Task: Open Card Oceanography Conference Review in Board Product Price Optimization to Workspace Event Furniture Rentals and add a team member Softage.2@softage.net, a label Purple, a checklist Content Marketing, an attachment from your google drive, a color Purple and finally, add a card description 'Plan and execute company team-building activity at a board game cafe' and a comment 'Given the potential impact of this task, let us ensure that we have a clear understanding of the consequences of our actions.'. Add a start date 'Jan 02, 1900' with a due date 'Jan 09, 1900'
Action: Mouse moved to (257, 194)
Screenshot: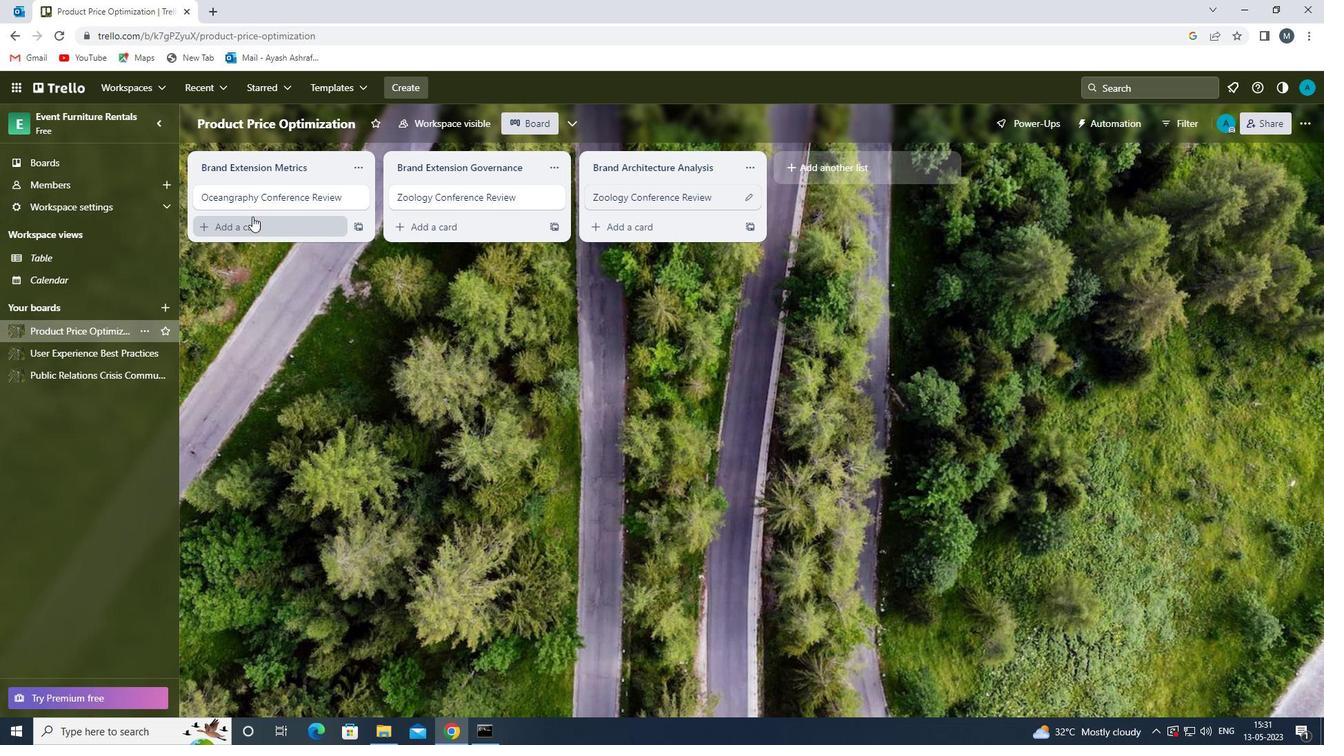
Action: Mouse pressed left at (257, 194)
Screenshot: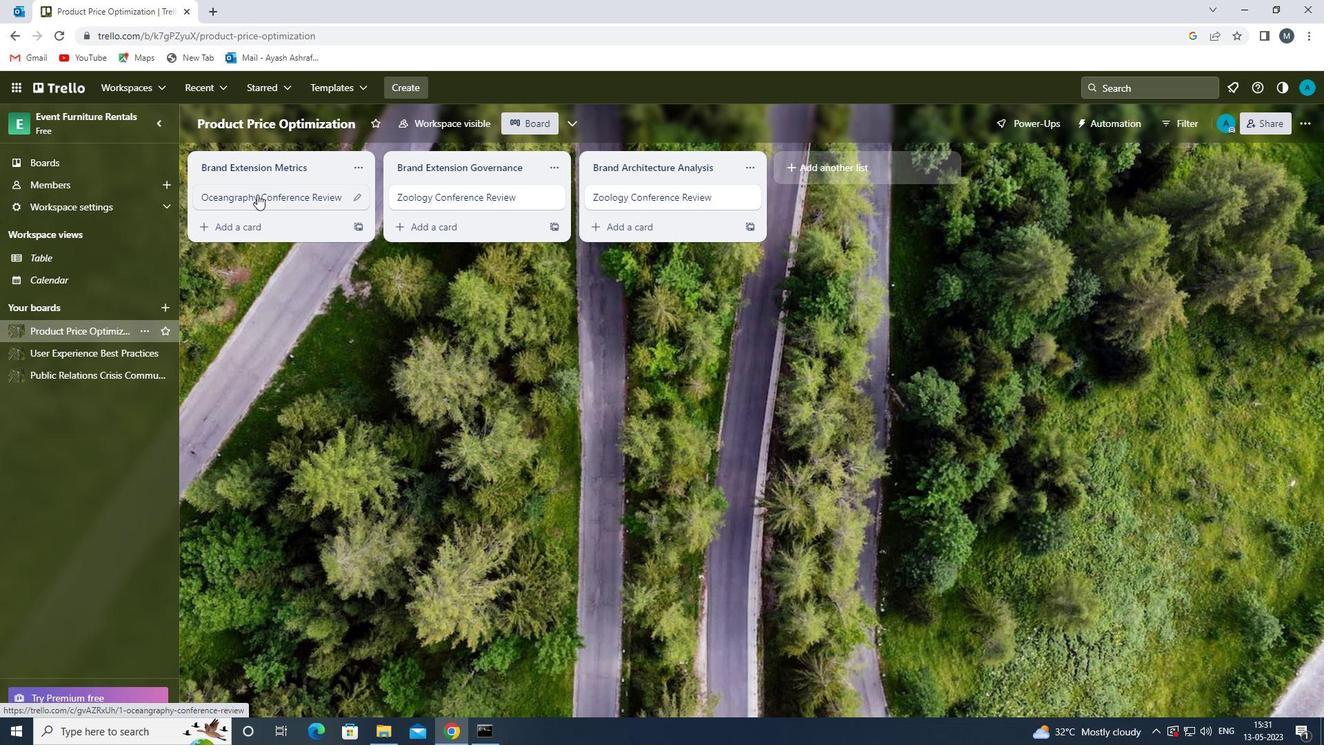 
Action: Mouse moved to (841, 196)
Screenshot: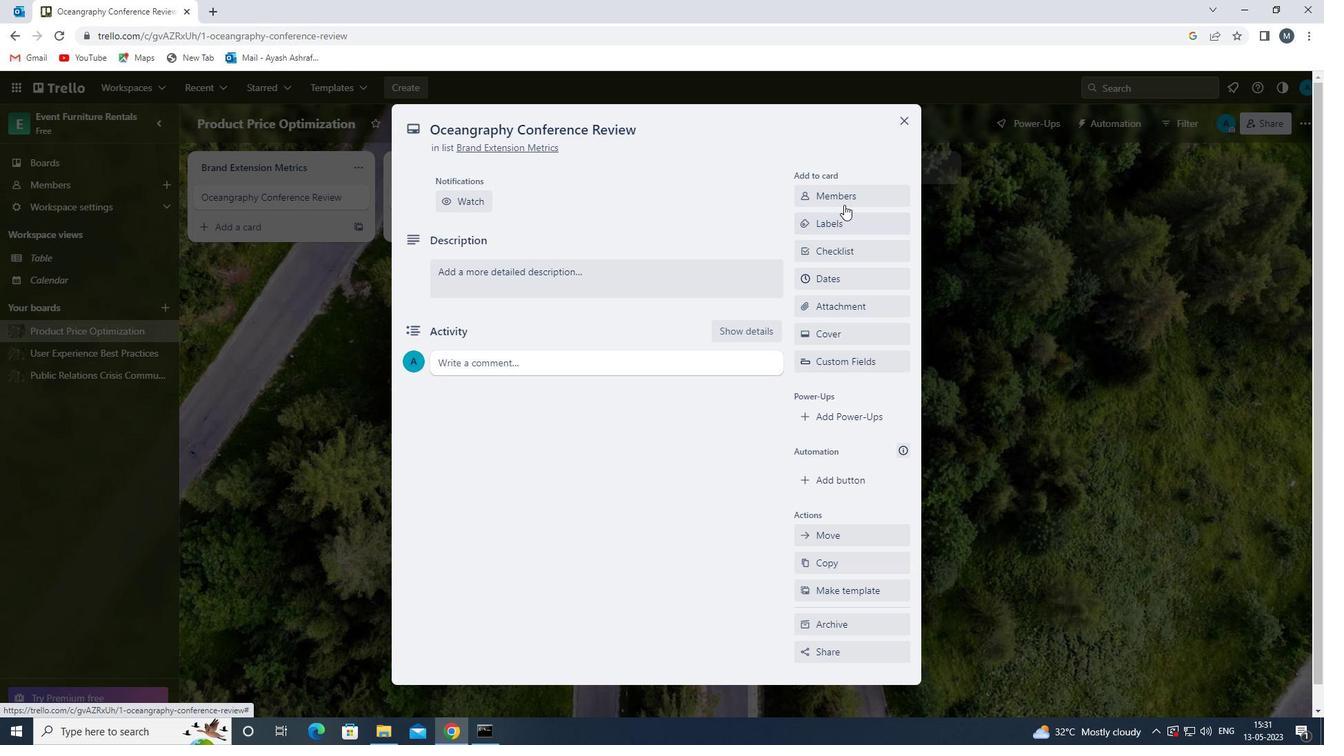 
Action: Mouse pressed left at (841, 196)
Screenshot: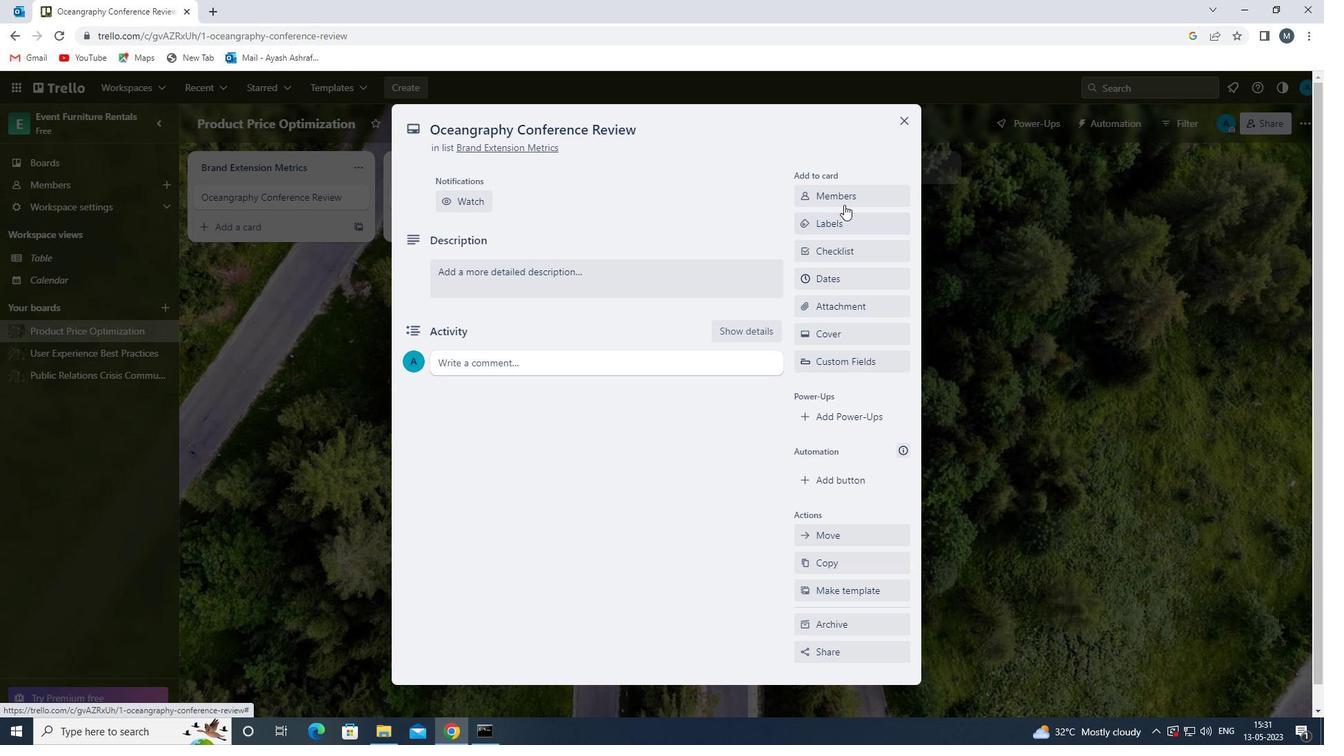 
Action: Mouse moved to (852, 258)
Screenshot: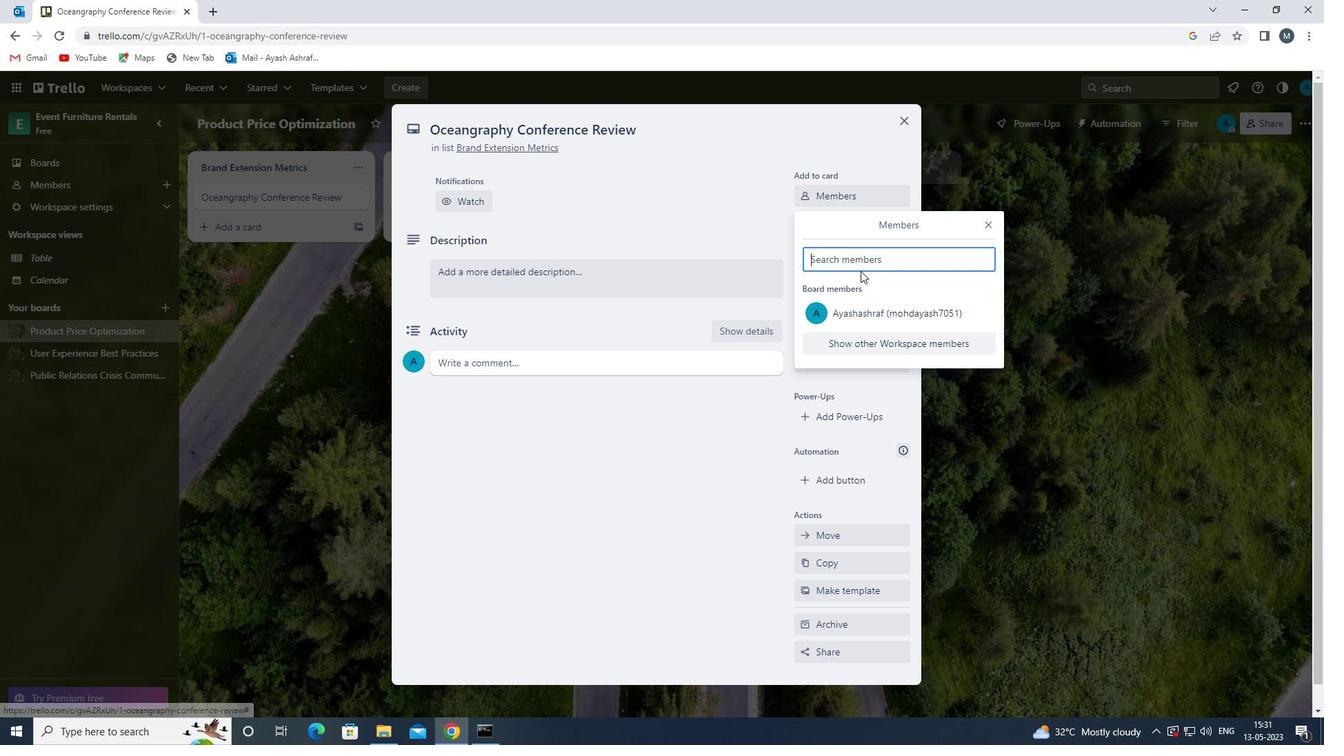 
Action: Mouse pressed left at (852, 258)
Screenshot: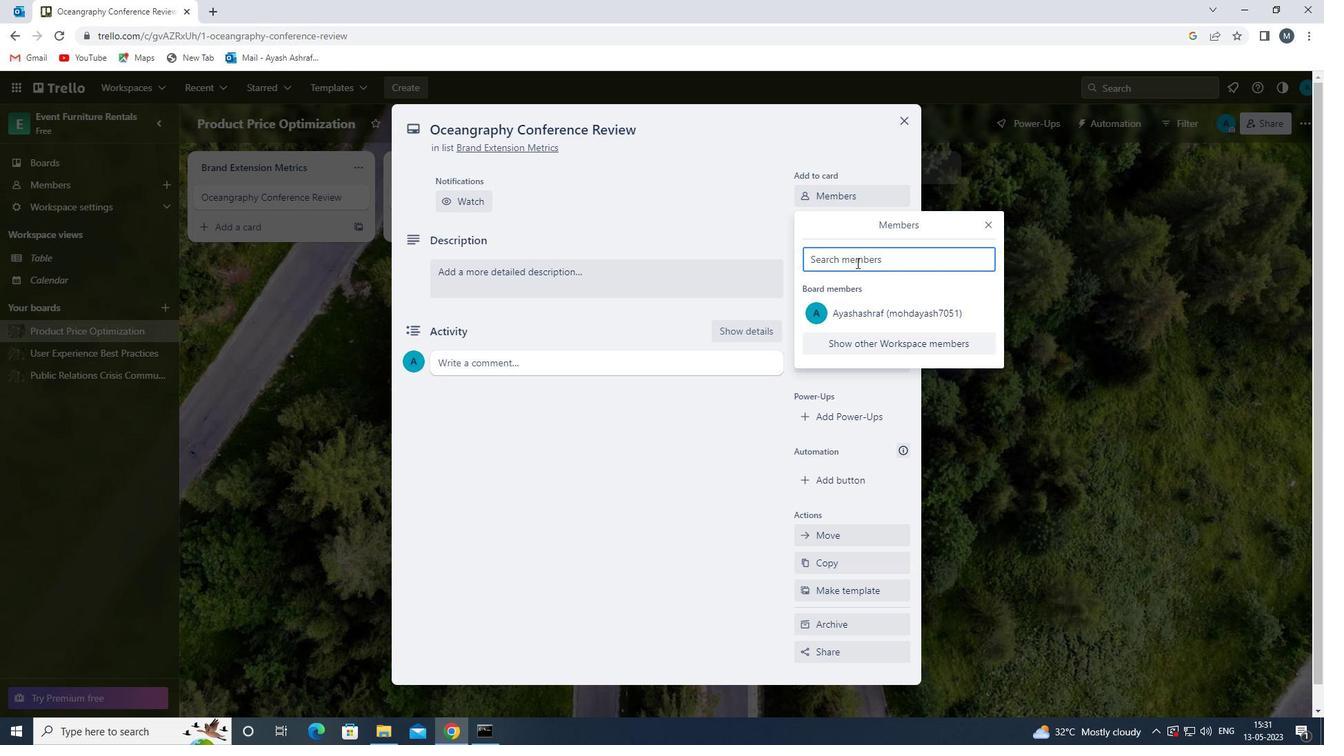 
Action: Key pressed s
Screenshot: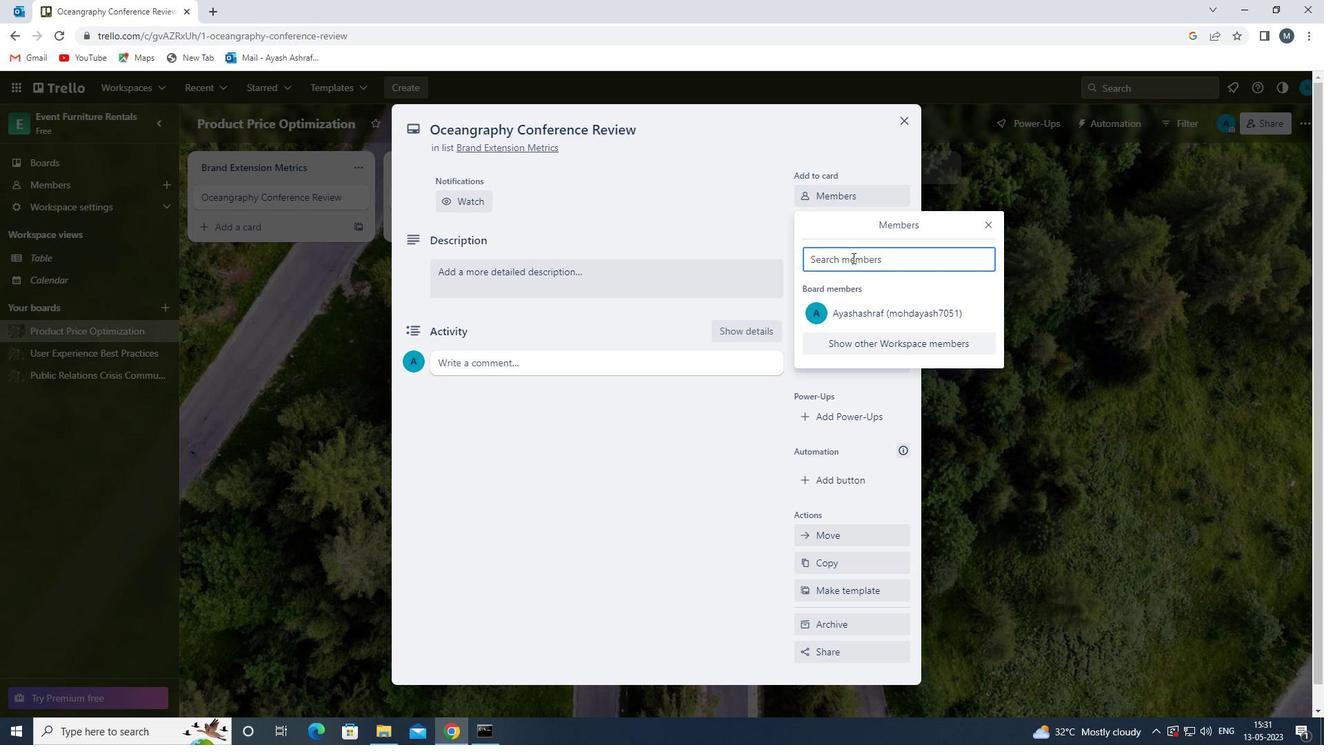 
Action: Mouse moved to (867, 417)
Screenshot: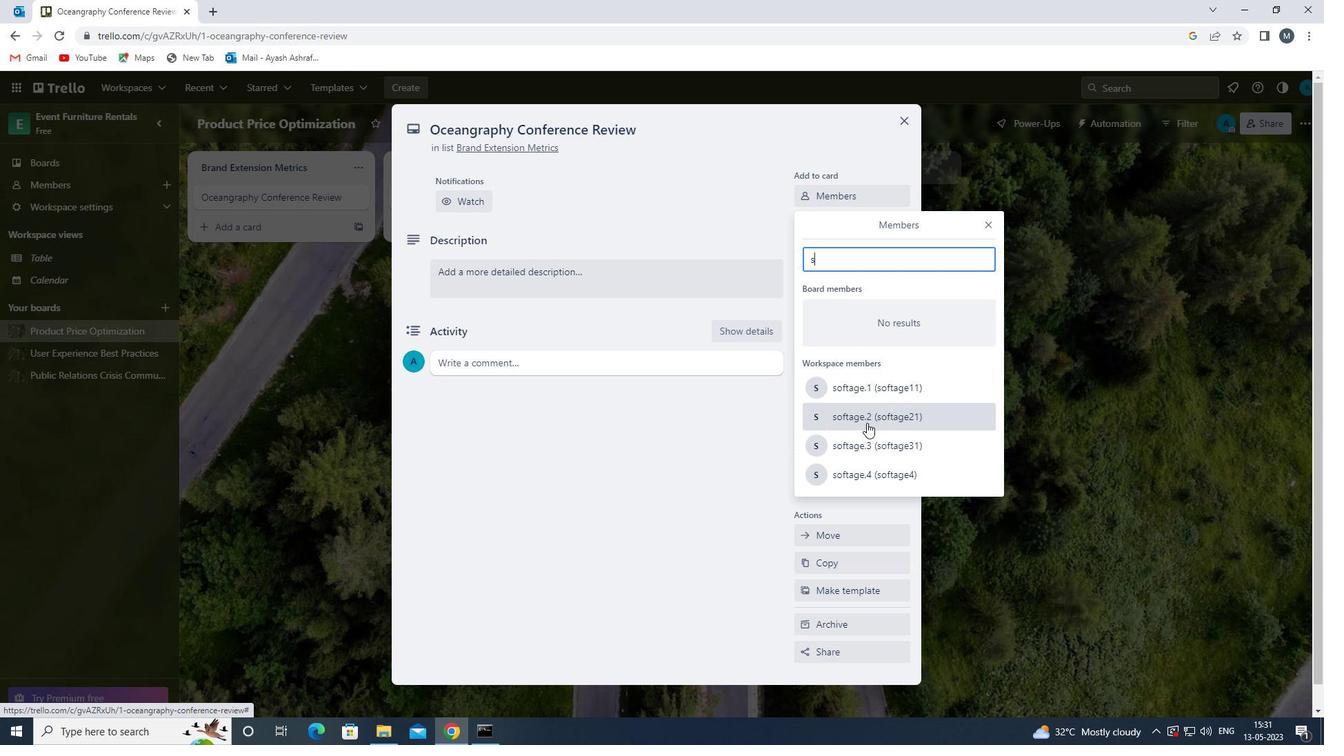 
Action: Mouse pressed left at (867, 417)
Screenshot: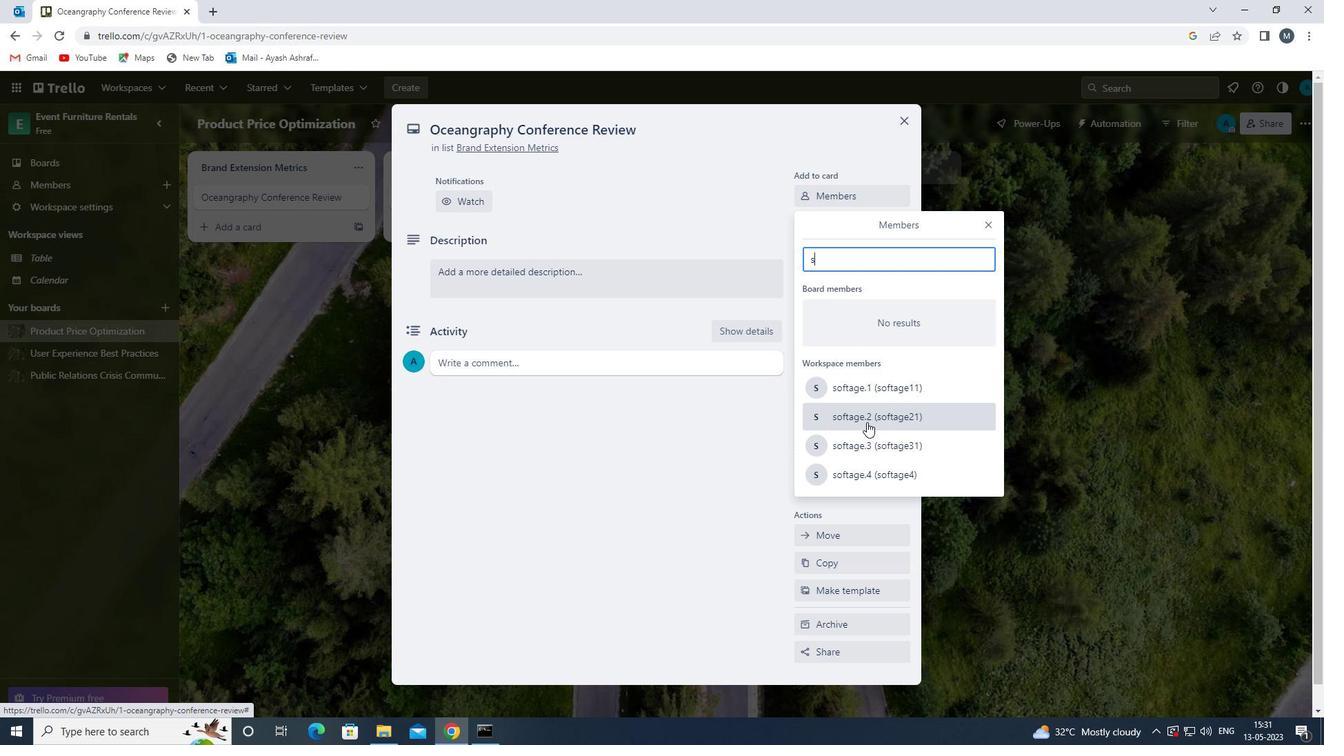 
Action: Mouse moved to (990, 221)
Screenshot: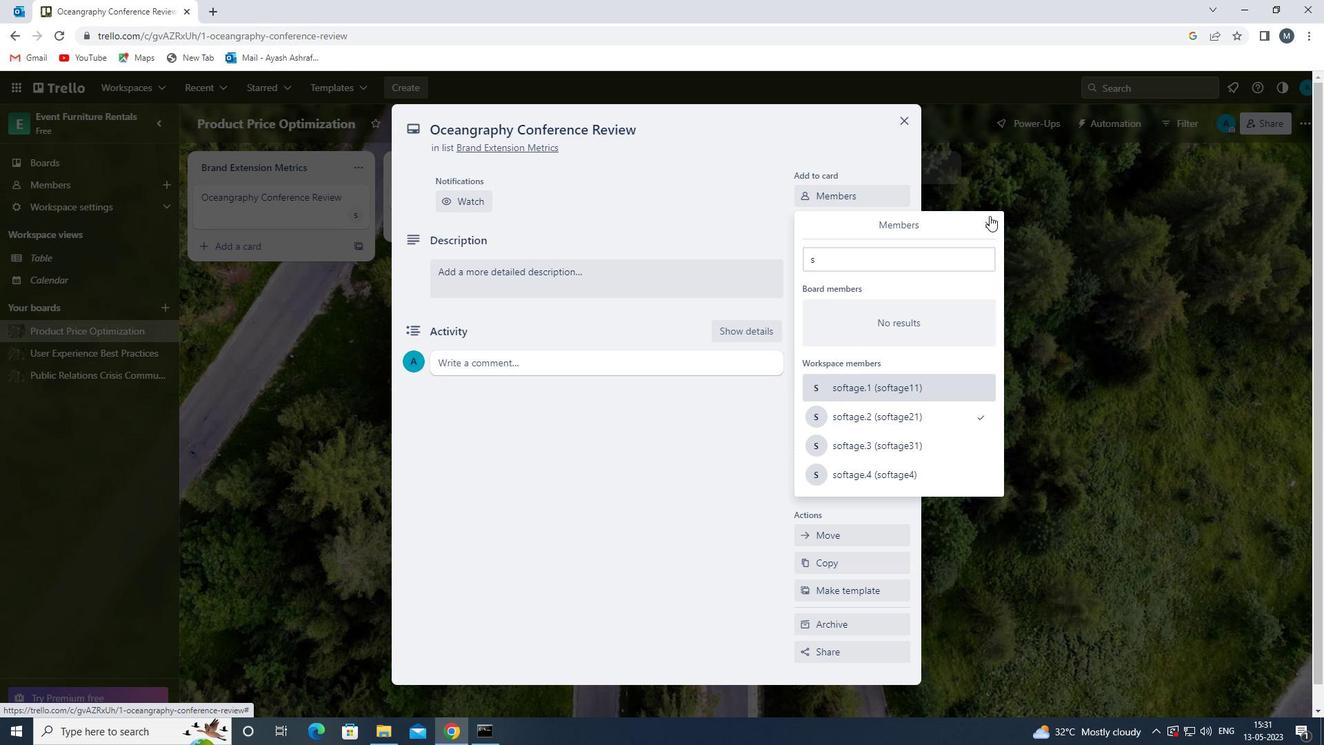 
Action: Mouse pressed left at (990, 221)
Screenshot: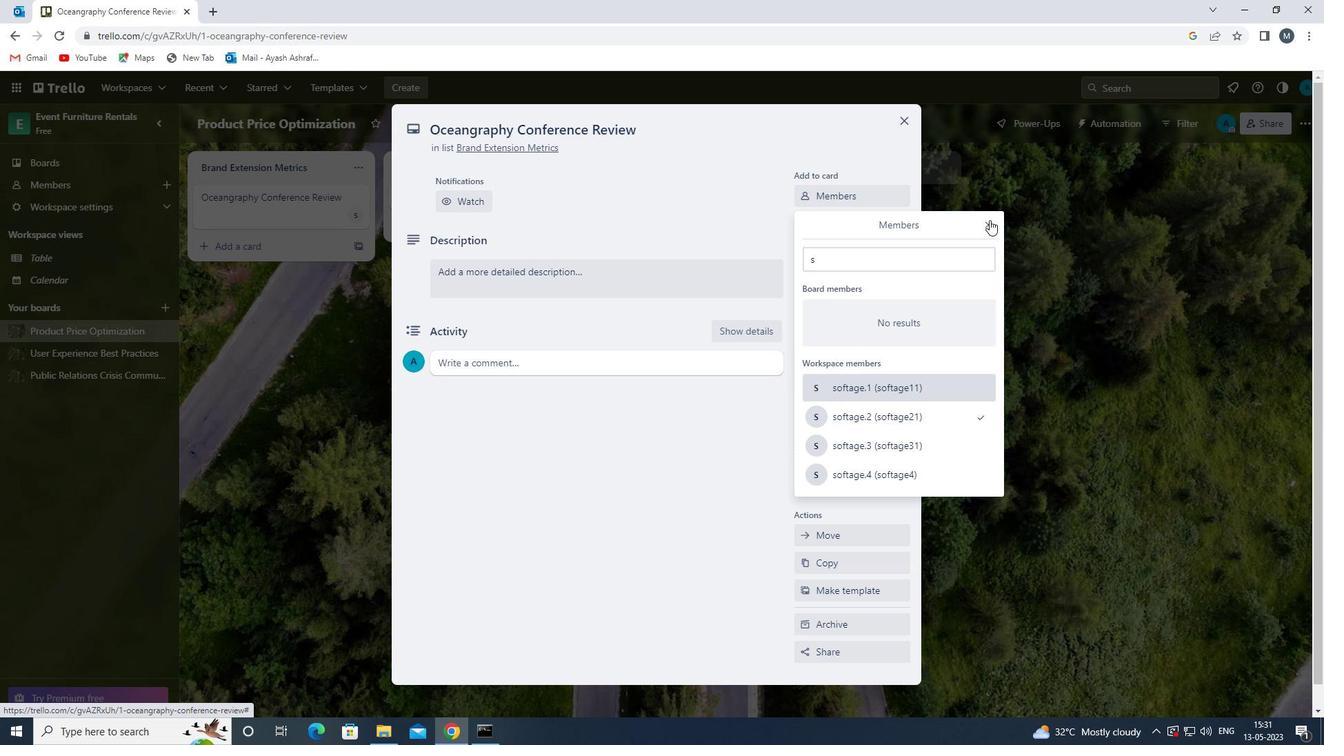 
Action: Mouse moved to (834, 270)
Screenshot: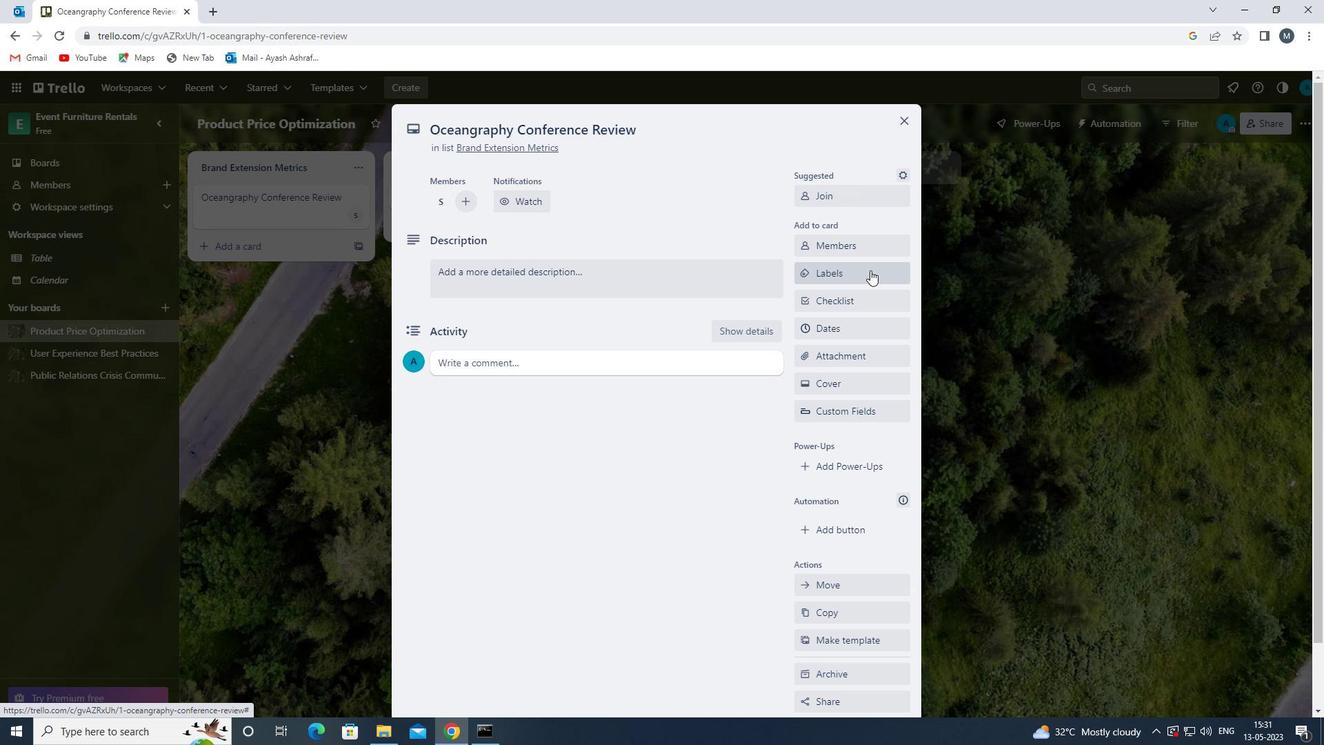 
Action: Mouse pressed left at (834, 270)
Screenshot: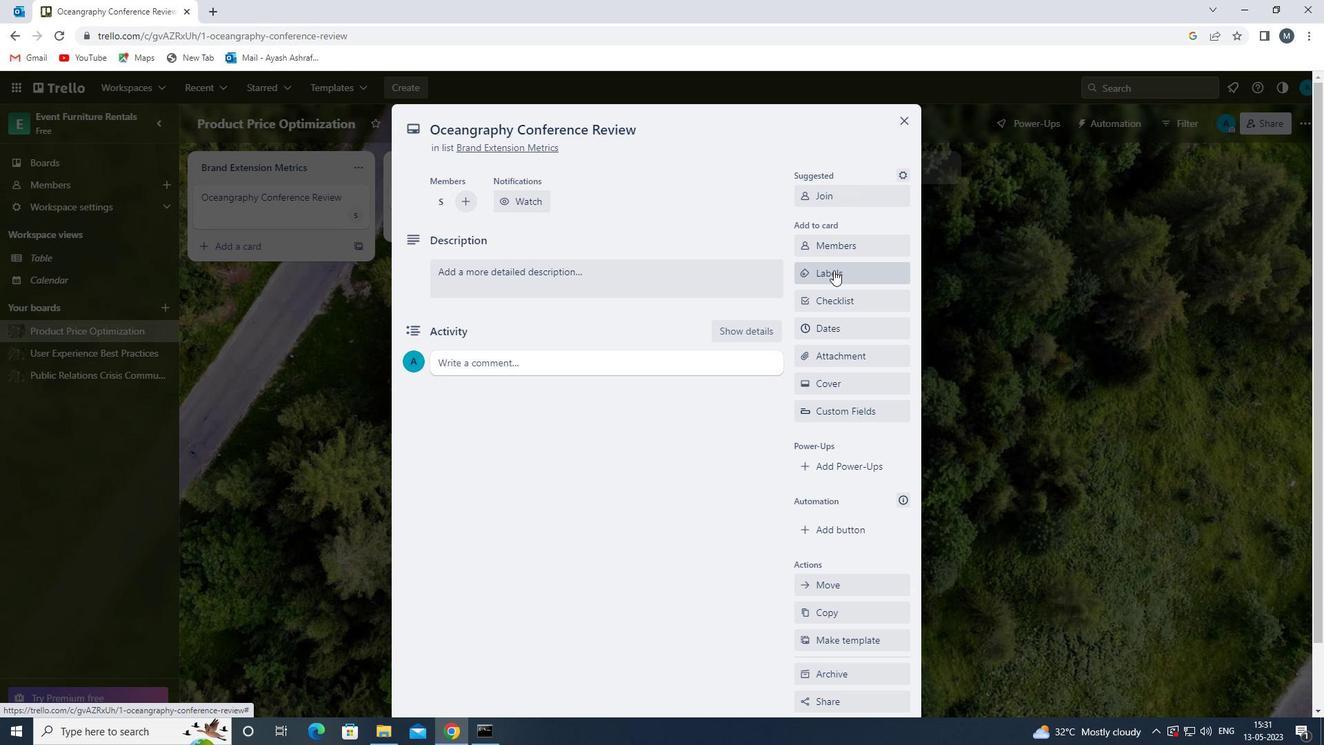 
Action: Mouse moved to (855, 482)
Screenshot: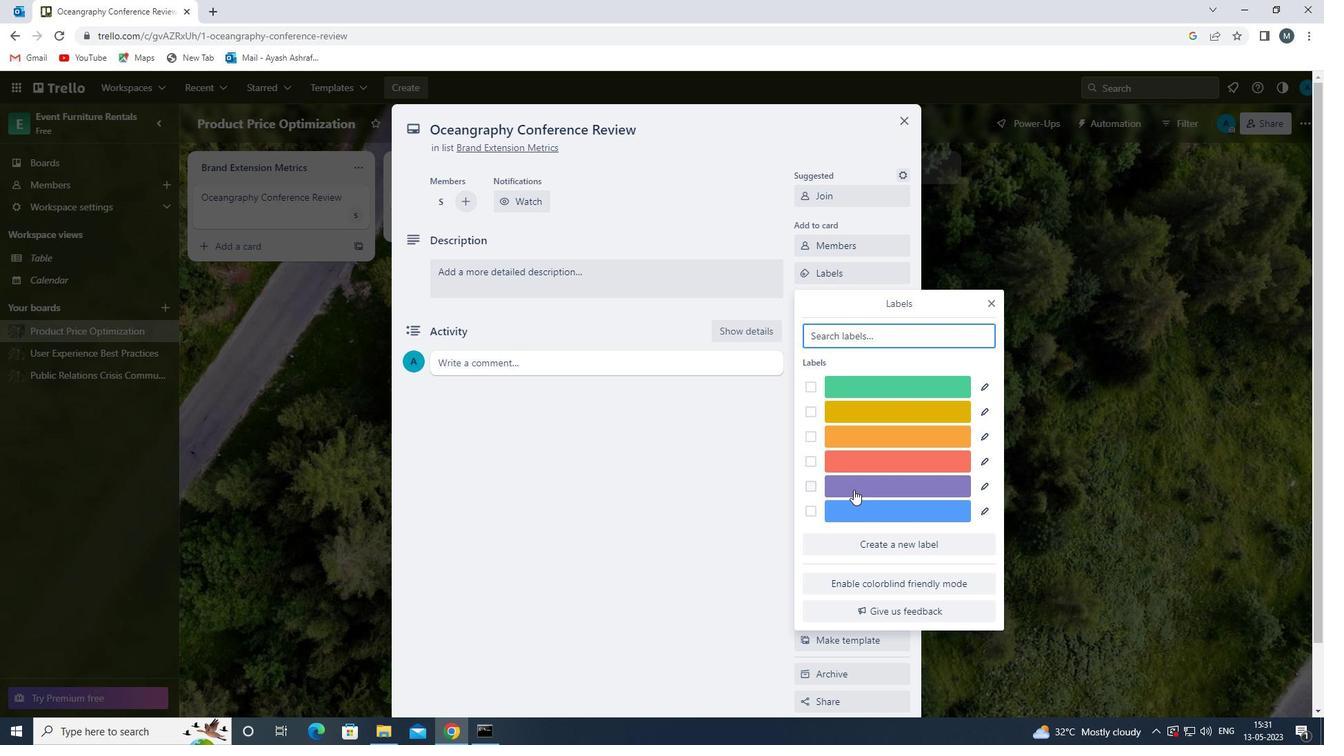 
Action: Mouse pressed left at (855, 482)
Screenshot: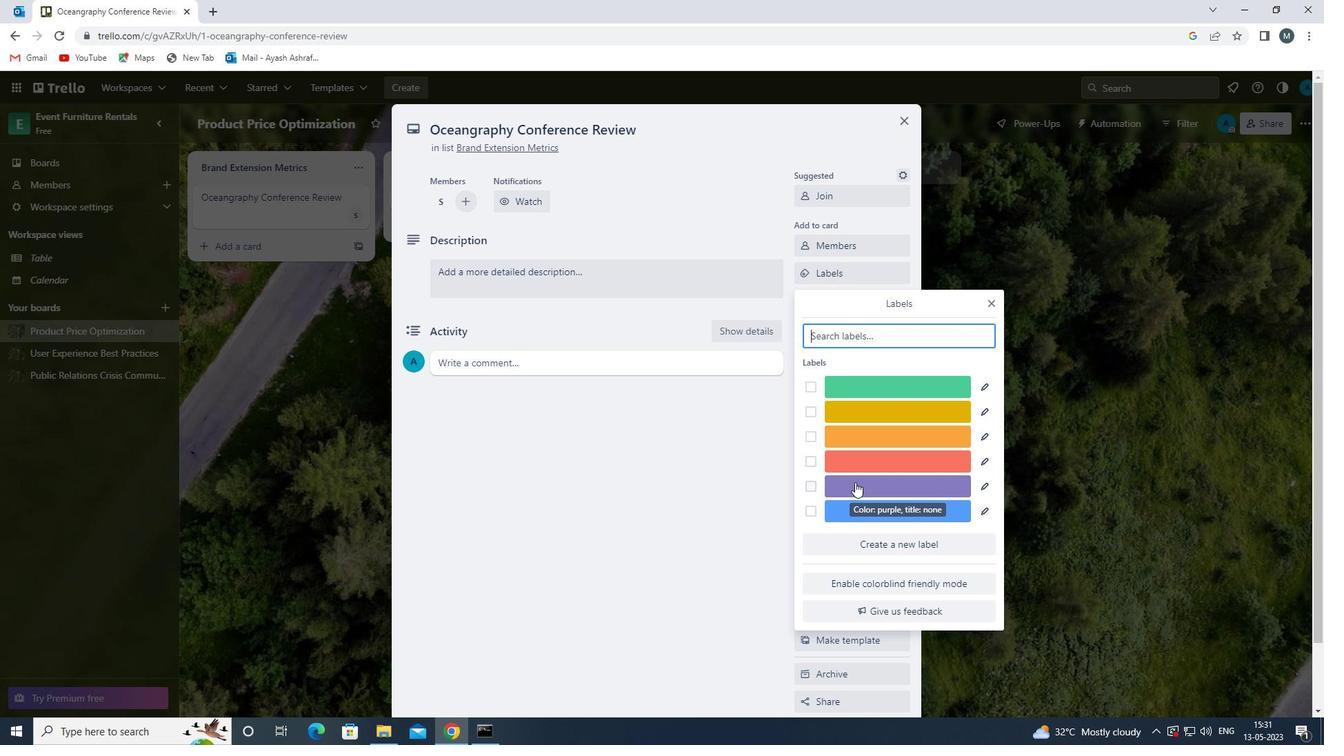 
Action: Mouse moved to (990, 304)
Screenshot: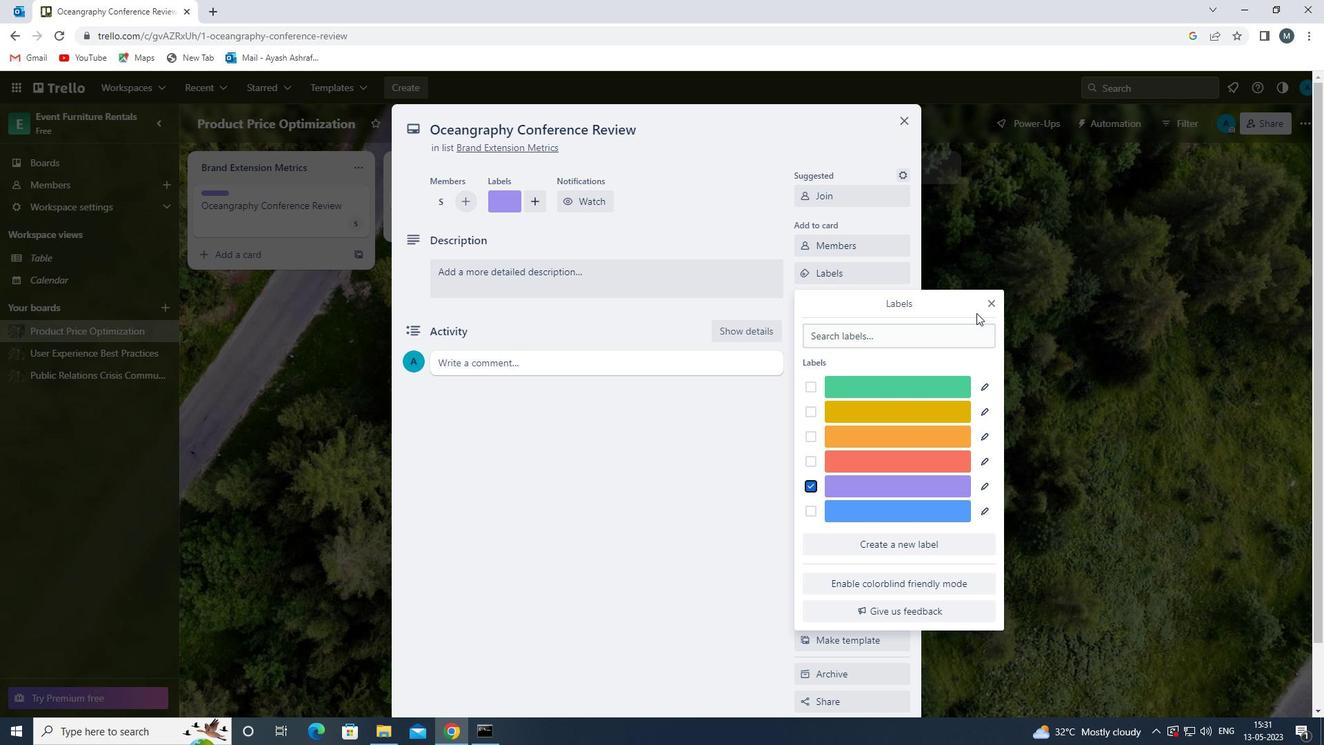 
Action: Mouse pressed left at (990, 304)
Screenshot: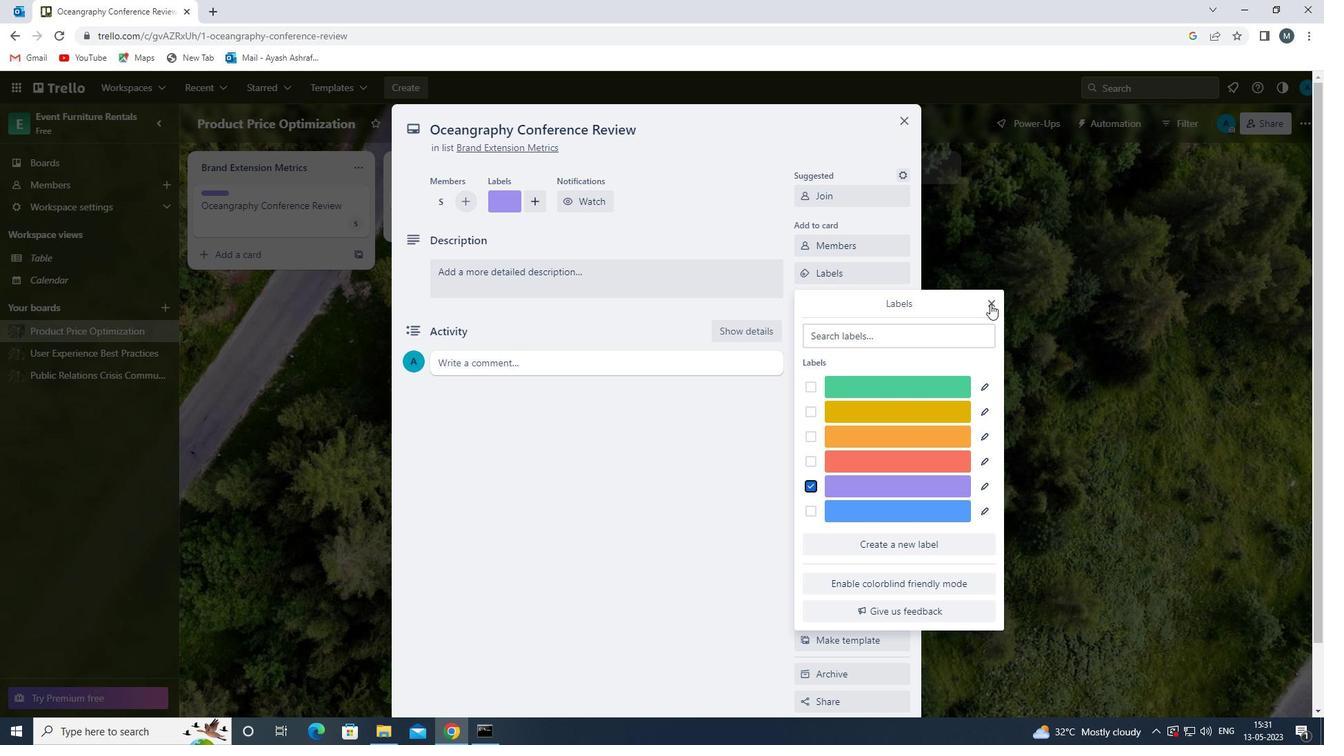 
Action: Mouse moved to (836, 298)
Screenshot: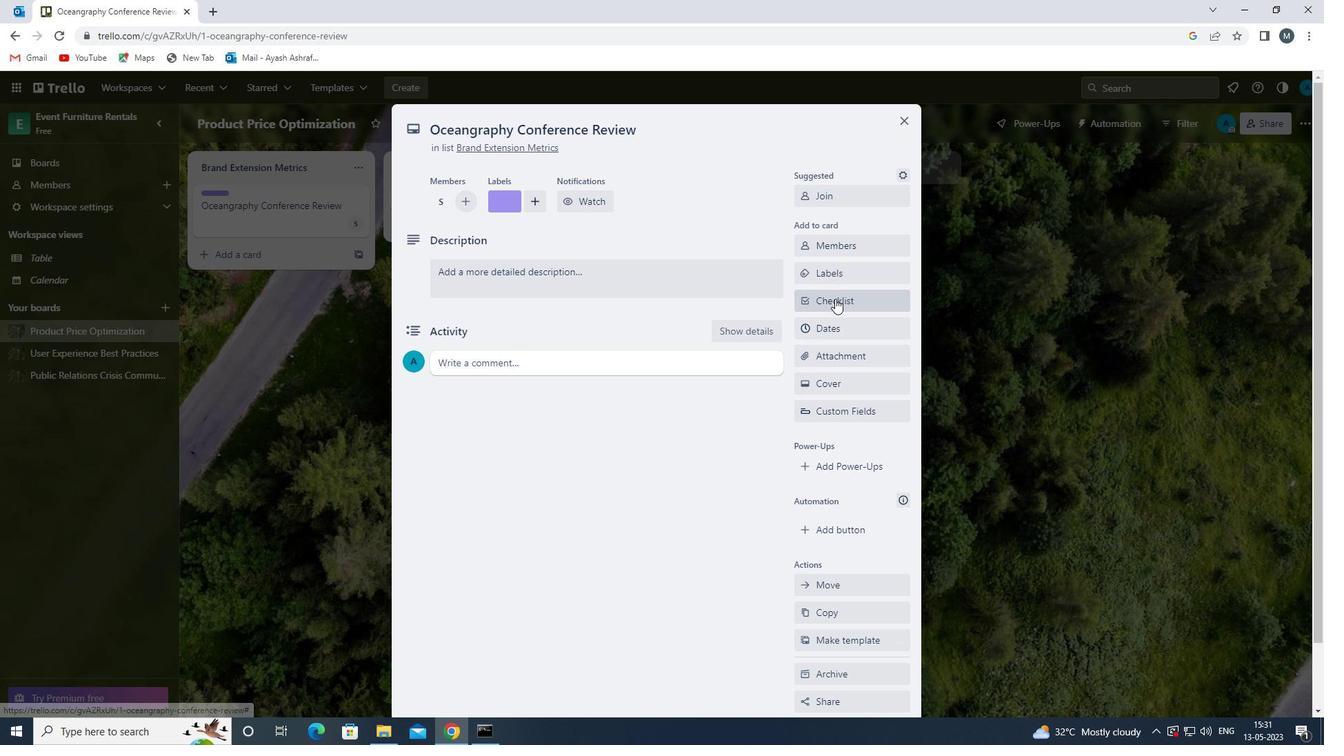 
Action: Mouse pressed left at (836, 298)
Screenshot: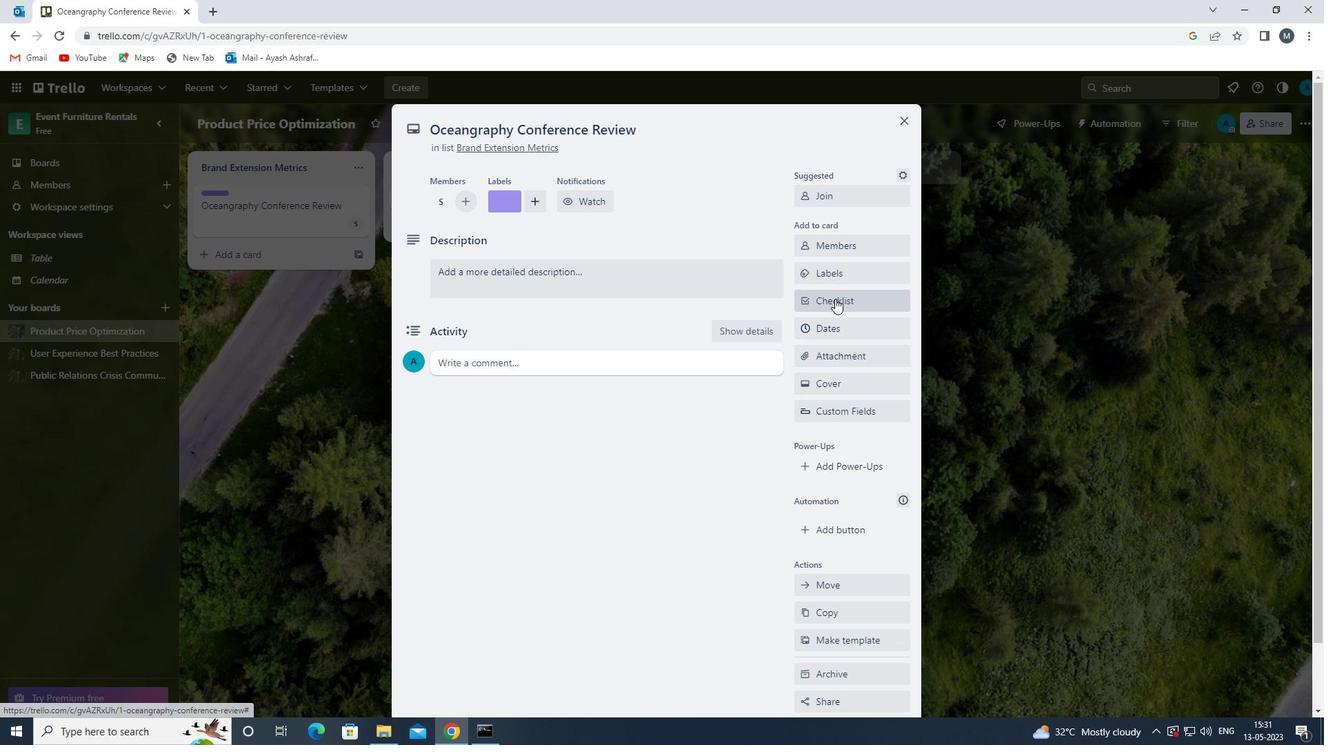 
Action: Key pressed <Key.shift>CONTENT<Key.space><Key.shift>MARKETING<Key.space>
Screenshot: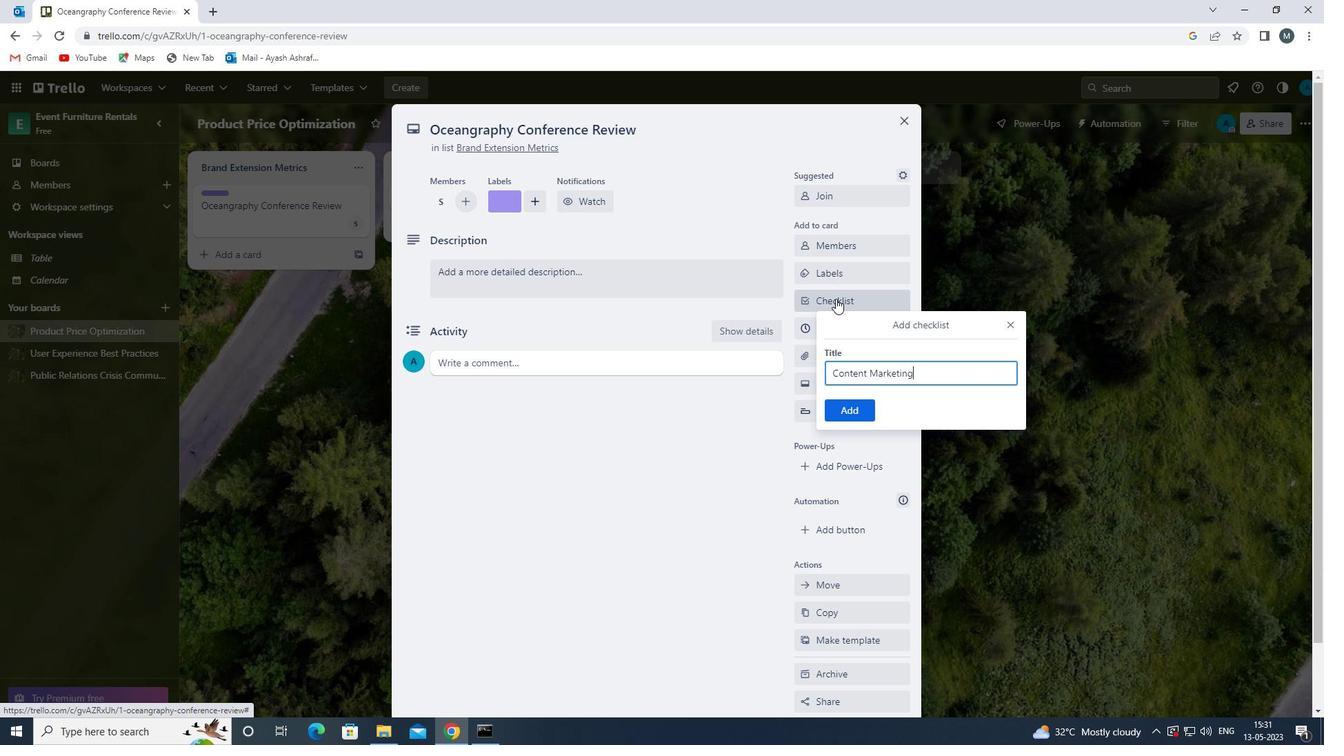 
Action: Mouse moved to (843, 411)
Screenshot: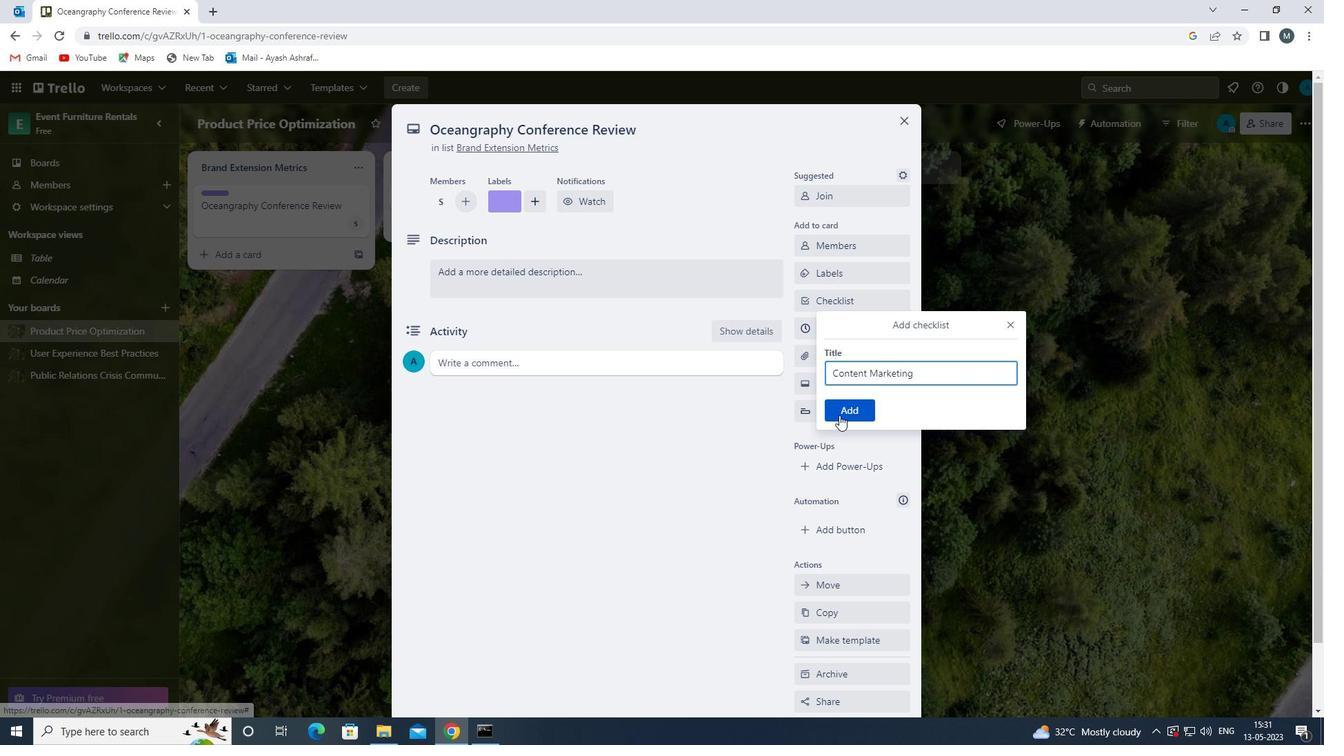 
Action: Mouse pressed left at (843, 411)
Screenshot: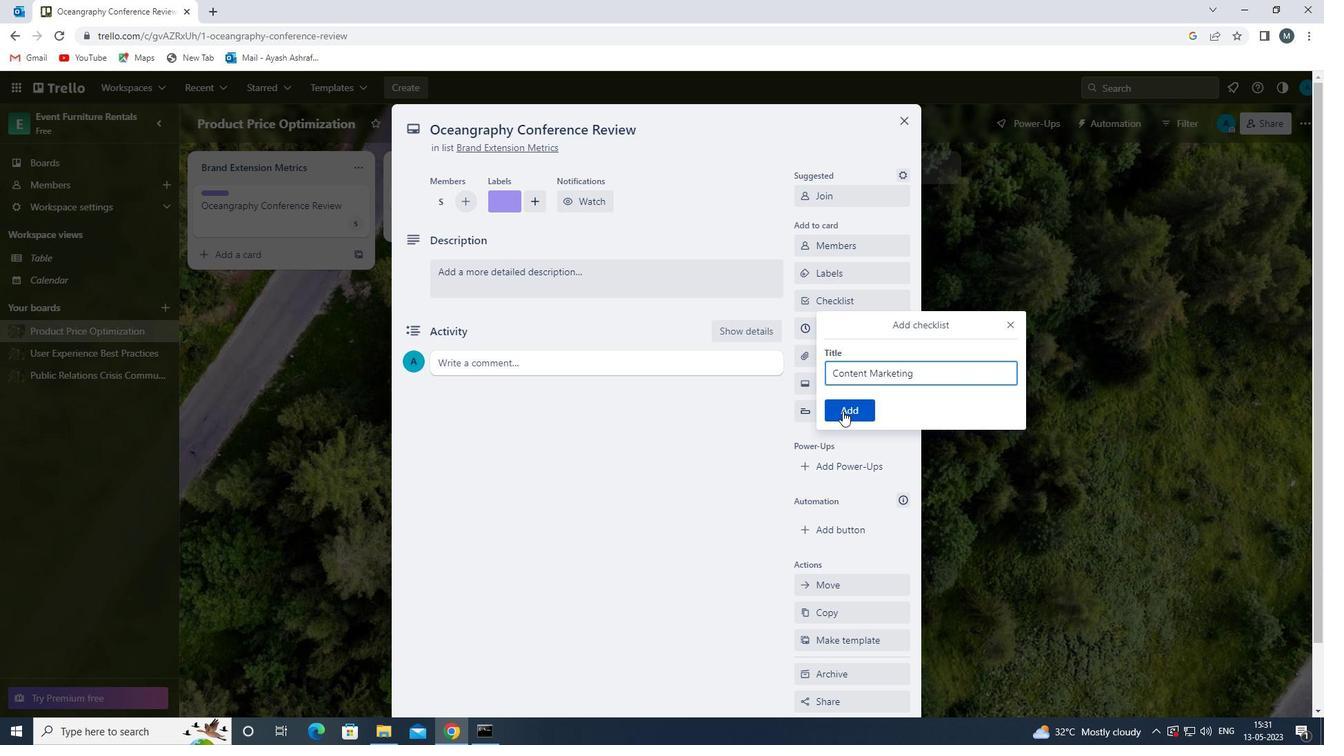 
Action: Mouse moved to (838, 357)
Screenshot: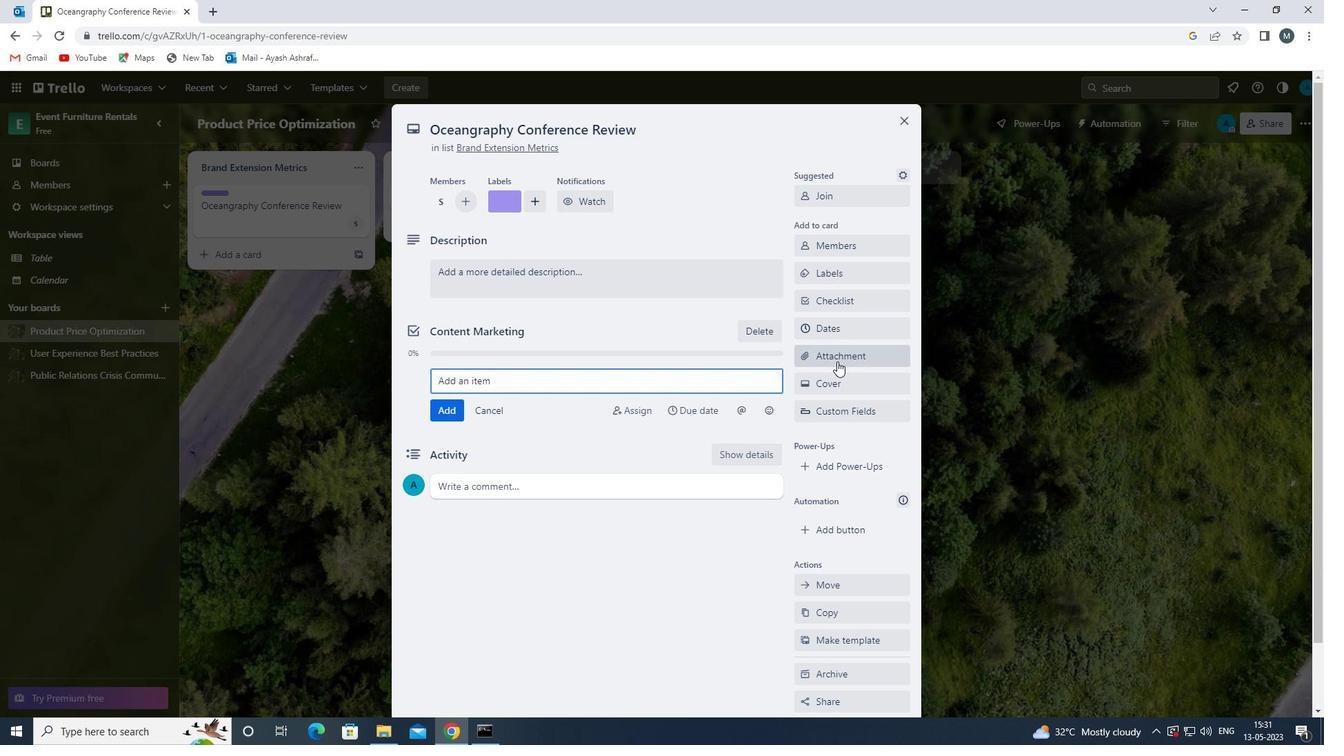 
Action: Mouse pressed left at (838, 357)
Screenshot: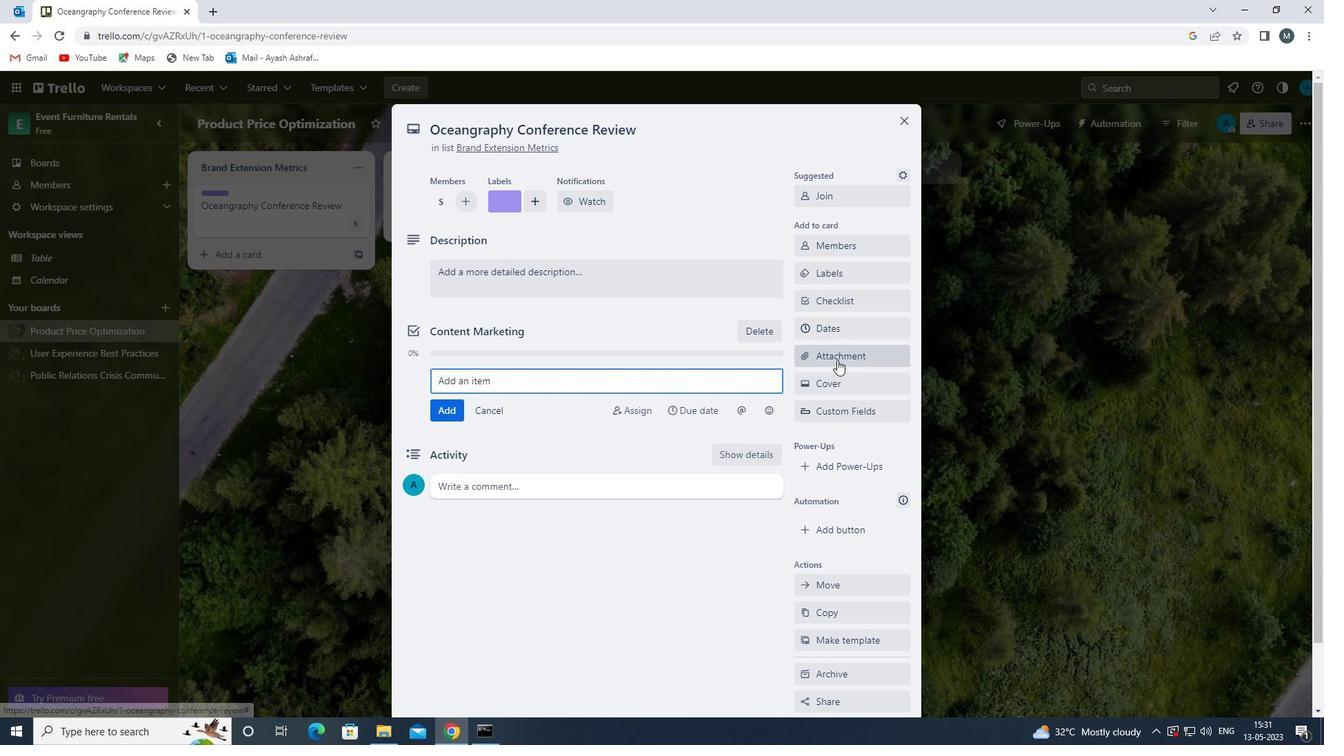 
Action: Mouse moved to (830, 460)
Screenshot: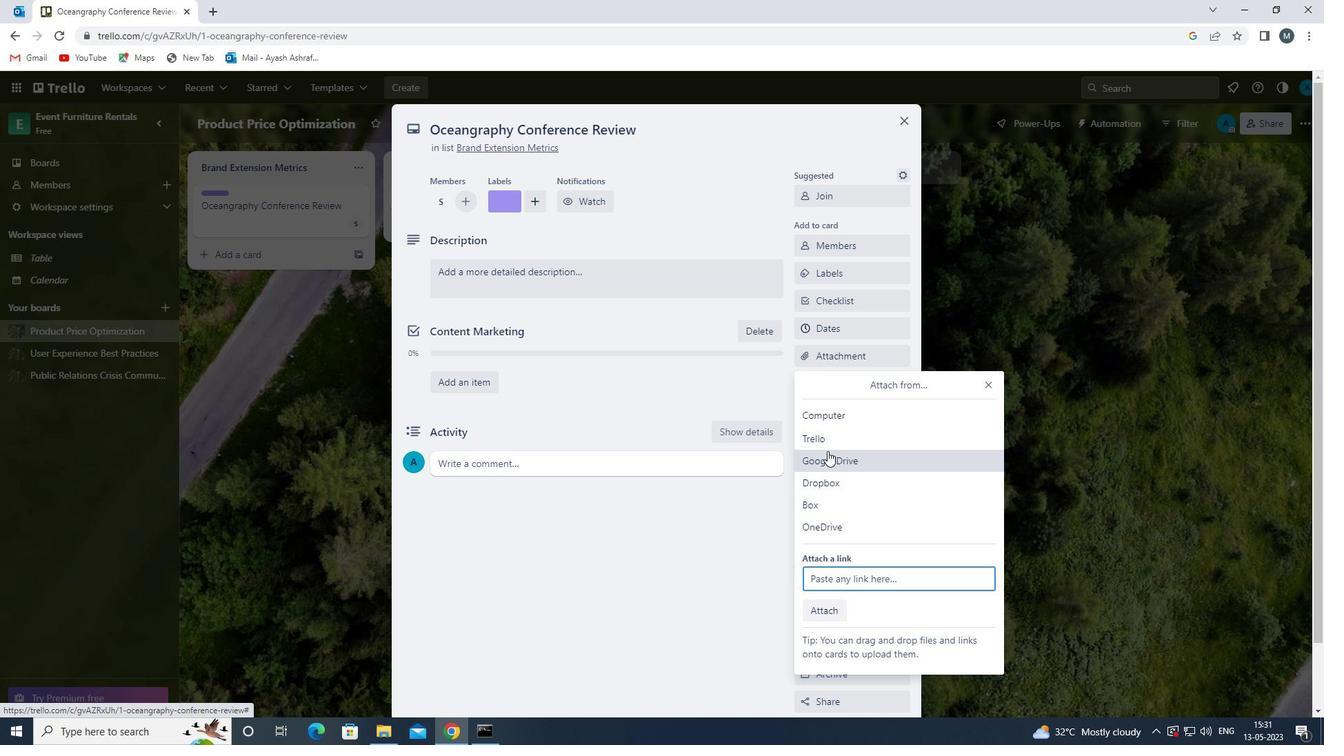
Action: Mouse pressed left at (830, 460)
Screenshot: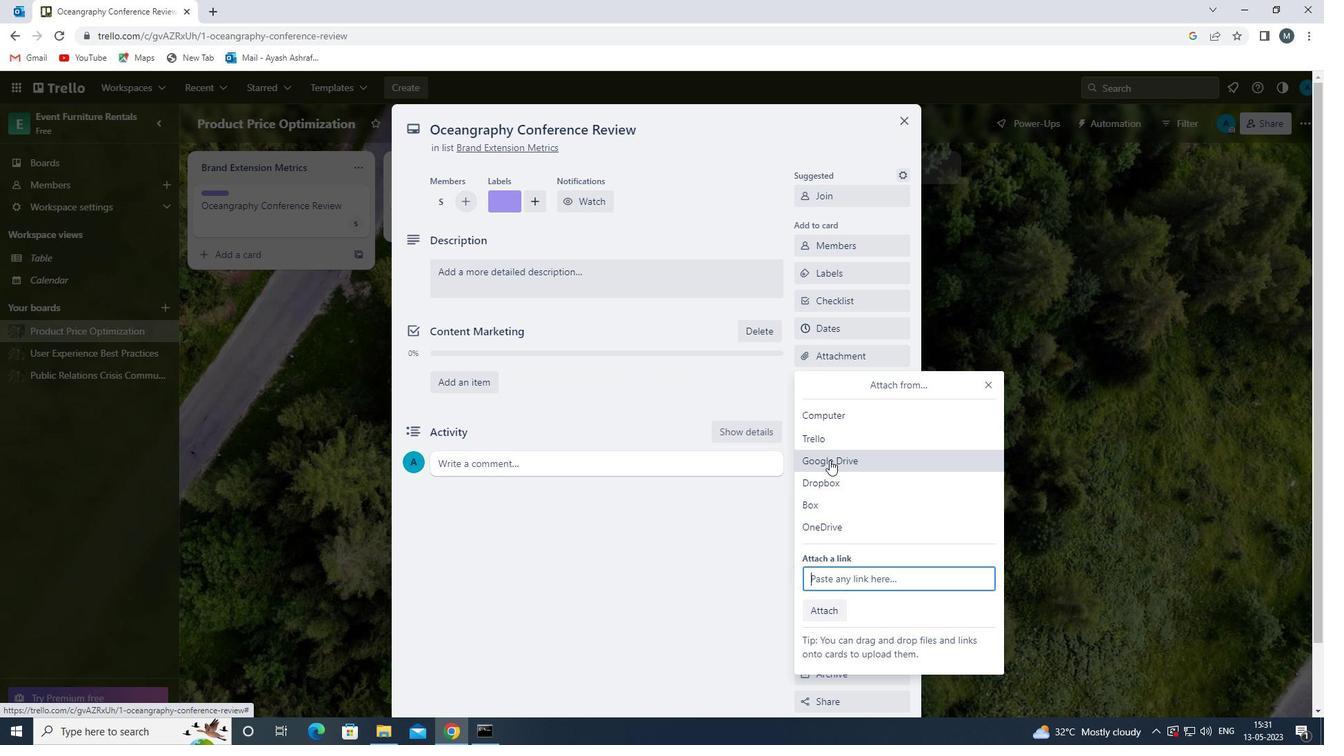 
Action: Mouse moved to (396, 356)
Screenshot: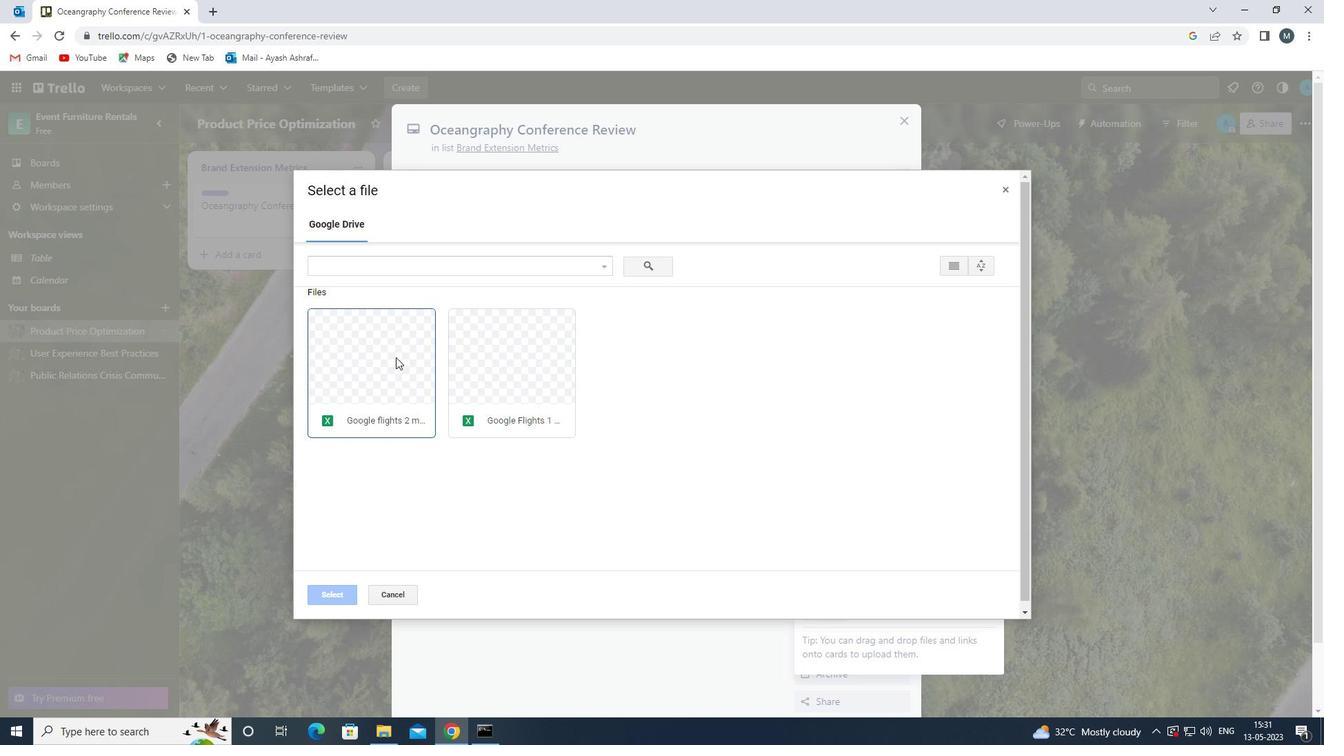 
Action: Mouse pressed left at (396, 356)
Screenshot: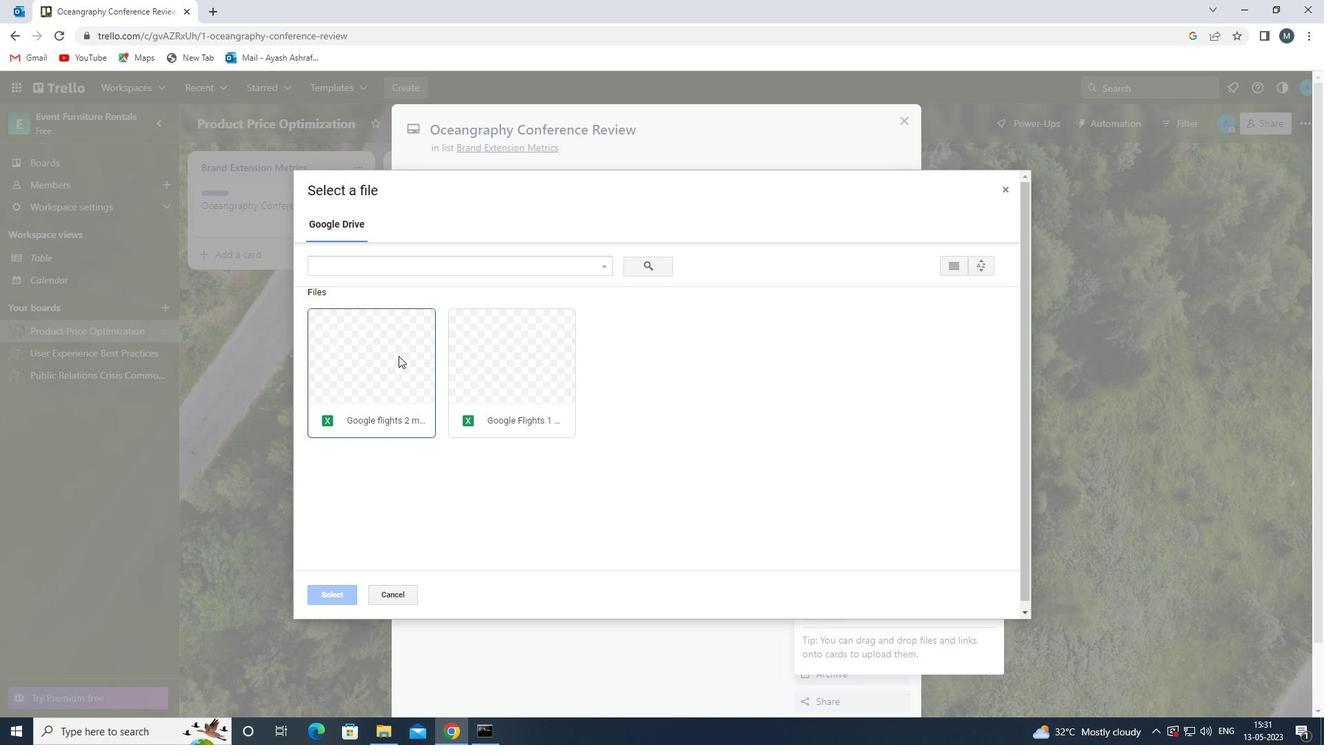 
Action: Mouse moved to (335, 597)
Screenshot: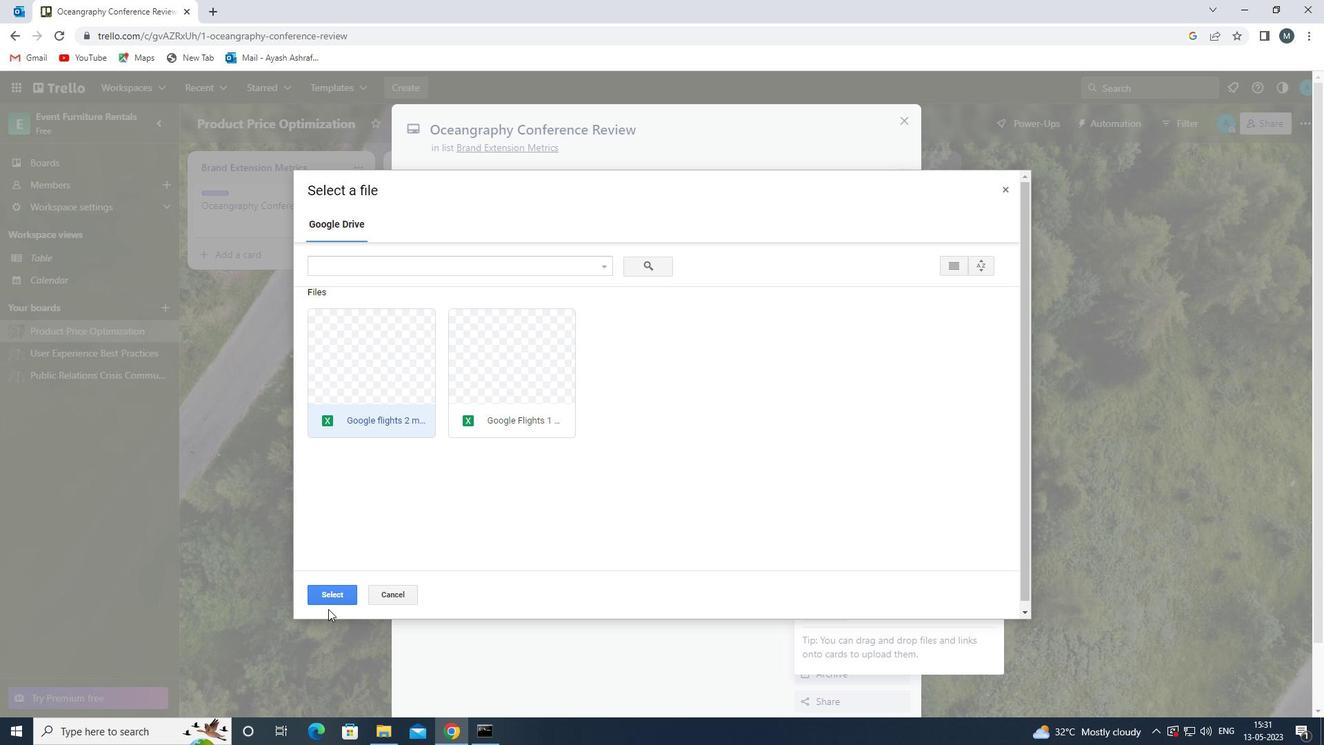 
Action: Mouse pressed left at (335, 597)
Screenshot: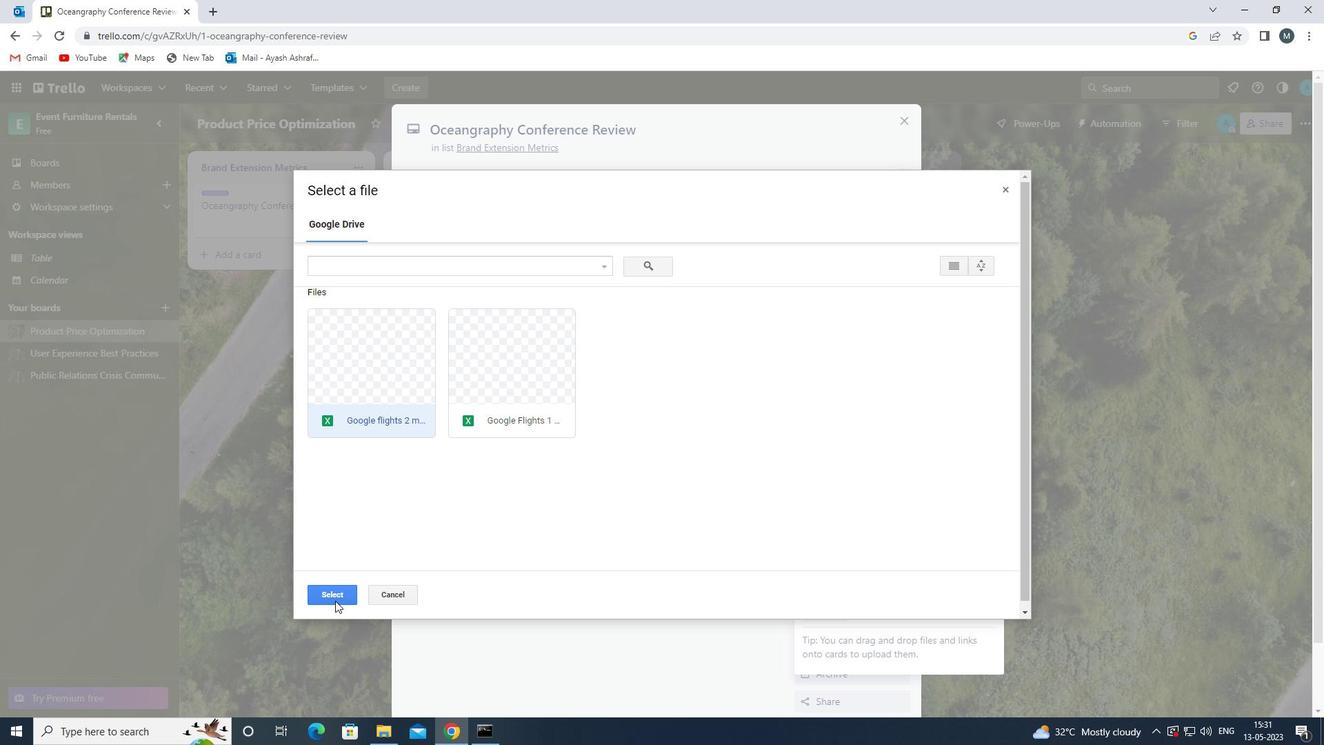 
Action: Mouse moved to (836, 380)
Screenshot: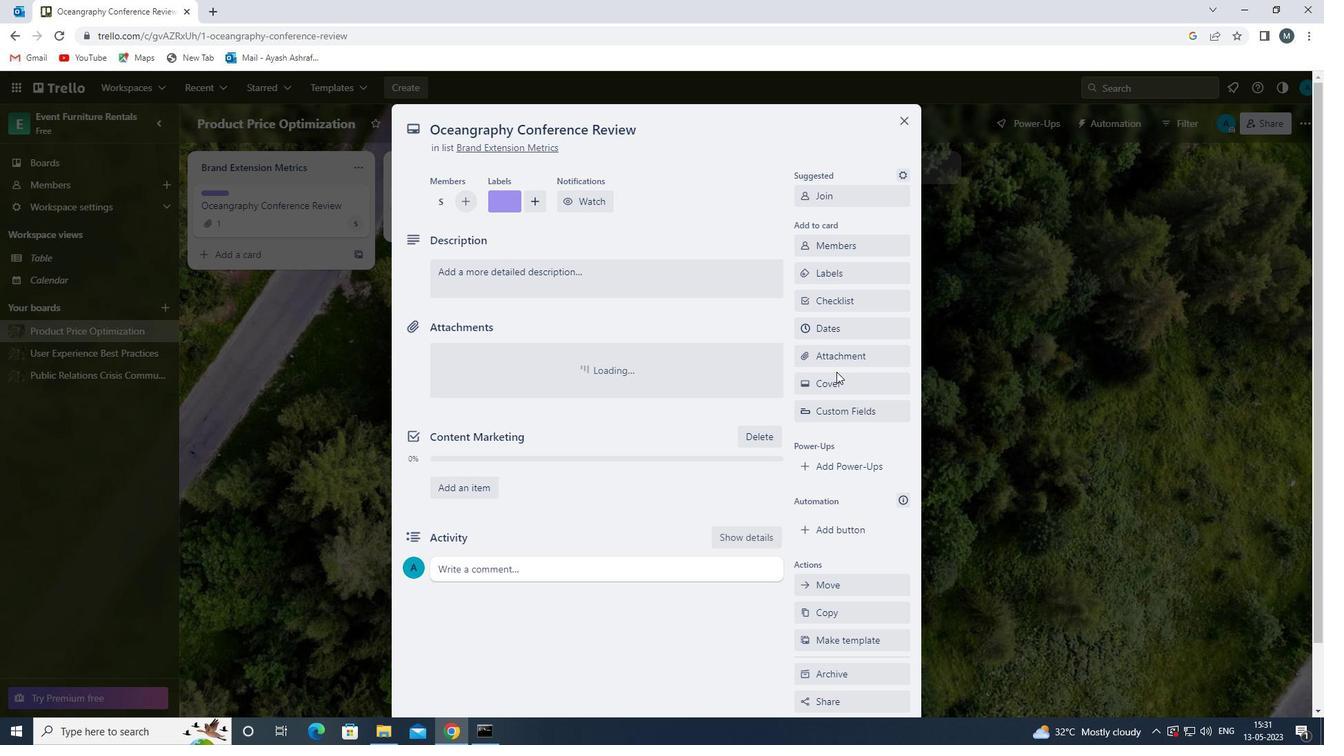 
Action: Mouse pressed left at (836, 380)
Screenshot: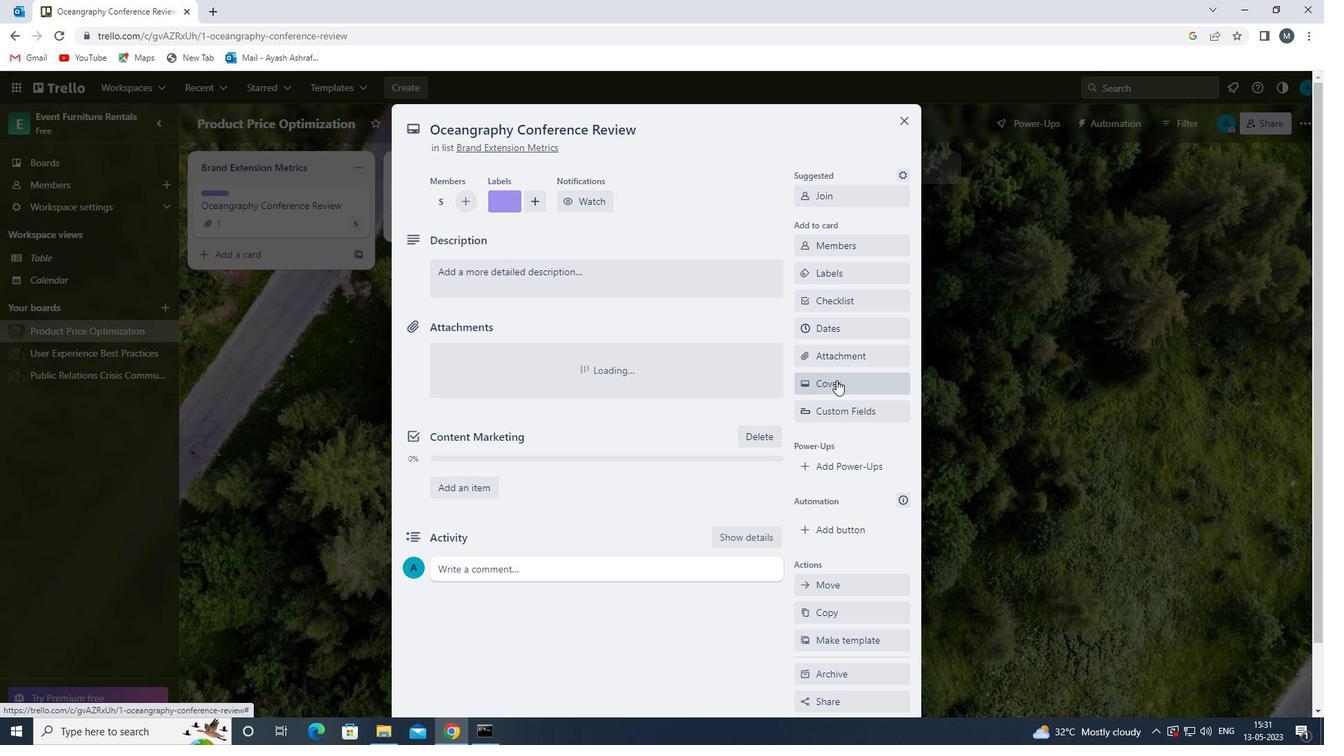 
Action: Mouse moved to (971, 442)
Screenshot: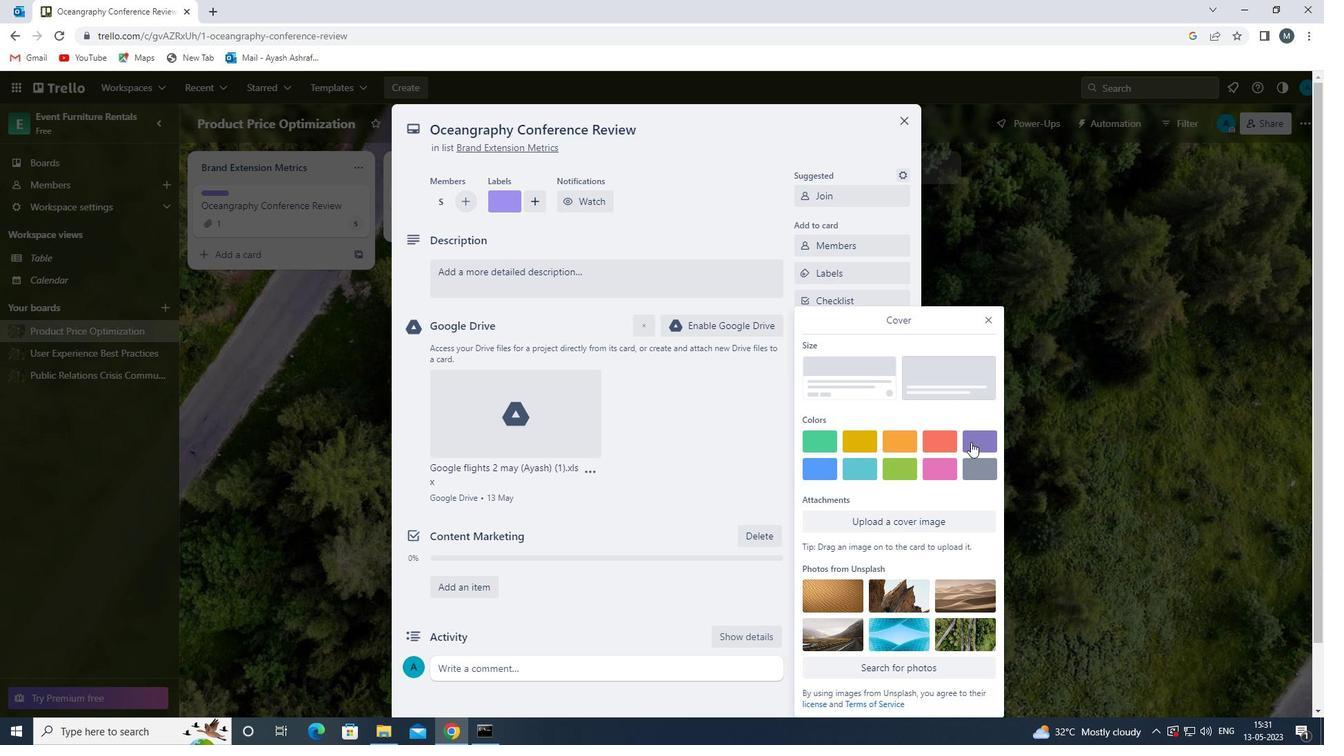 
Action: Mouse pressed left at (971, 442)
Screenshot: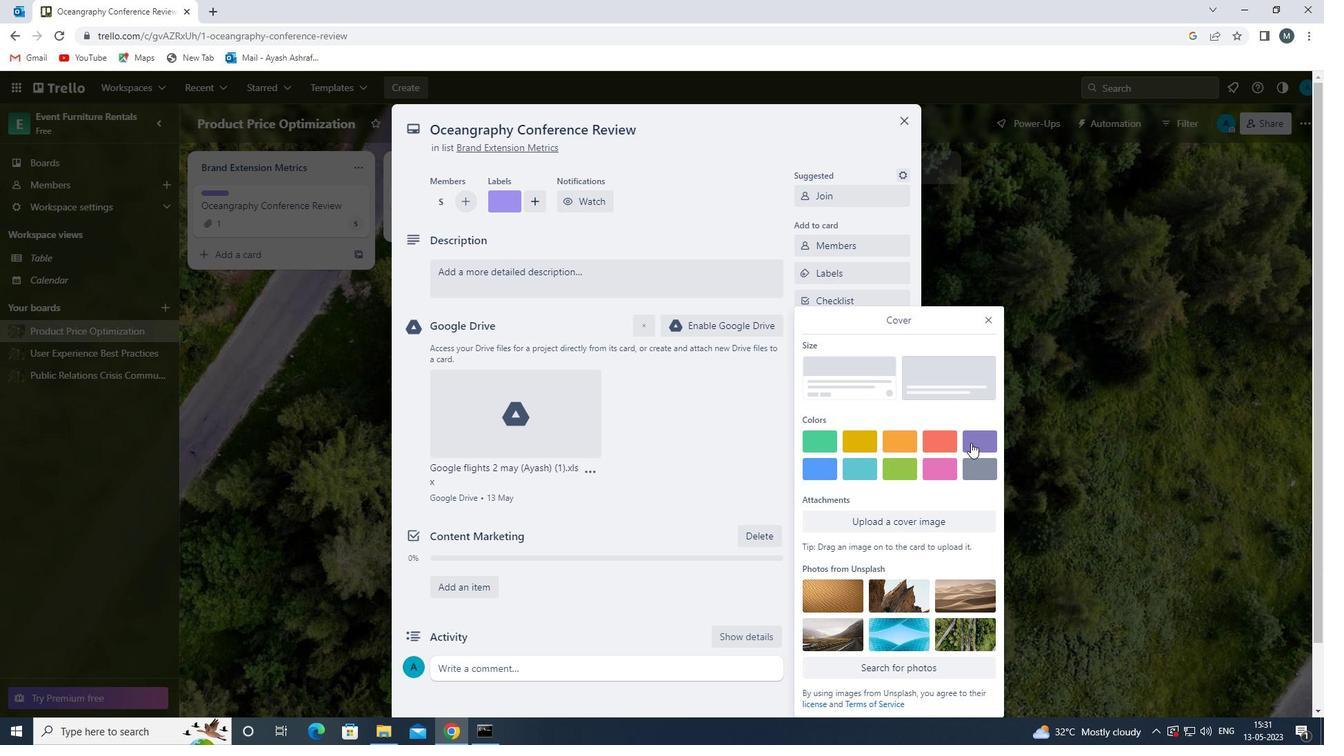 
Action: Mouse moved to (986, 293)
Screenshot: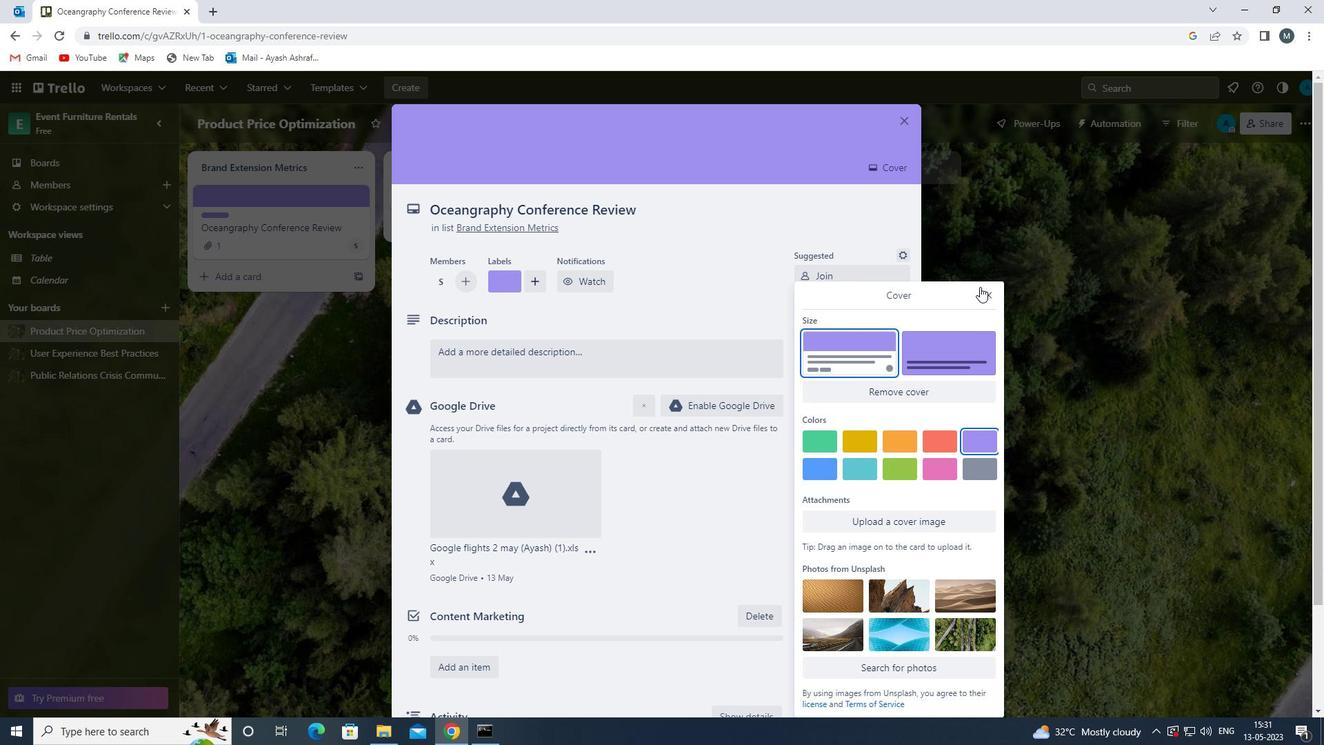 
Action: Mouse pressed left at (986, 293)
Screenshot: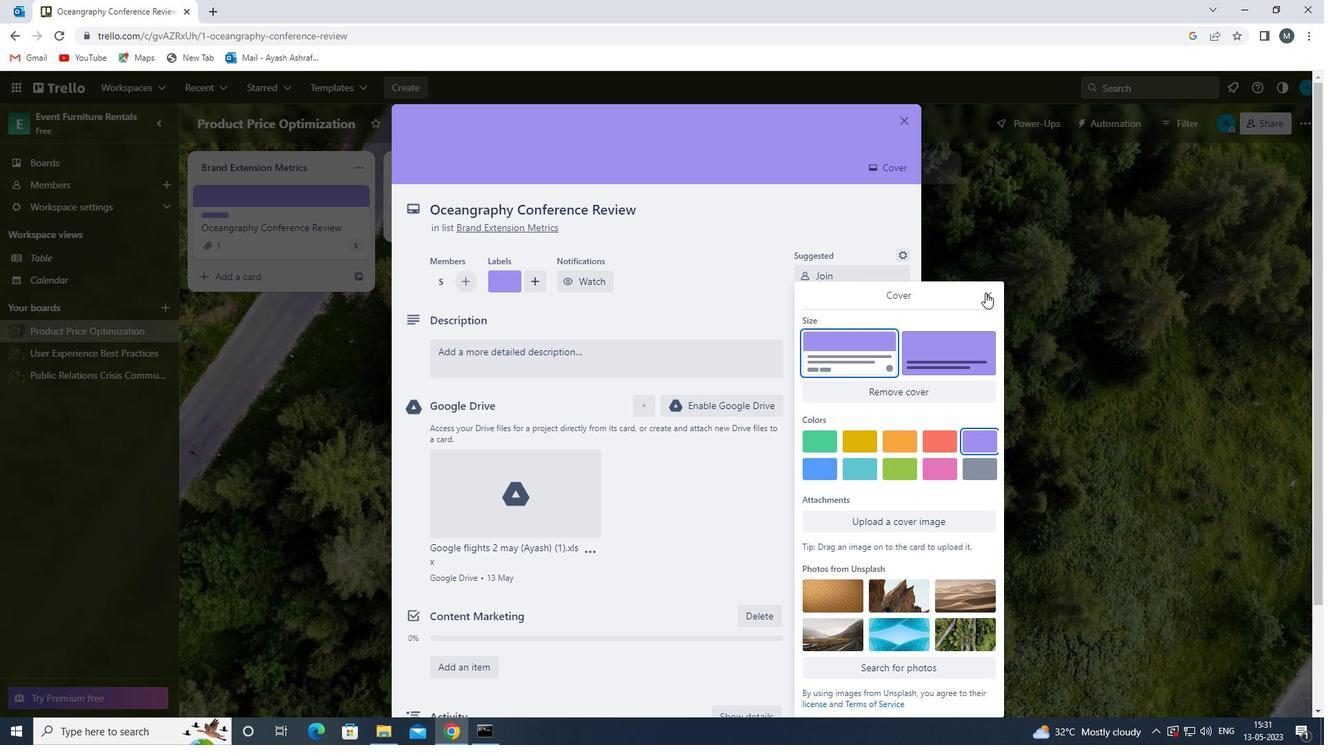 
Action: Mouse moved to (476, 351)
Screenshot: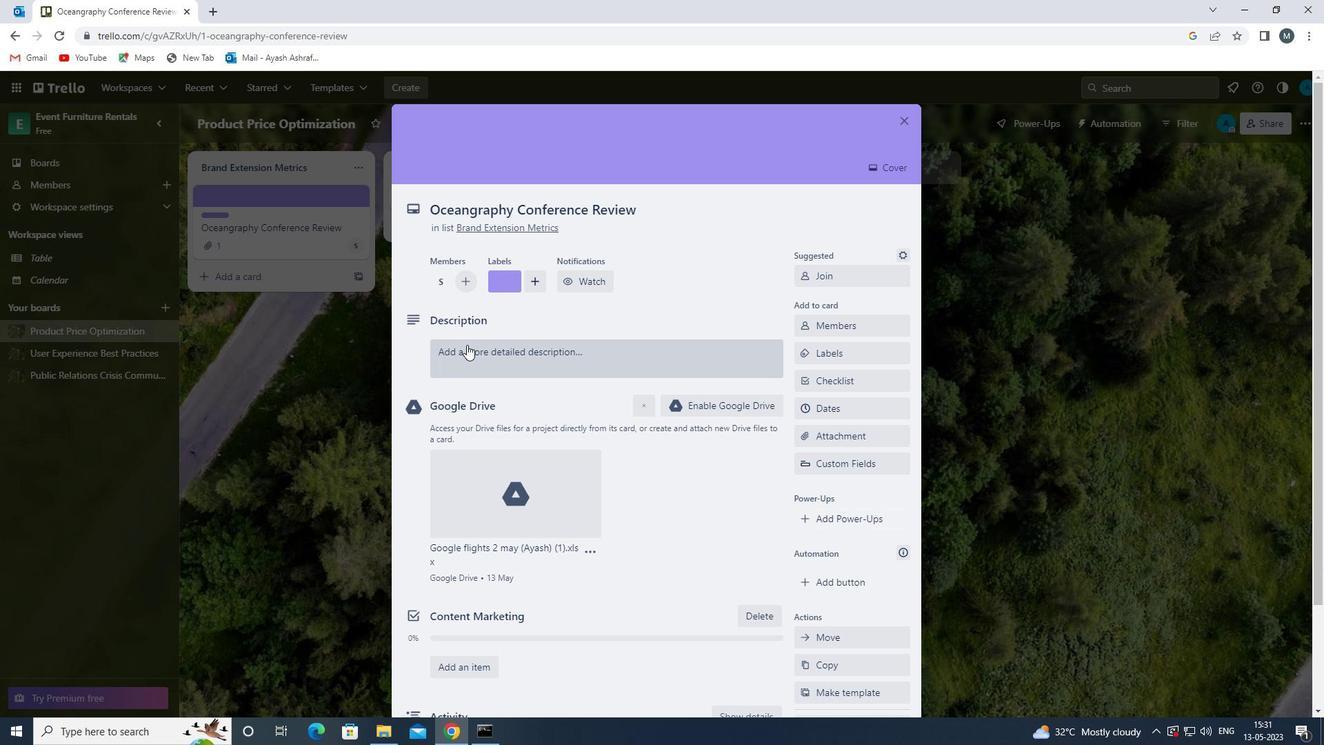 
Action: Mouse pressed left at (476, 351)
Screenshot: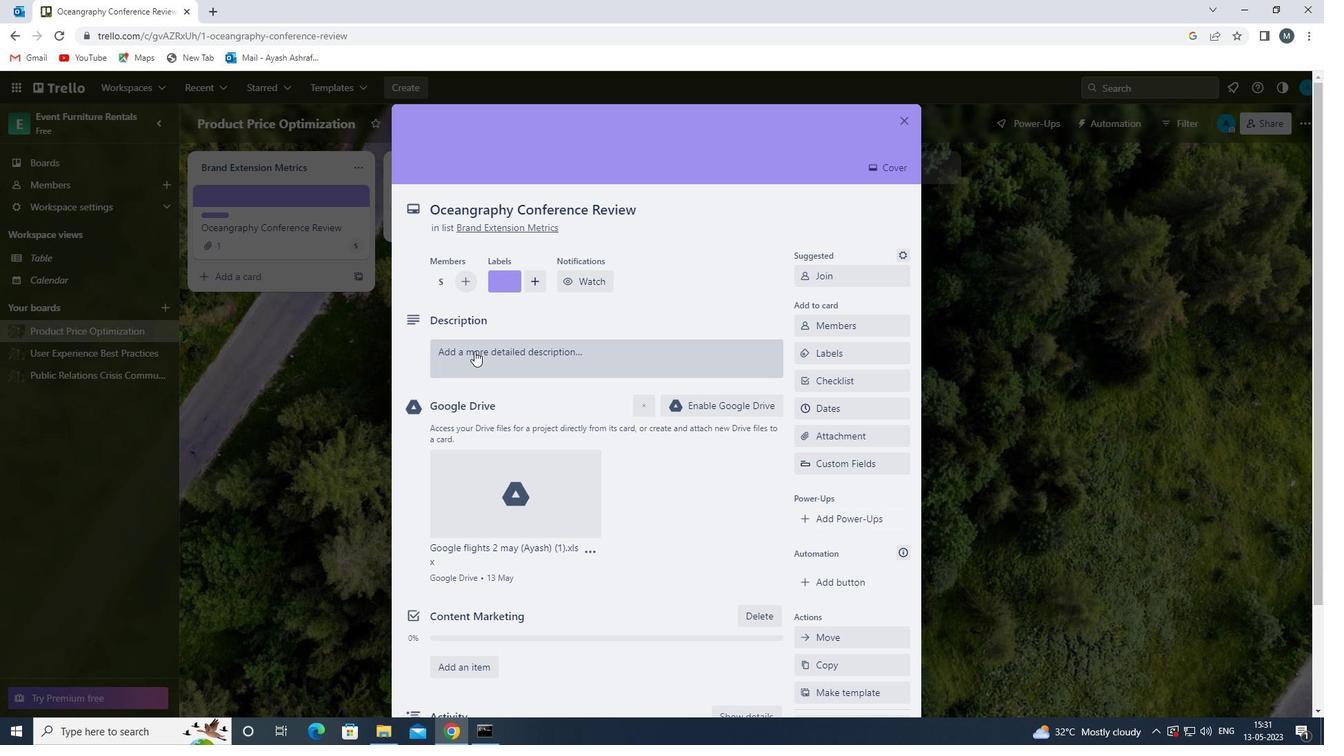 
Action: Mouse moved to (491, 416)
Screenshot: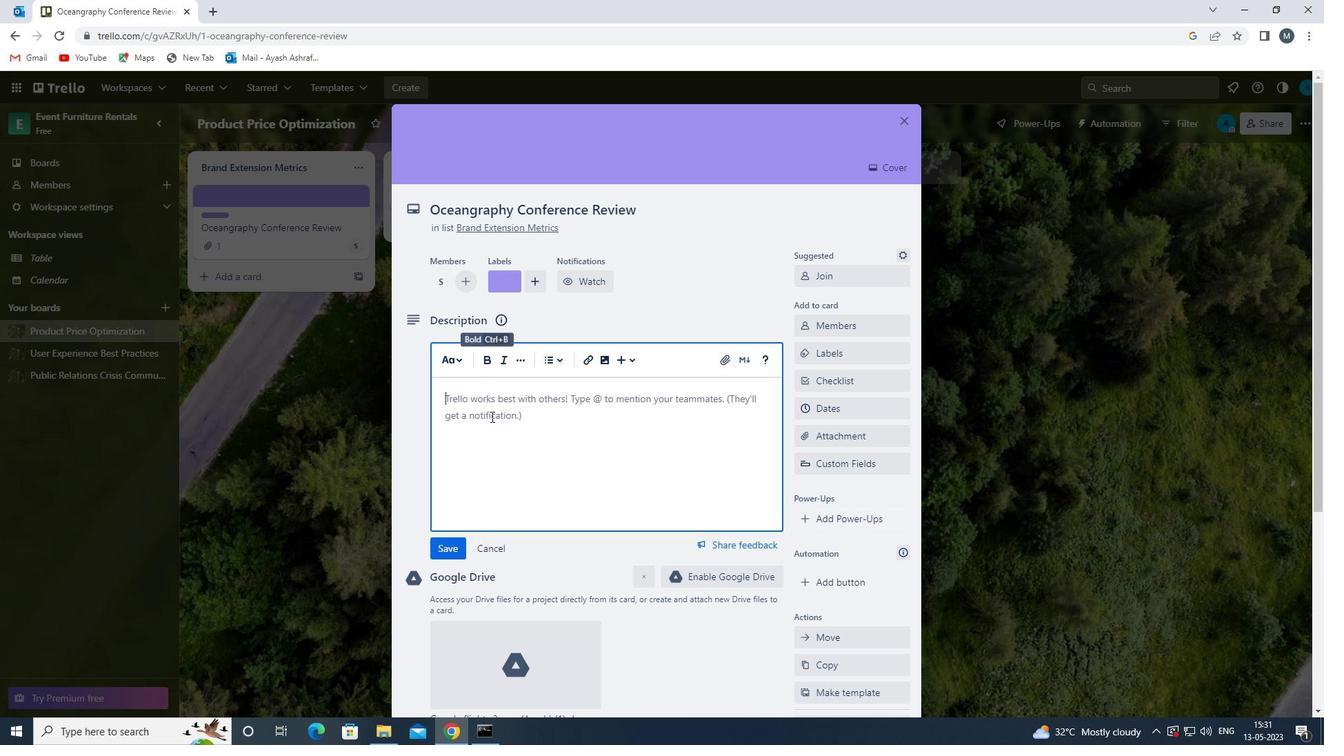 
Action: Mouse pressed left at (491, 416)
Screenshot: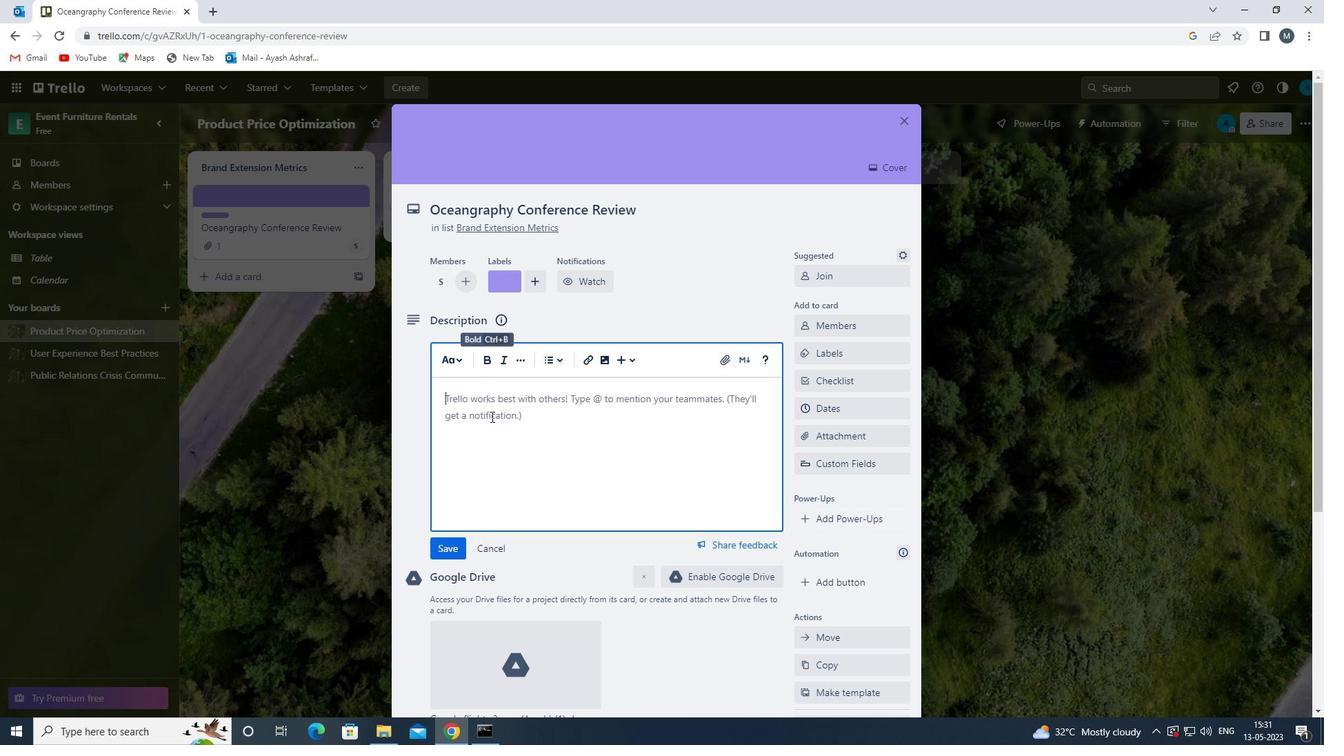 
Action: Key pressed <Key.shift>PLAN<Key.space>AND<Key.space>EXECUTE<Key.space>COMPANY<Key.space>TEAM-BUILDING<Key.space>ACTIVITY<Key.space>AT<Key.space>A<Key.space>BOARD<Key.space>GAME<Key.space>CAFE<Key.space><Key.backspace>
Screenshot: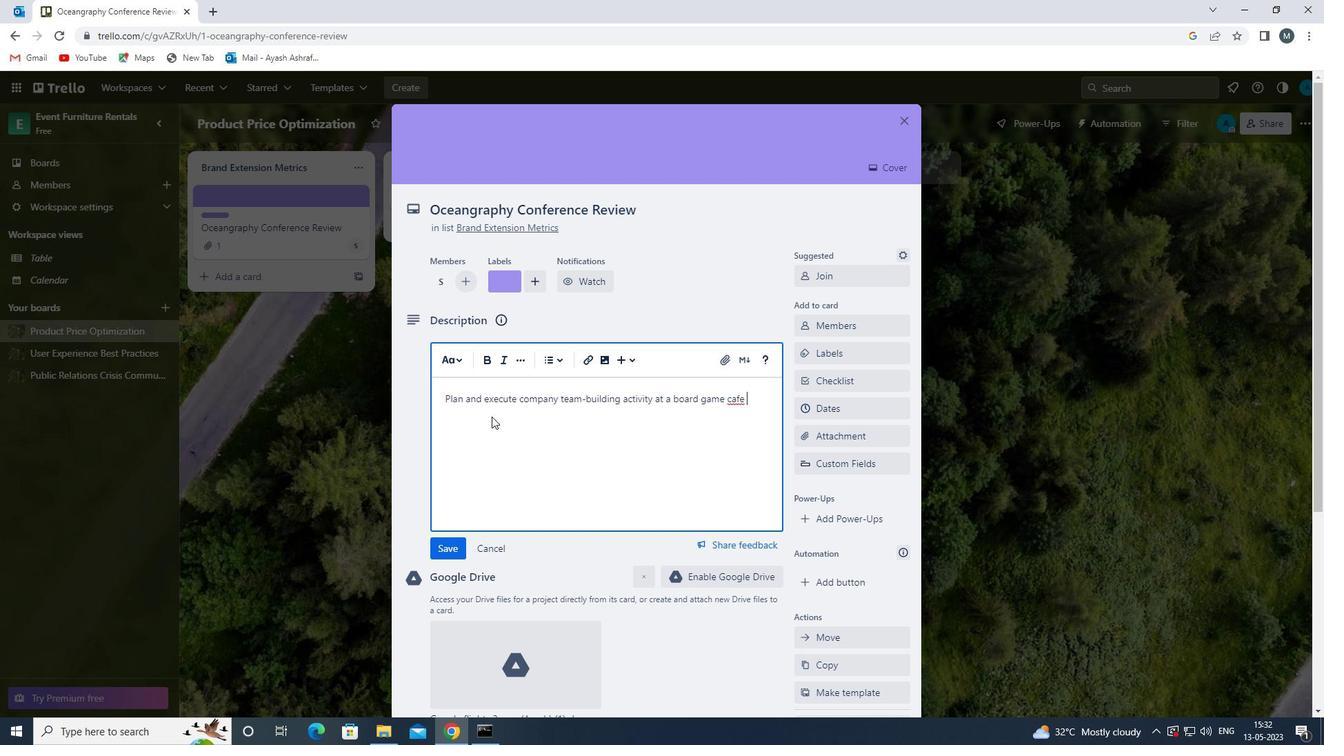 
Action: Mouse moved to (477, 467)
Screenshot: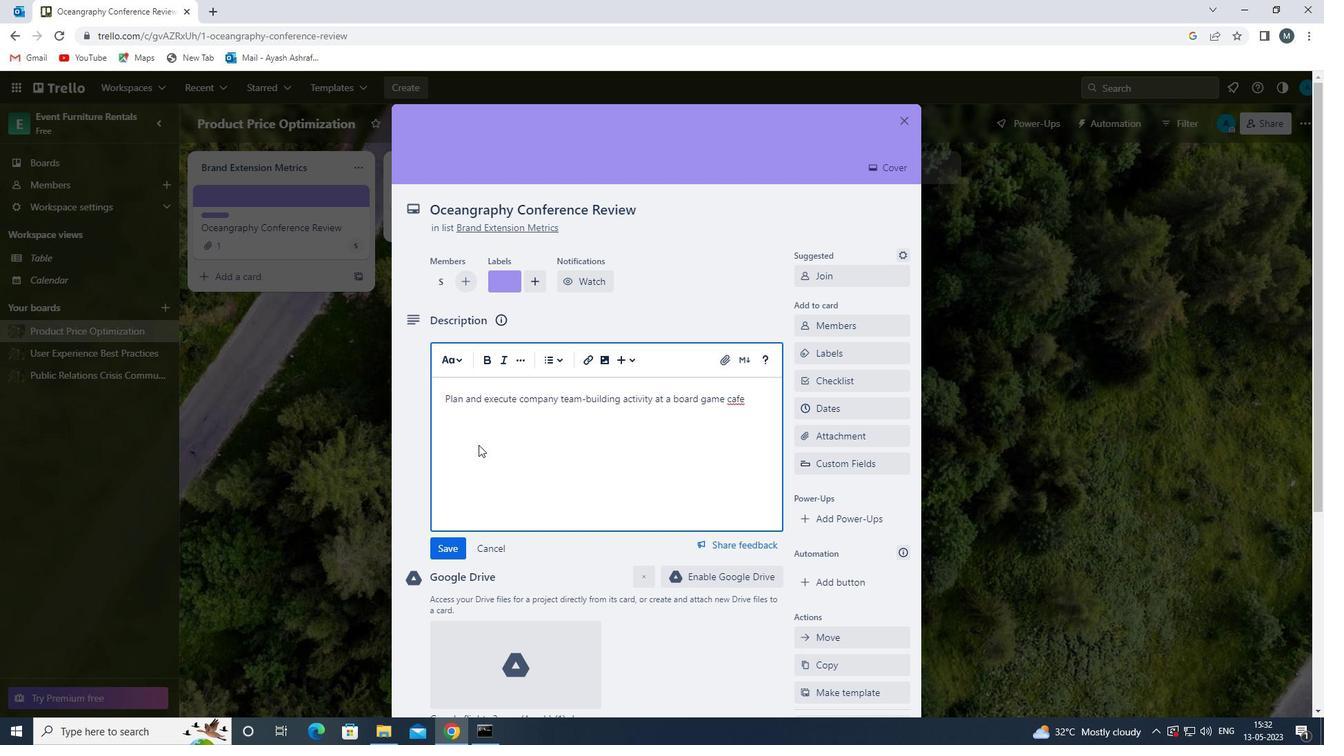 
Action: Key pressed '<Key.backspace>
Screenshot: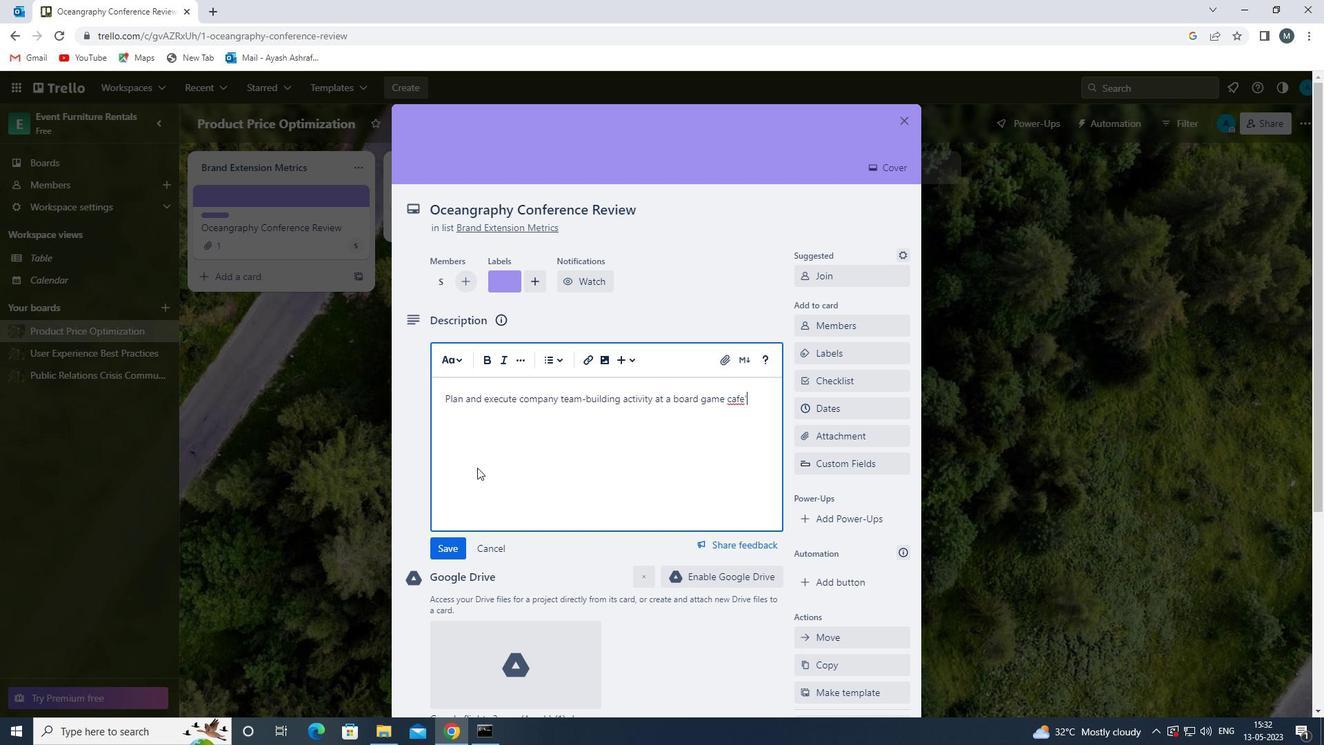 
Action: Mouse moved to (447, 546)
Screenshot: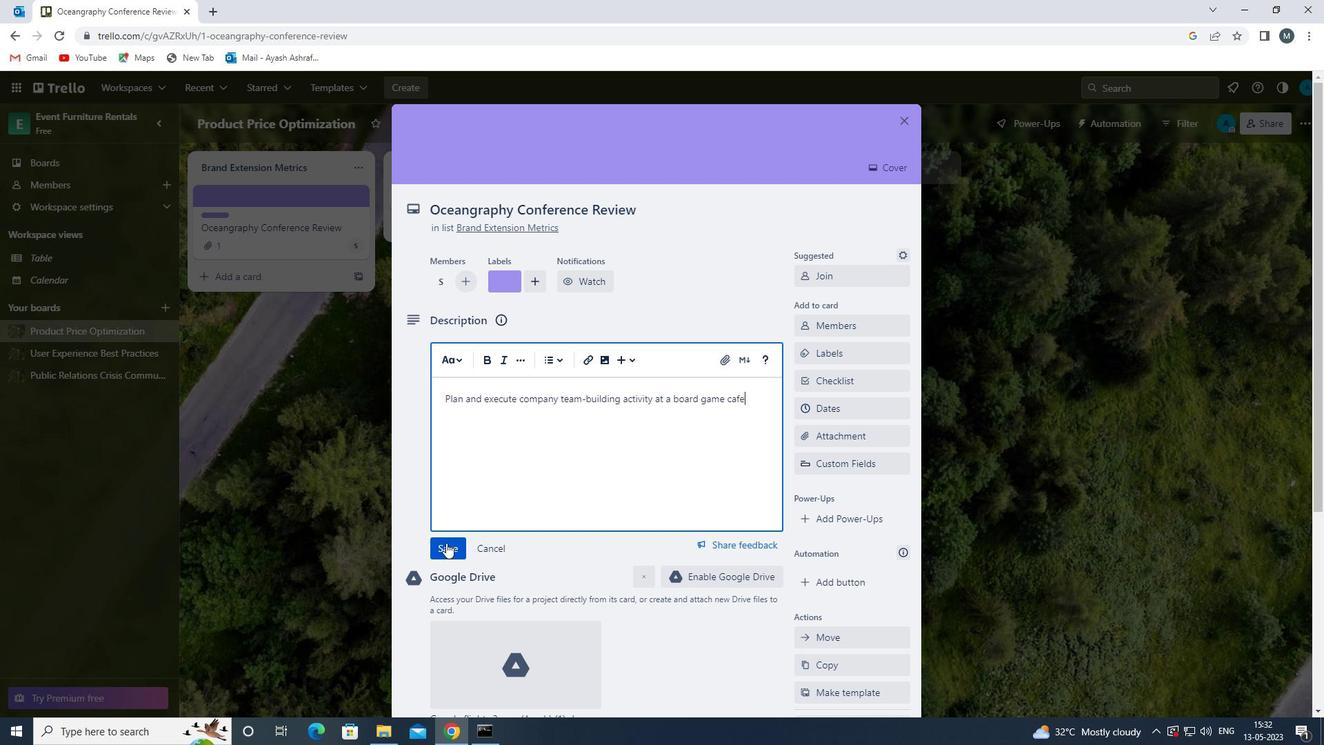 
Action: Mouse pressed left at (447, 546)
Screenshot: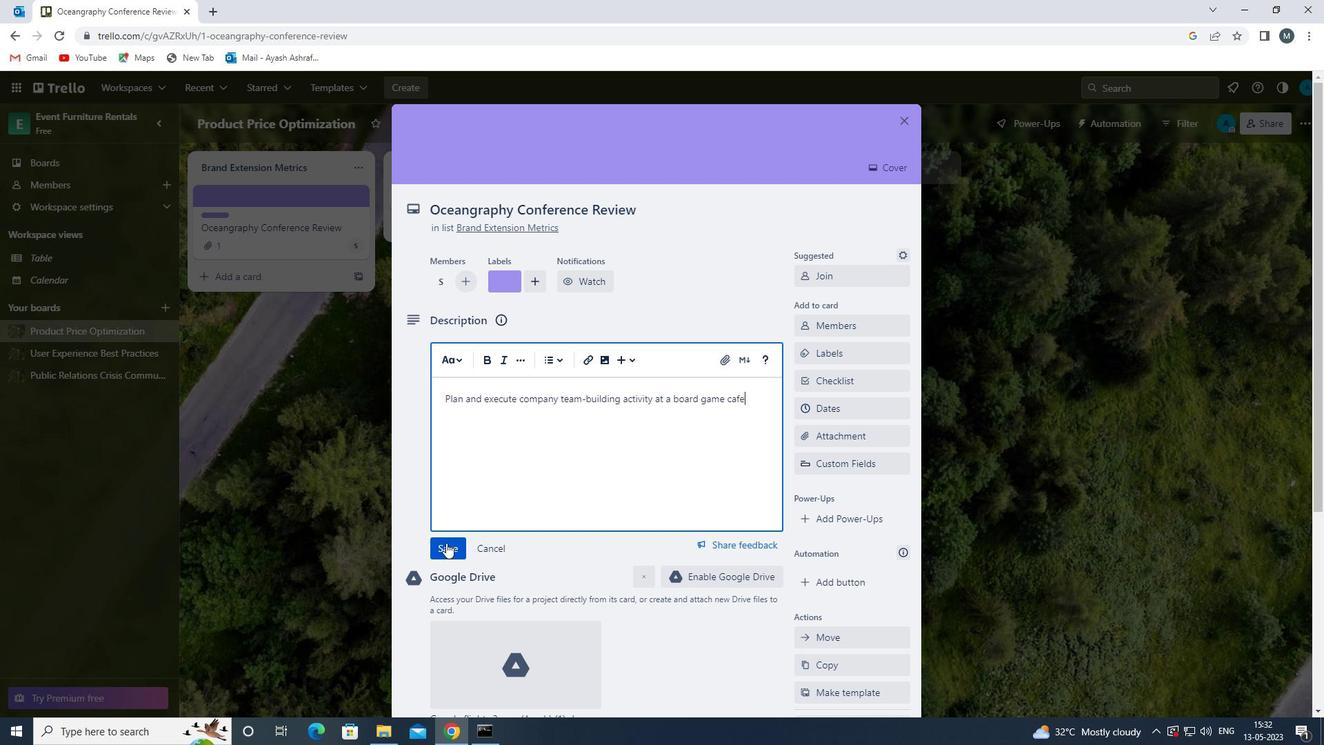
Action: Mouse moved to (592, 461)
Screenshot: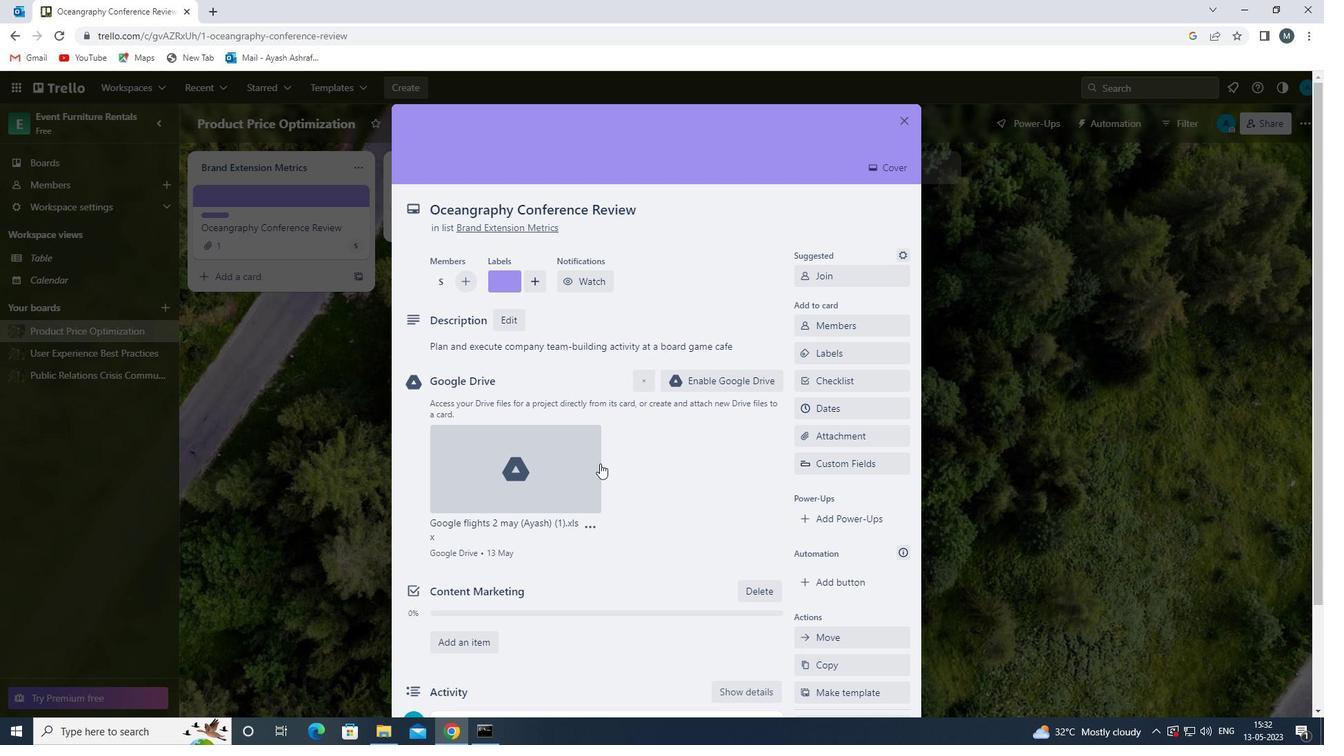 
Action: Mouse scrolled (592, 460) with delta (0, 0)
Screenshot: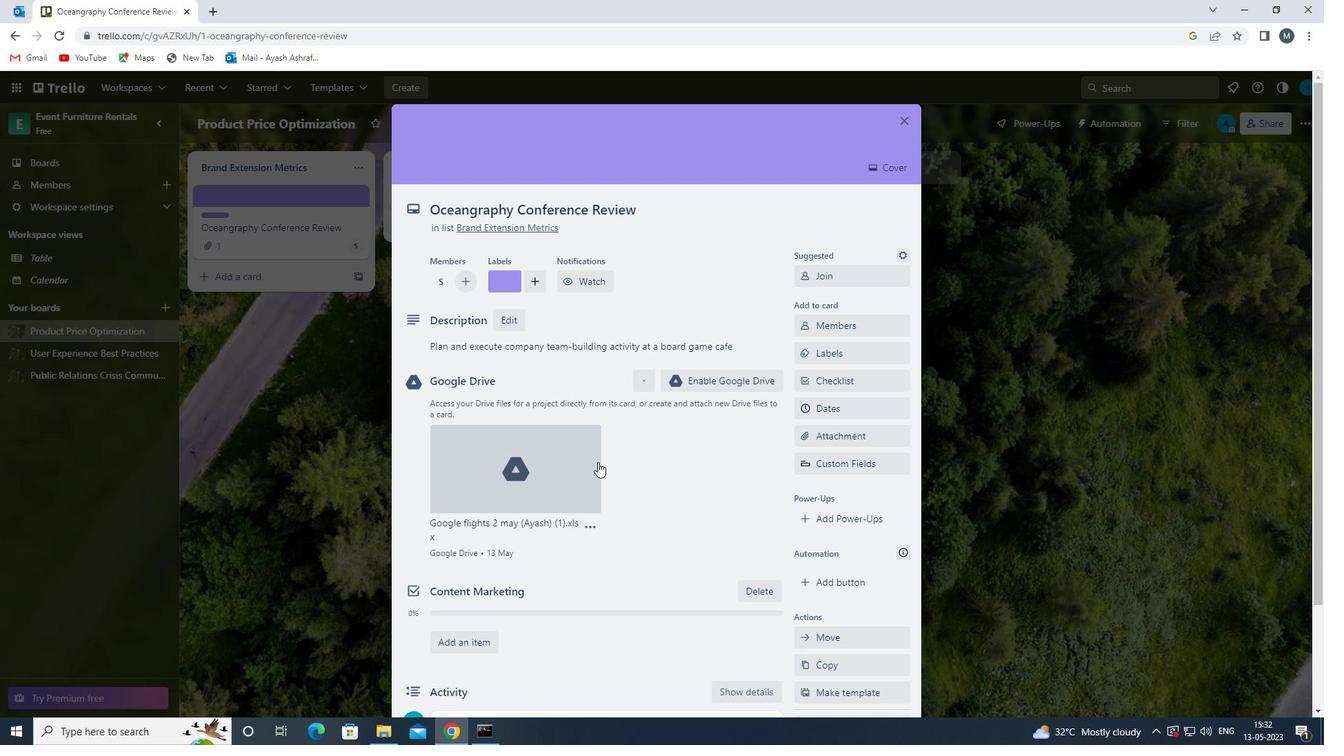 
Action: Mouse moved to (589, 462)
Screenshot: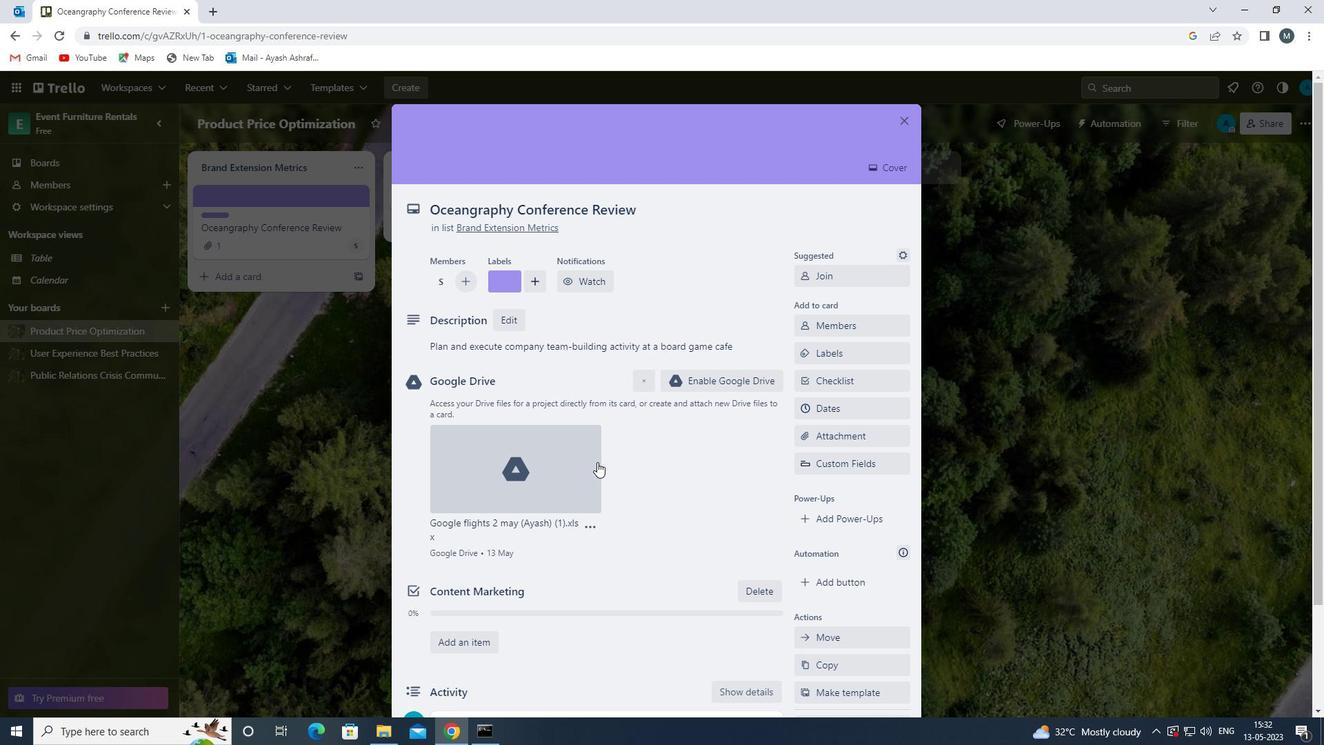 
Action: Mouse scrolled (589, 462) with delta (0, 0)
Screenshot: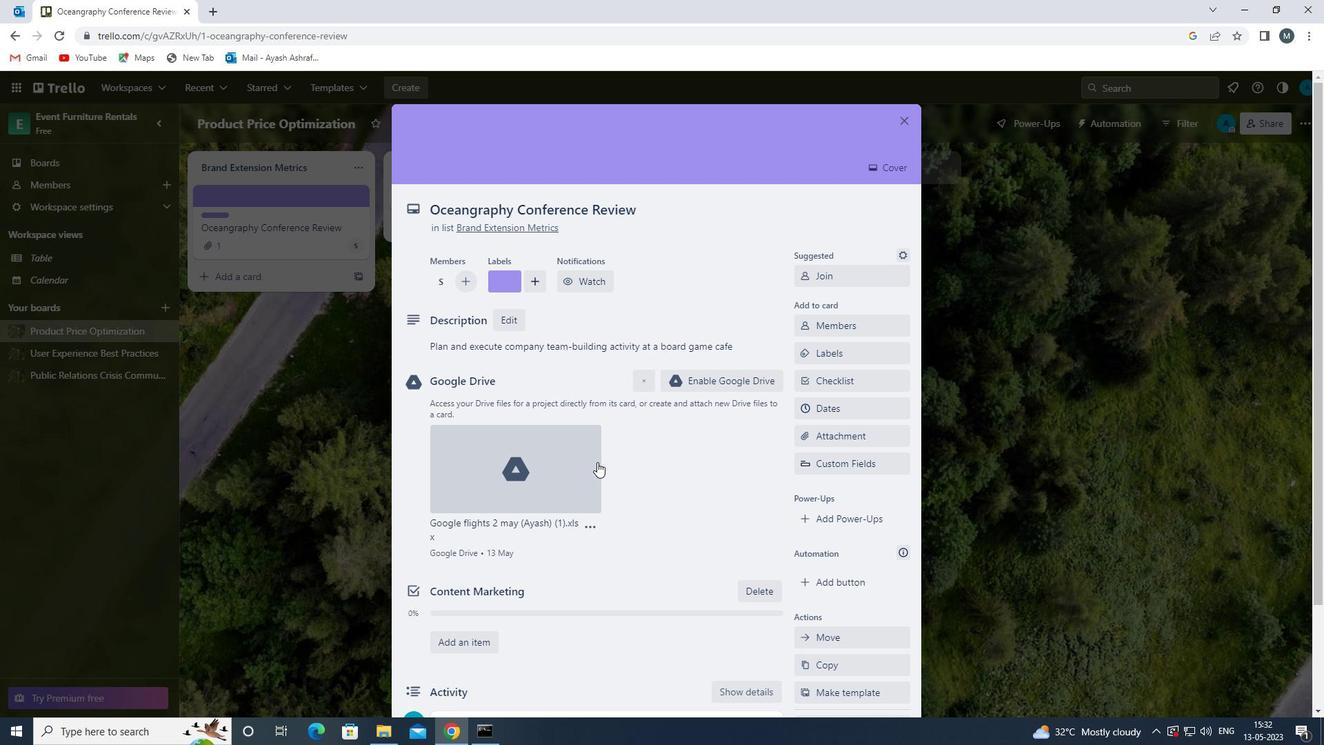 
Action: Mouse moved to (503, 600)
Screenshot: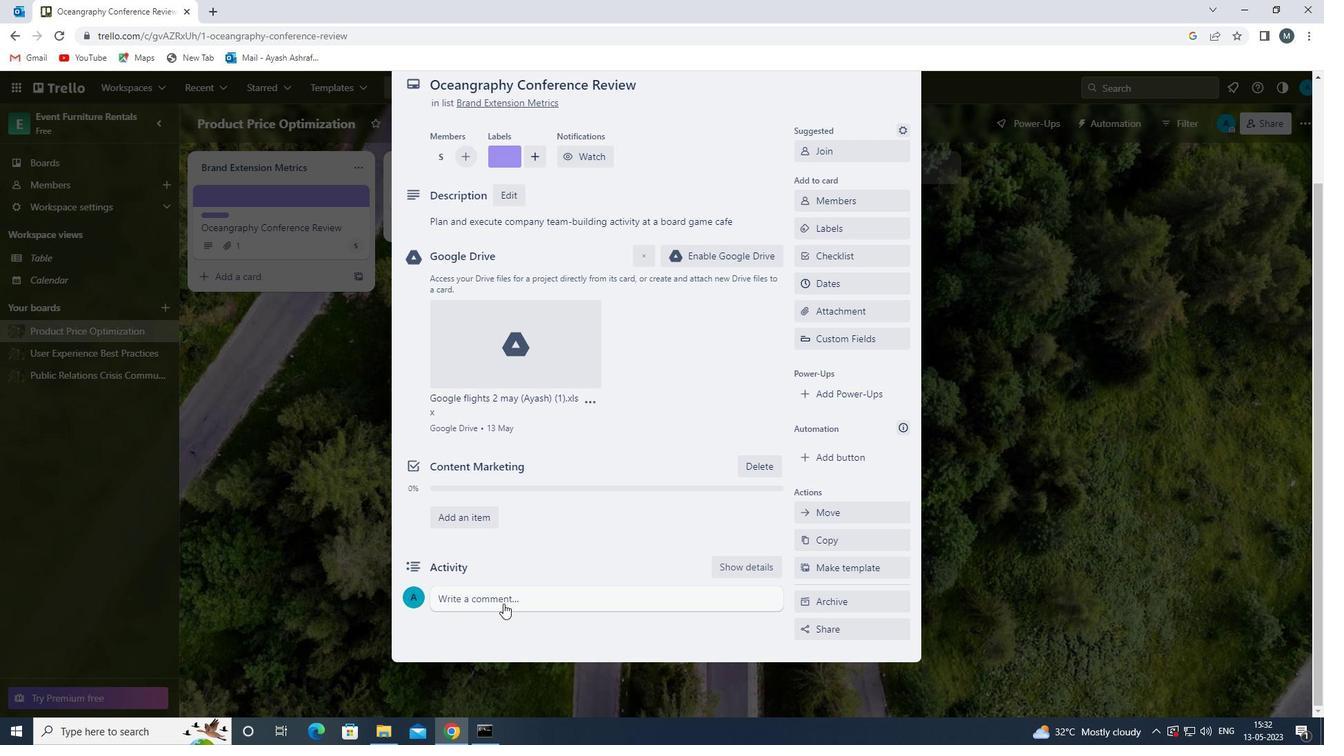 
Action: Mouse pressed left at (503, 600)
Screenshot: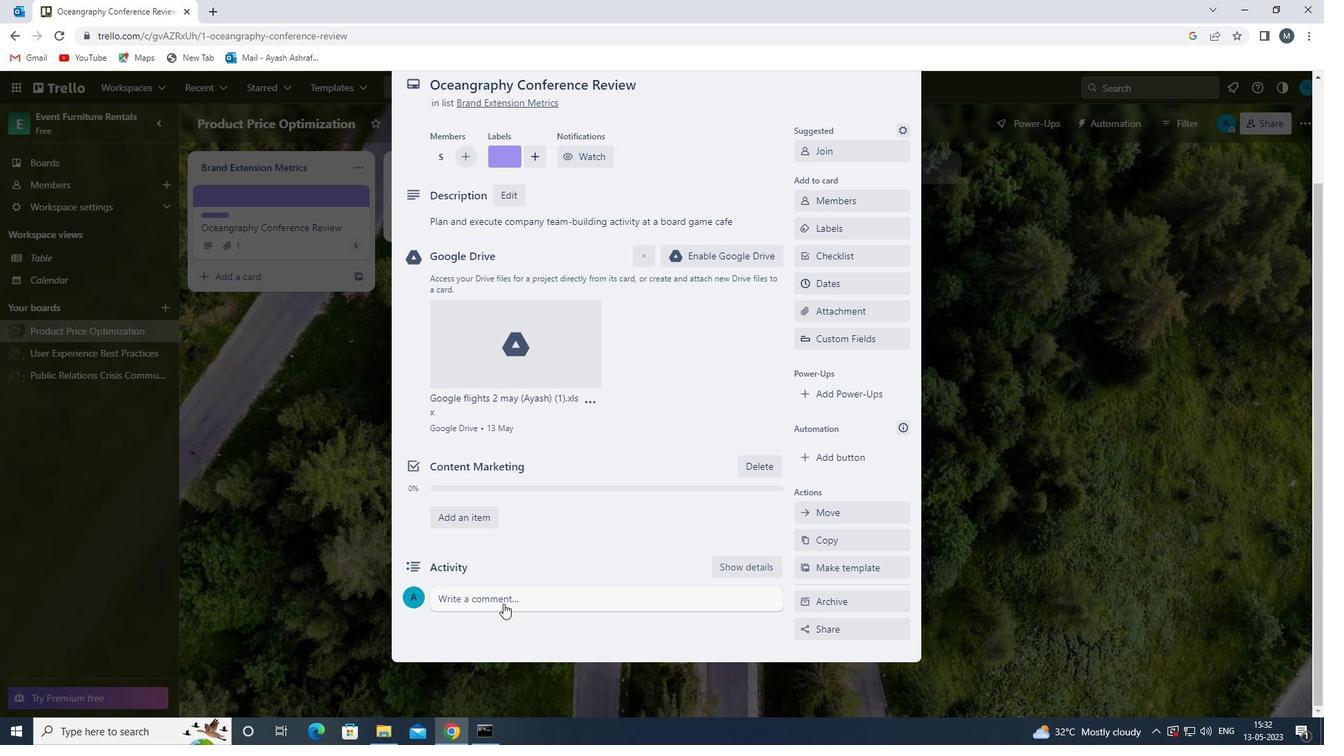 
Action: Mouse moved to (568, 541)
Screenshot: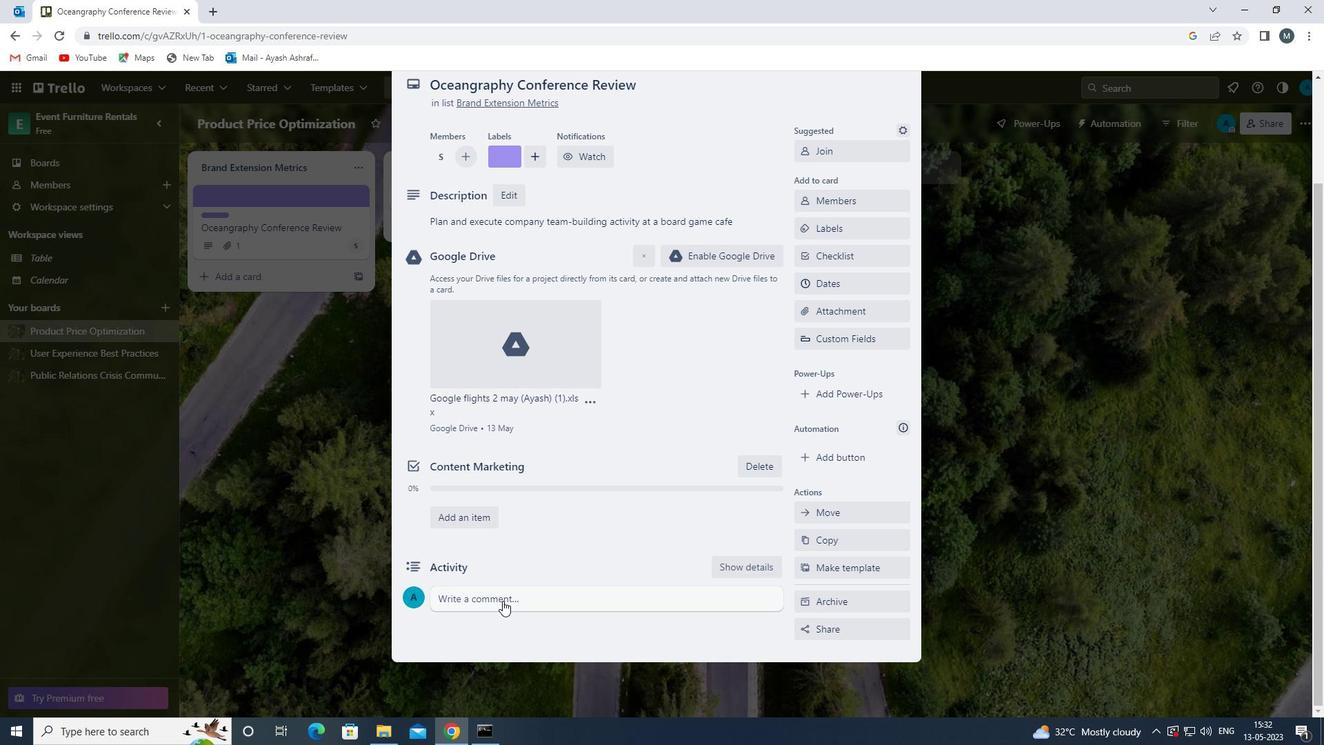 
Action: Mouse scrolled (568, 540) with delta (0, 0)
Screenshot: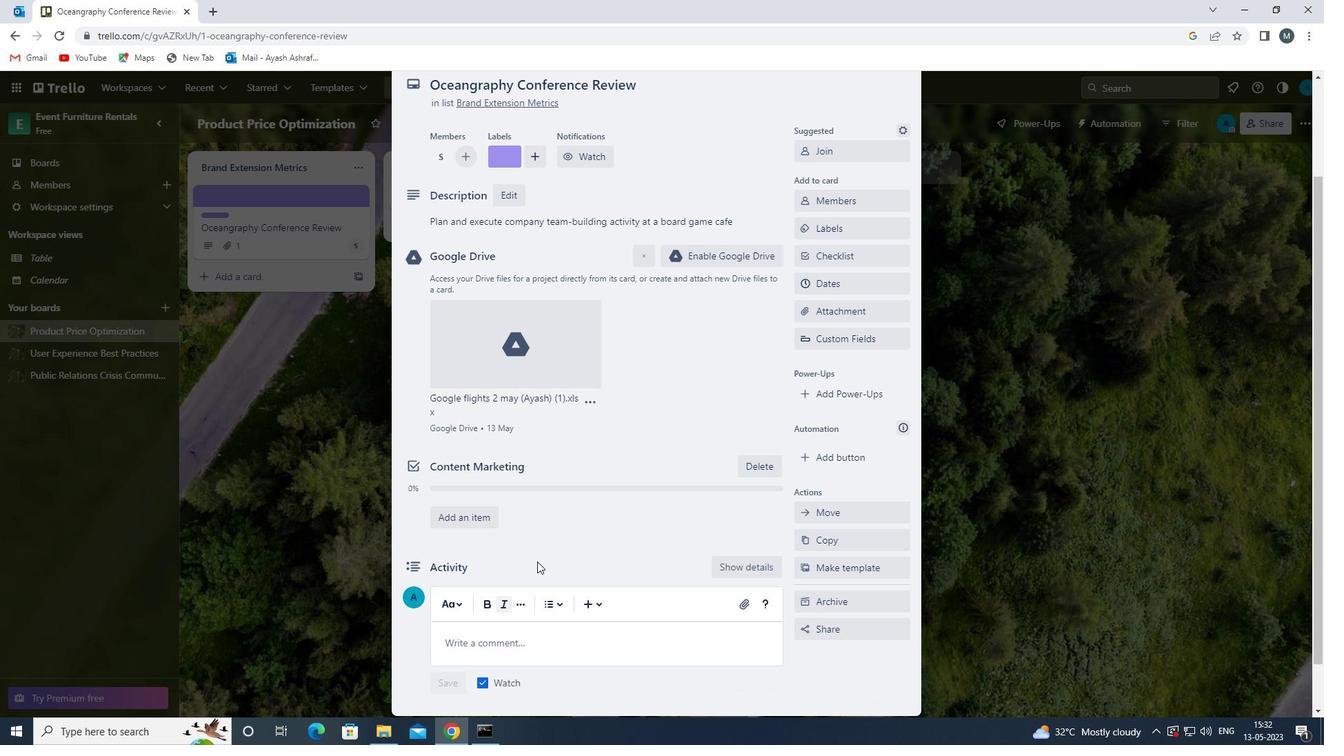 
Action: Mouse scrolled (568, 540) with delta (0, 0)
Screenshot: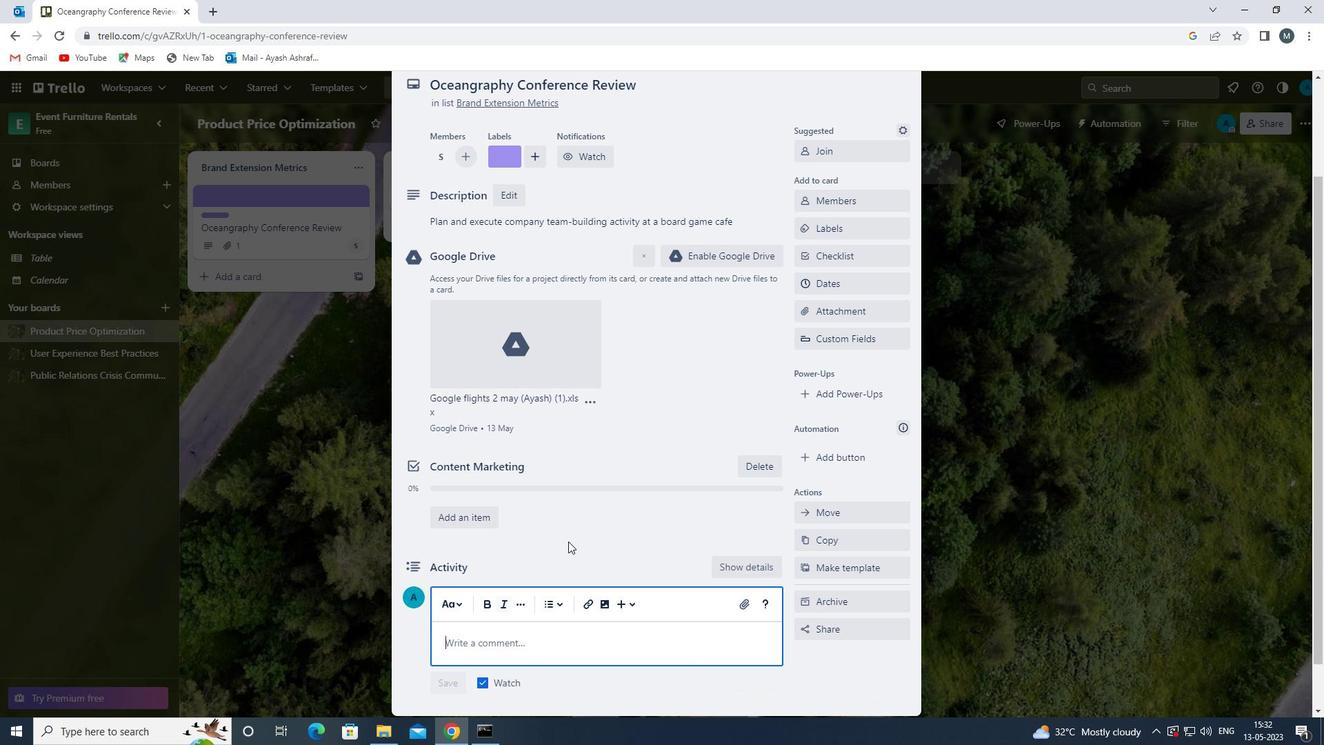 
Action: Mouse moved to (505, 587)
Screenshot: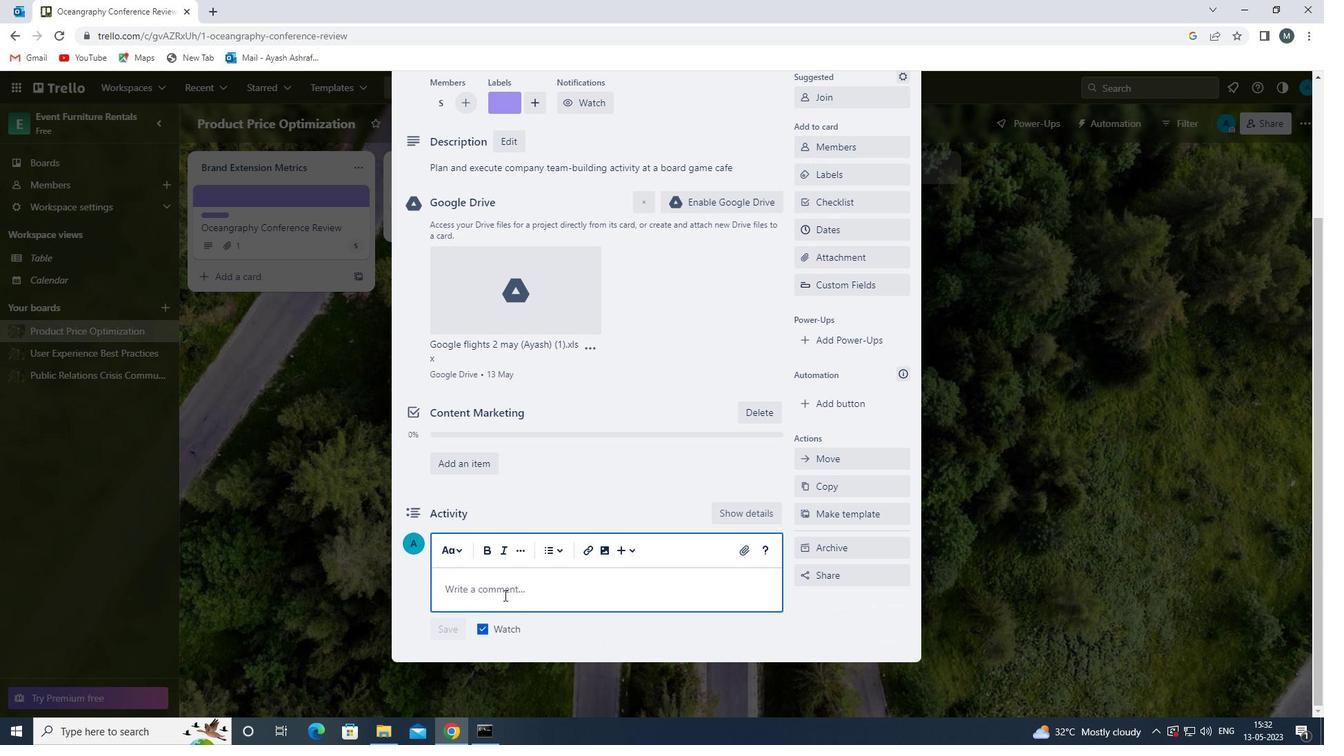 
Action: Mouse pressed left at (505, 587)
Screenshot: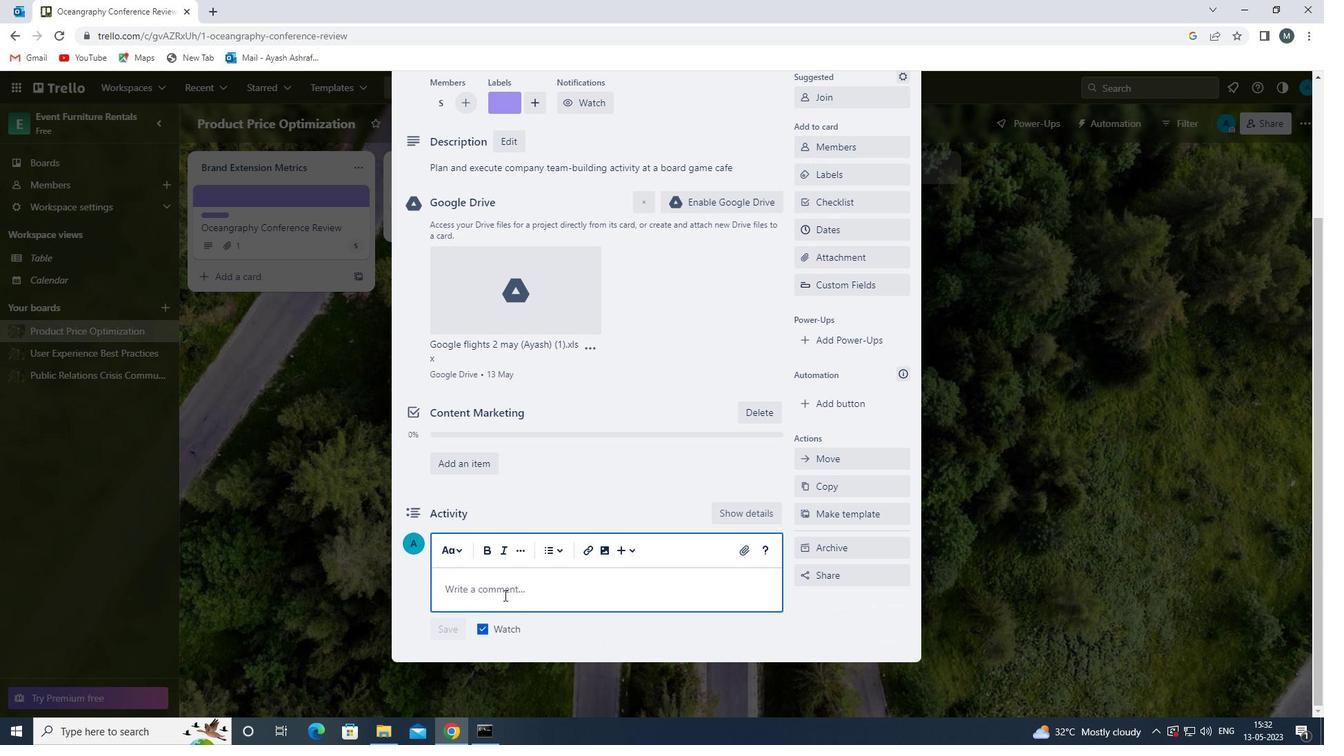 
Action: Mouse moved to (527, 580)
Screenshot: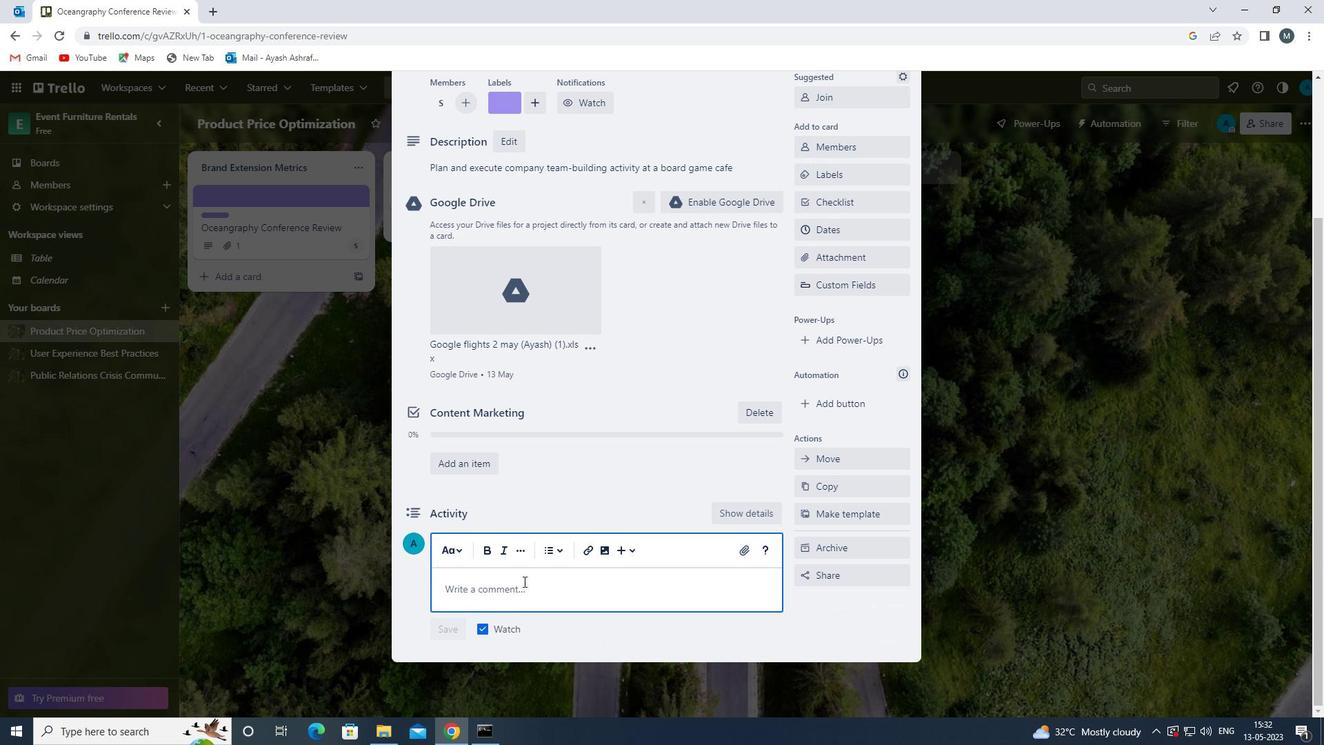 
Action: Key pressed <Key.shift>GIVEN<Key.space>THE<Key.space>POTENTIAL<Key.space>IMPACT<Key.space>OF<Key.space>
Screenshot: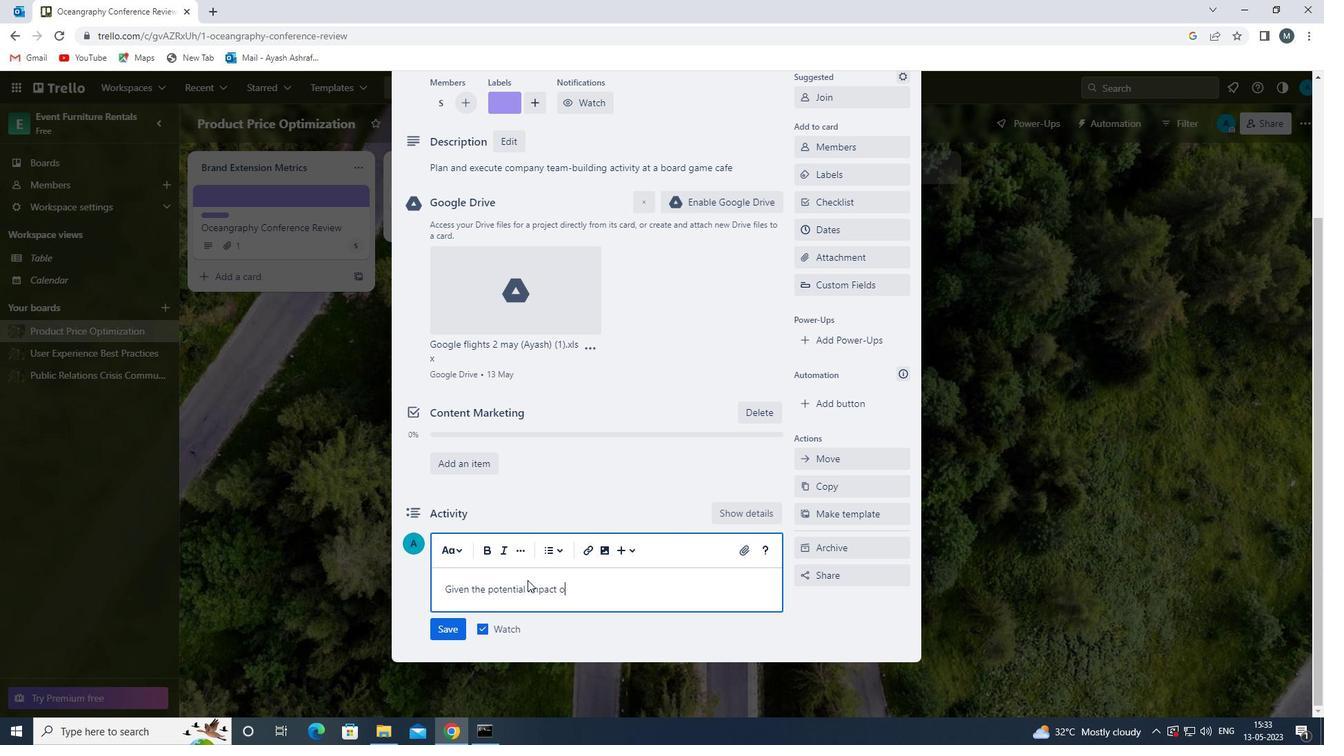 
Action: Mouse moved to (528, 580)
Screenshot: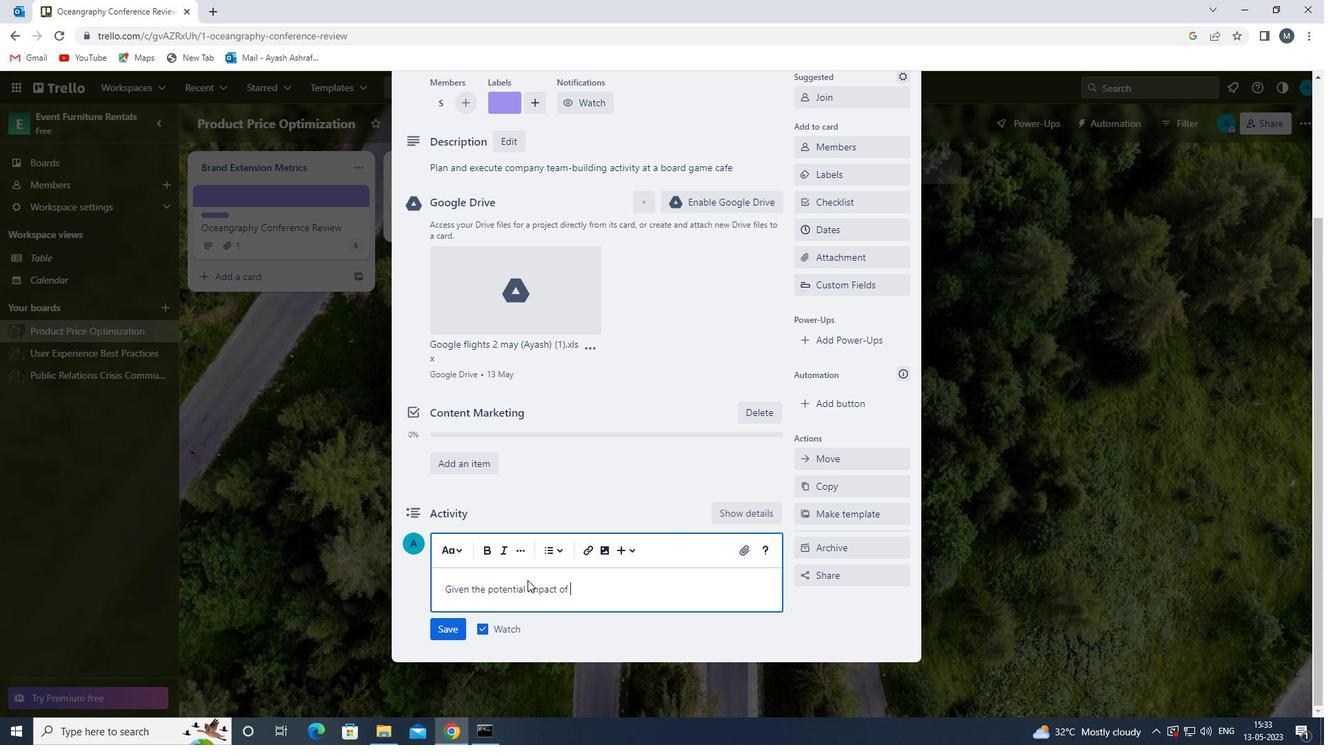 
Action: Key pressed THIS<Key.space>TASK<Key.space><Key.backspace>,<Key.space>LET<Key.space>US<Key.space>ENSURE<Key.space>THAT<Key.space>WE<Key.space>HAVE<Key.space>A<Key.space>CLEAR<Key.space>UNDERTSTANDING<Key.space>OF<Key.space>
Screenshot: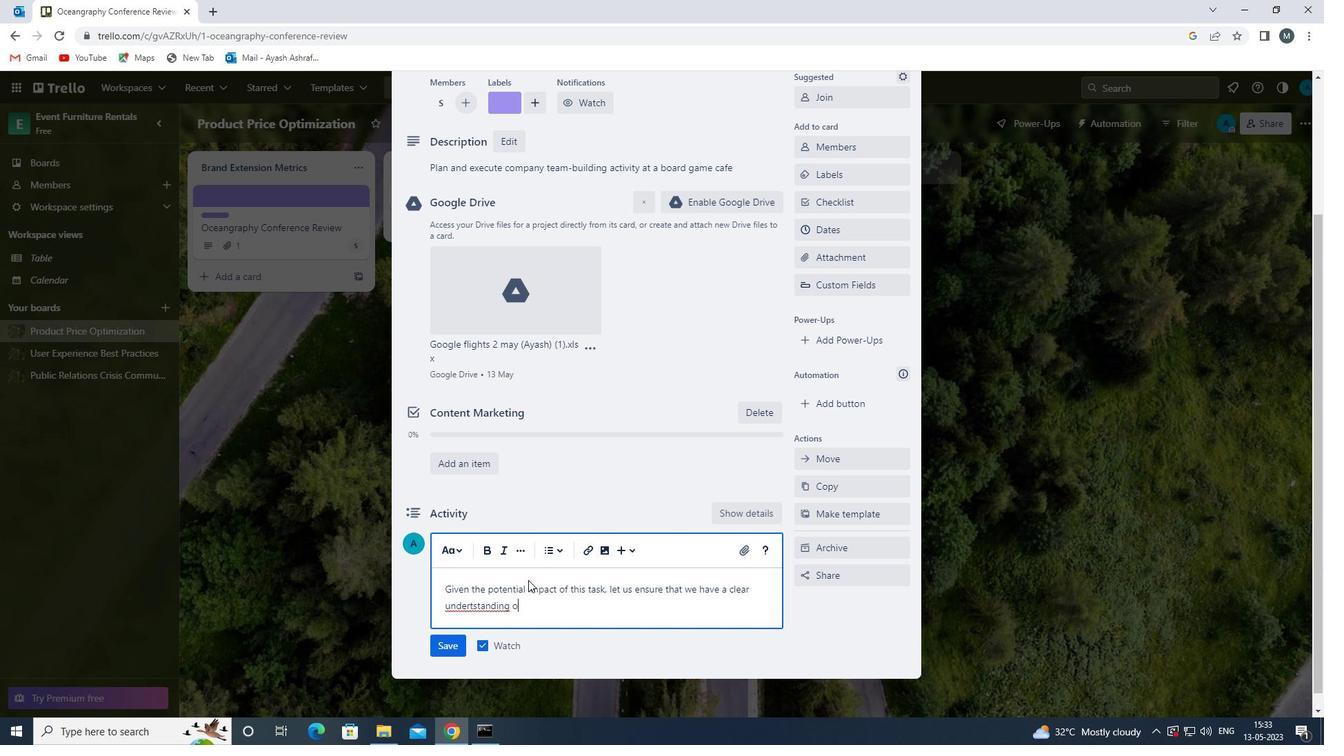 
Action: Mouse moved to (473, 607)
Screenshot: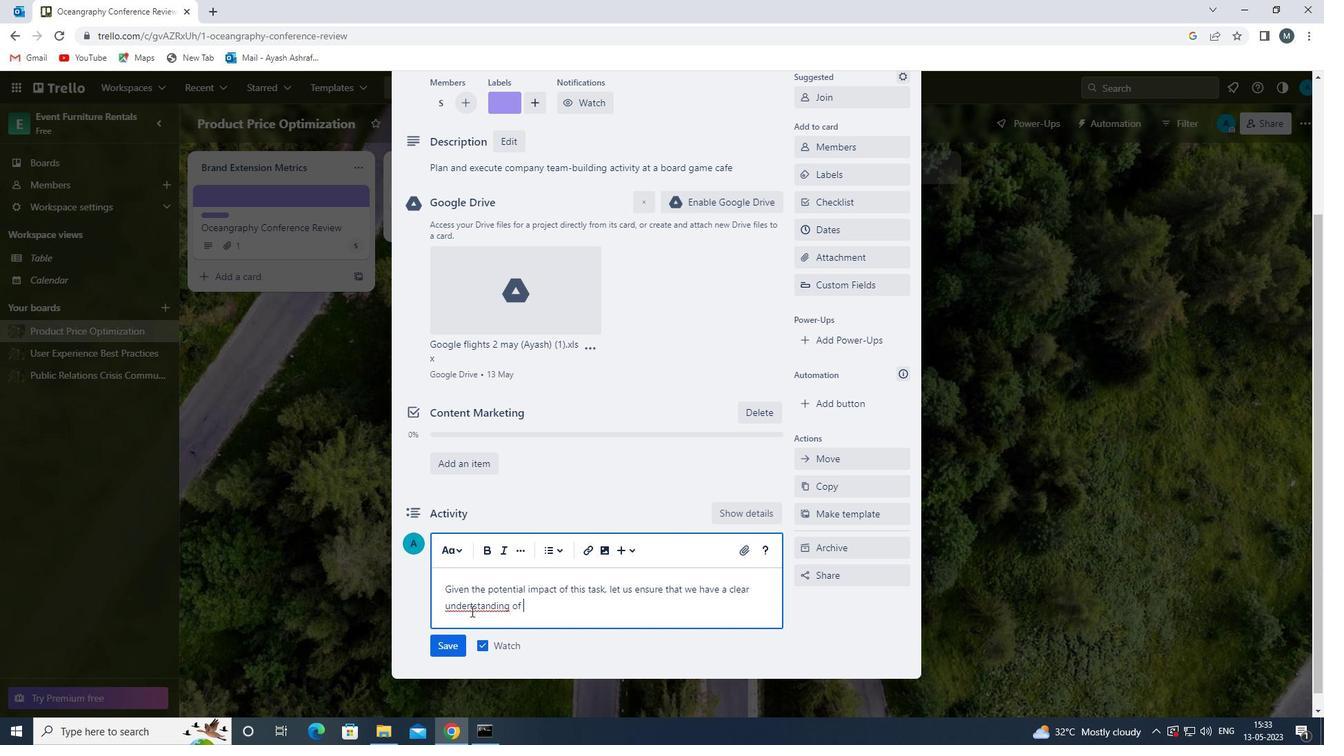 
Action: Mouse pressed left at (473, 607)
Screenshot: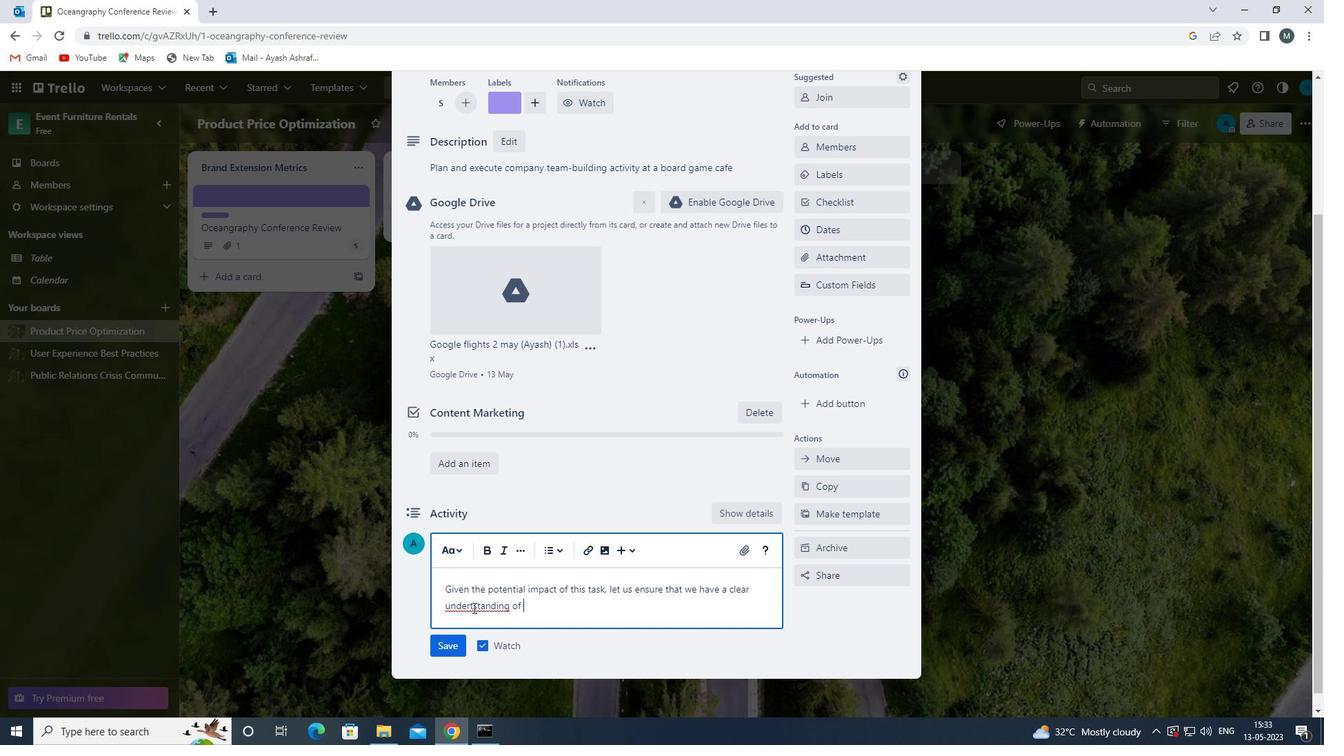 
Action: Mouse moved to (484, 607)
Screenshot: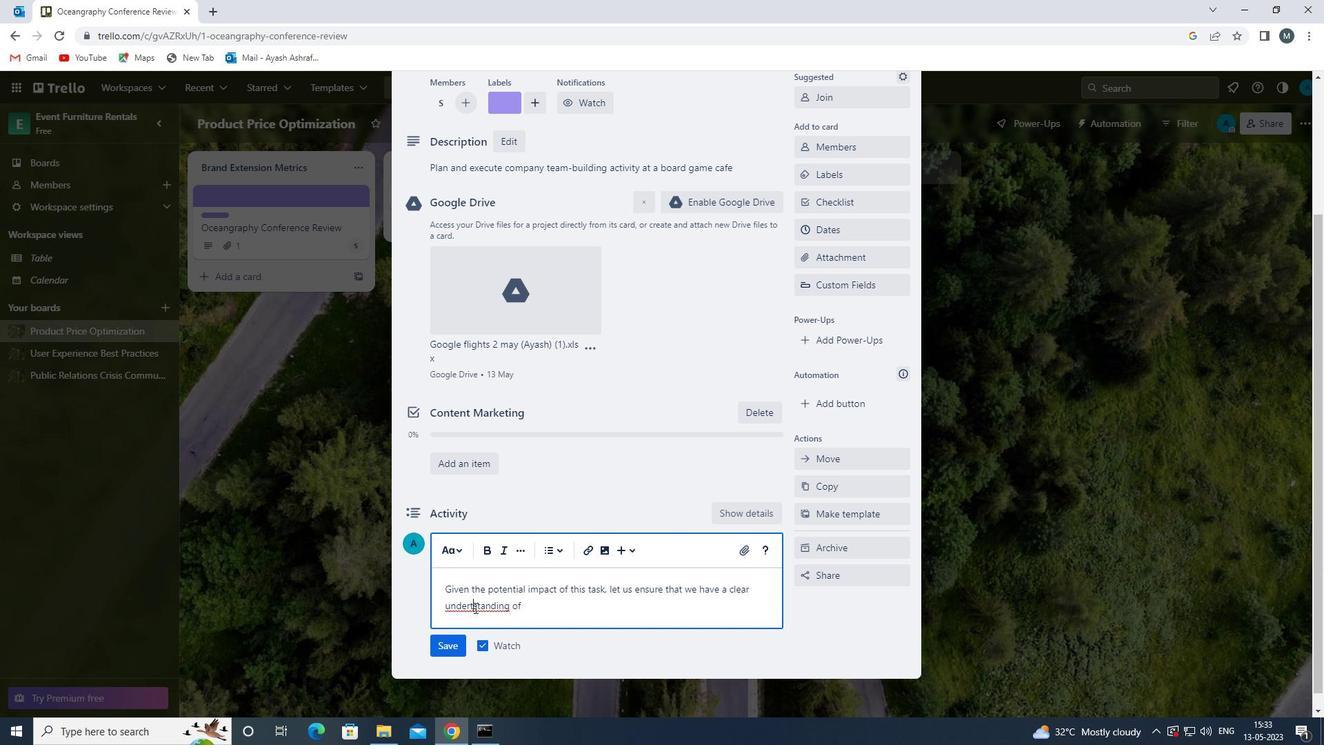 
Action: Key pressed <Key.backspace>
Screenshot: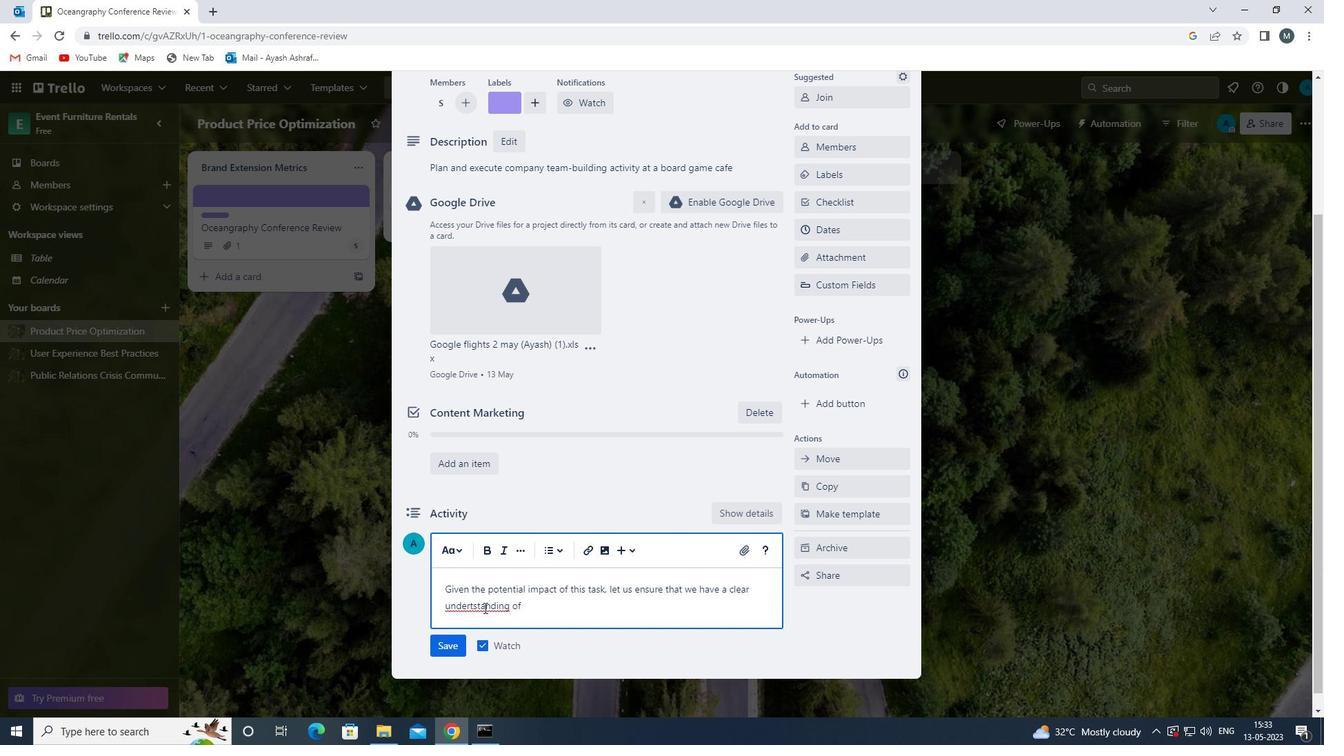 
Action: Mouse moved to (536, 607)
Screenshot: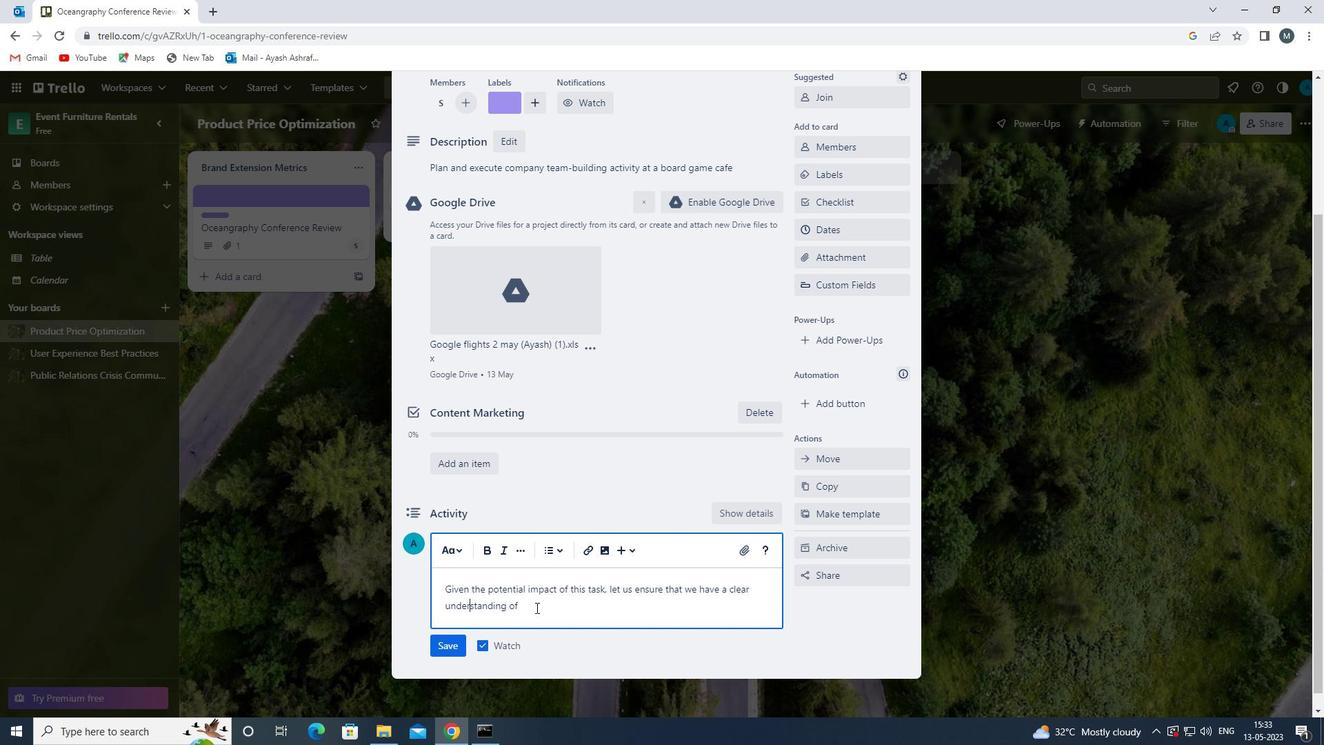 
Action: Mouse pressed left at (536, 607)
Screenshot: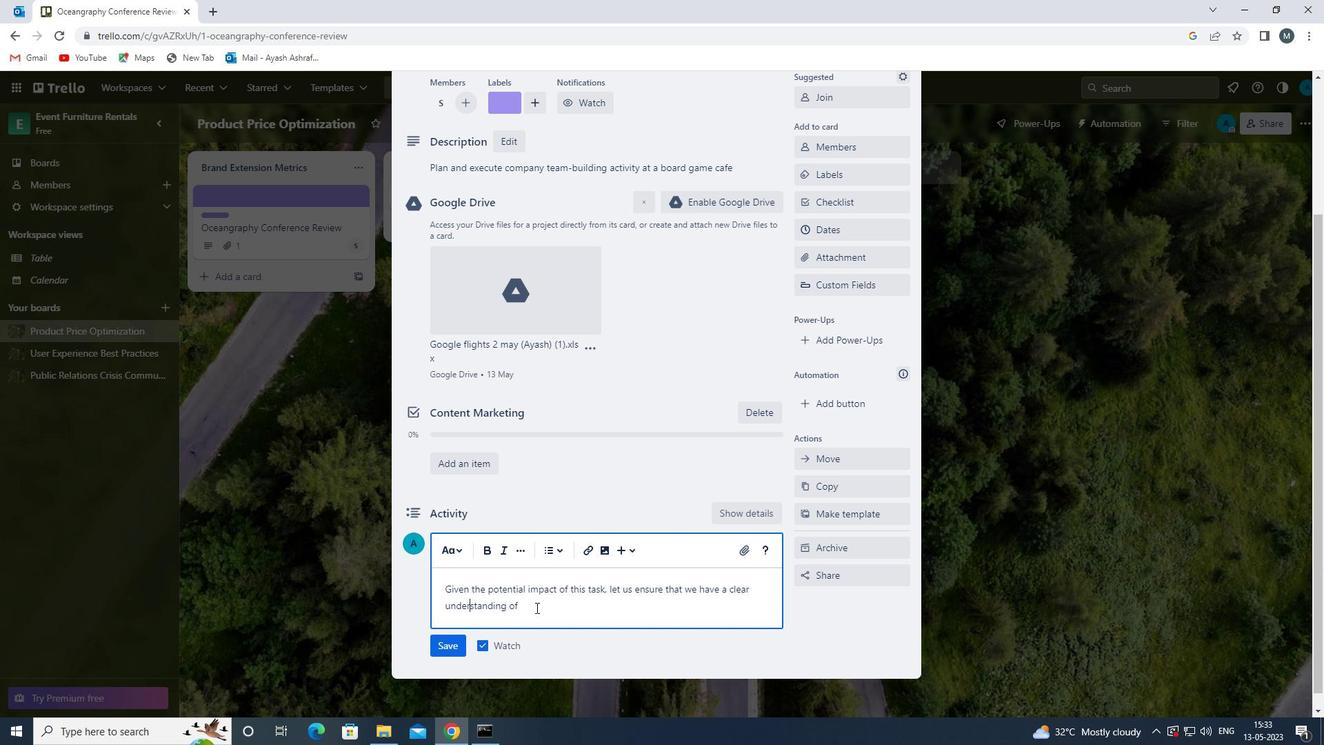 
Action: Mouse moved to (537, 613)
Screenshot: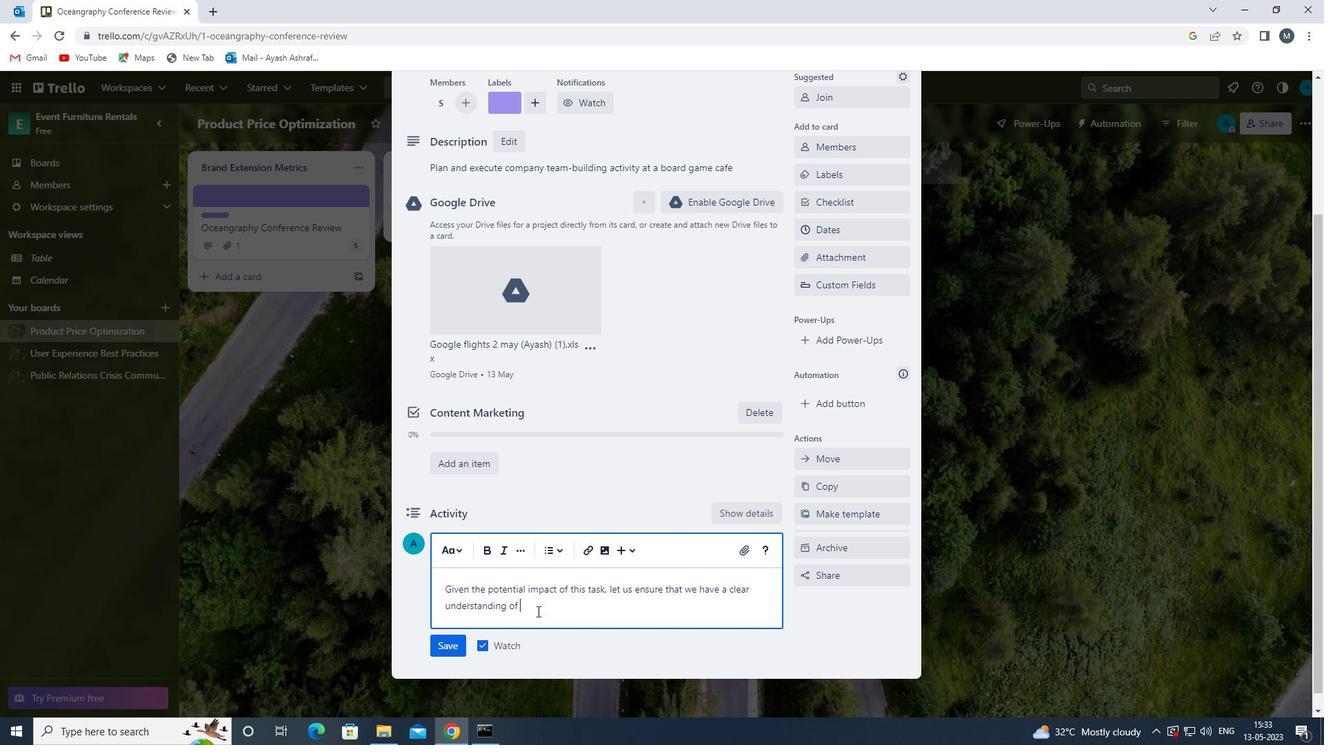 
Action: Key pressed THE<Key.space>CONSEQUENCES<Key.space>OF<Key.space>OUR<Key.space>ACTIONS.
Screenshot: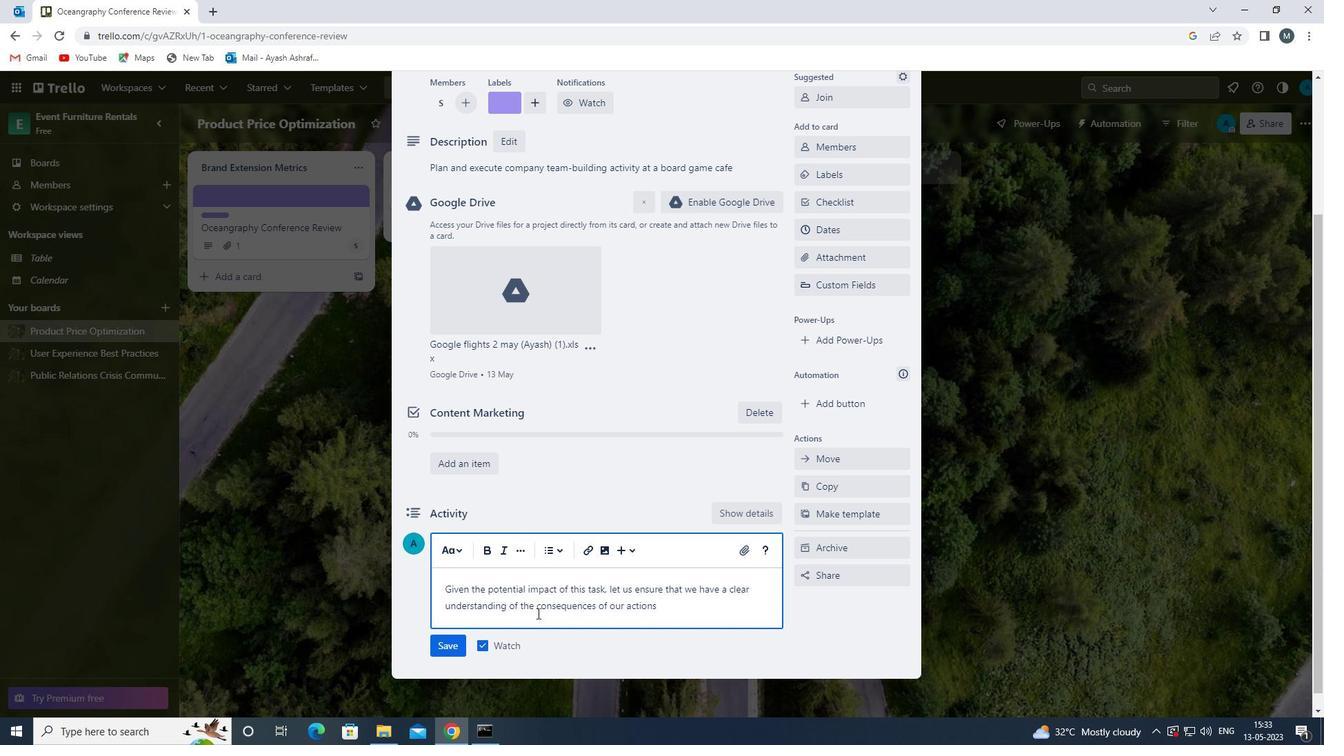
Action: Mouse moved to (446, 645)
Screenshot: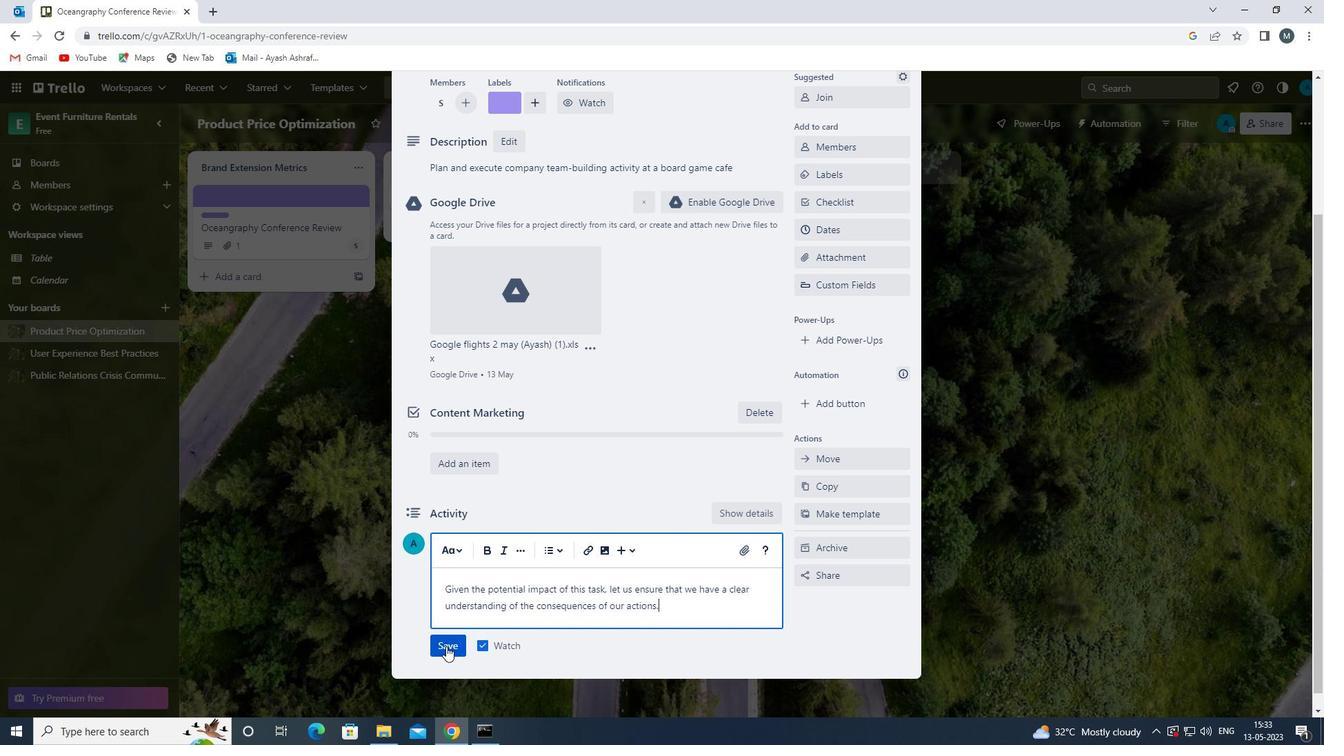 
Action: Mouse pressed left at (446, 645)
Screenshot: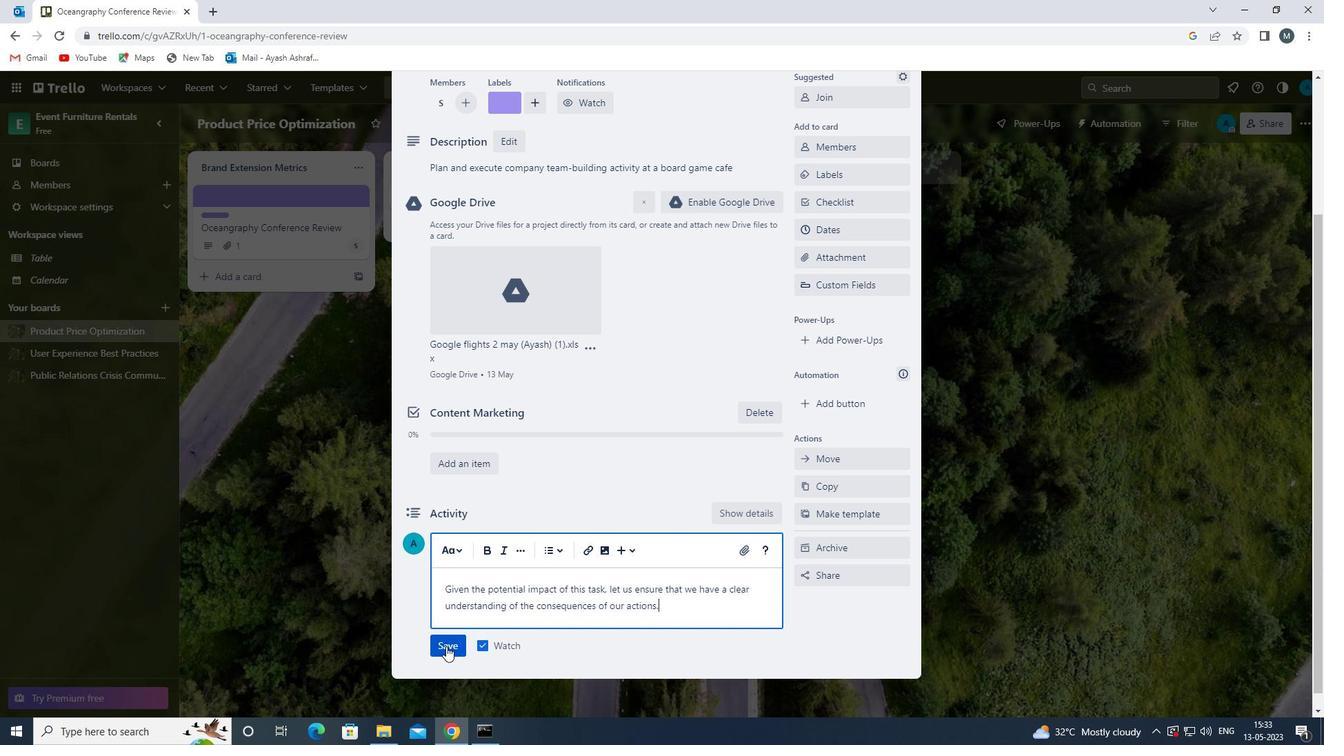 
Action: Mouse moved to (834, 232)
Screenshot: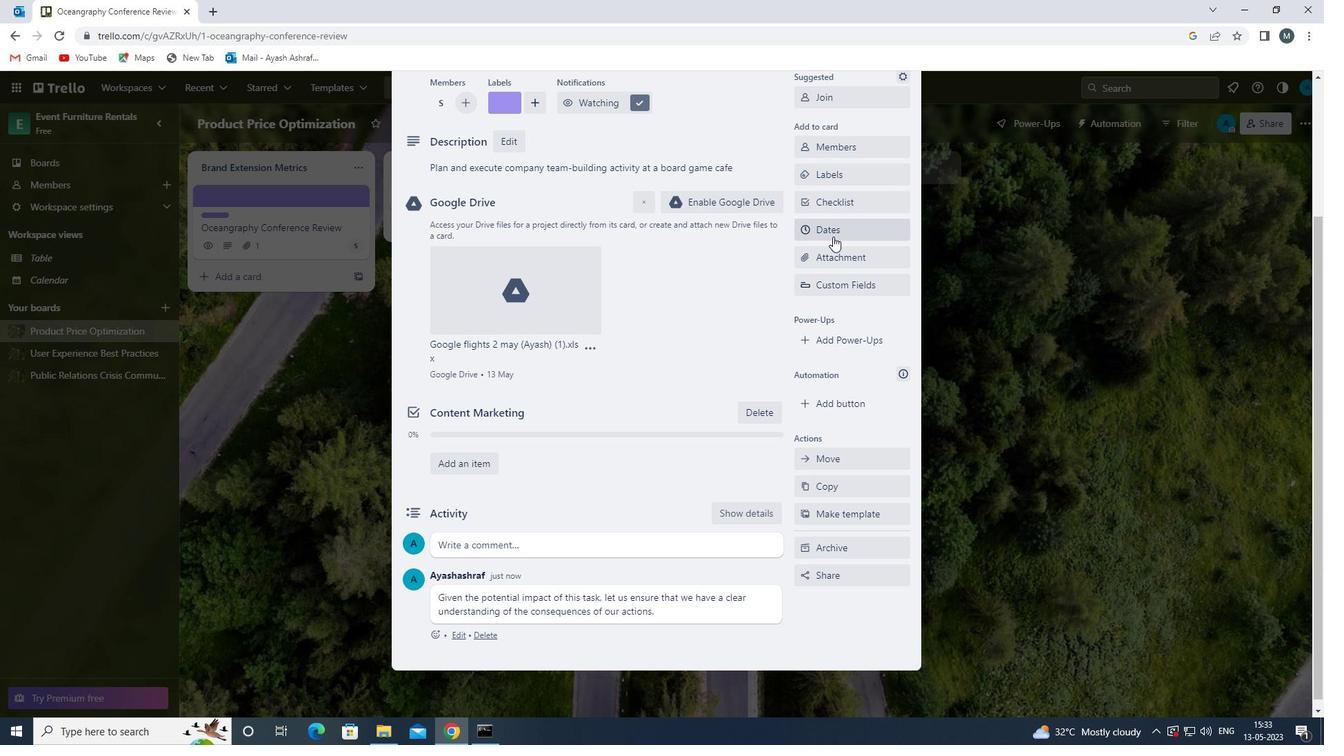 
Action: Mouse pressed left at (834, 232)
Screenshot: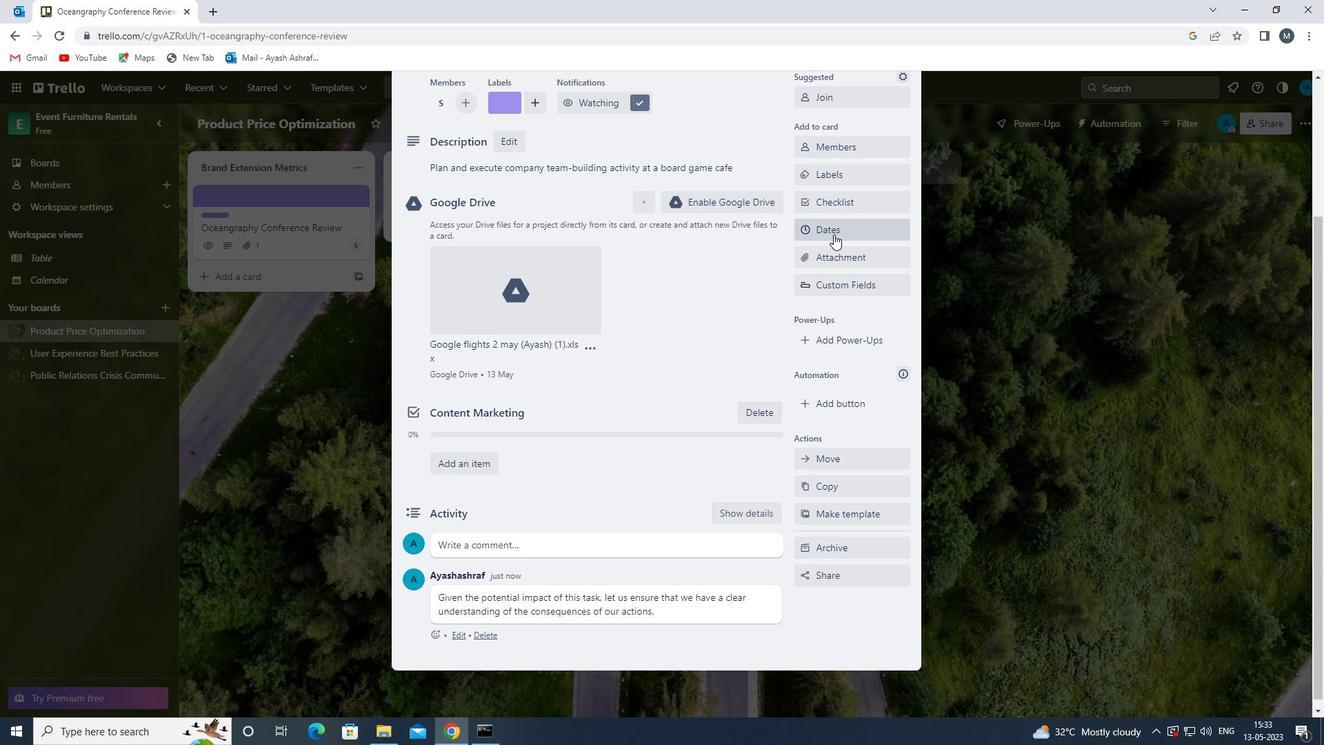 
Action: Mouse moved to (812, 373)
Screenshot: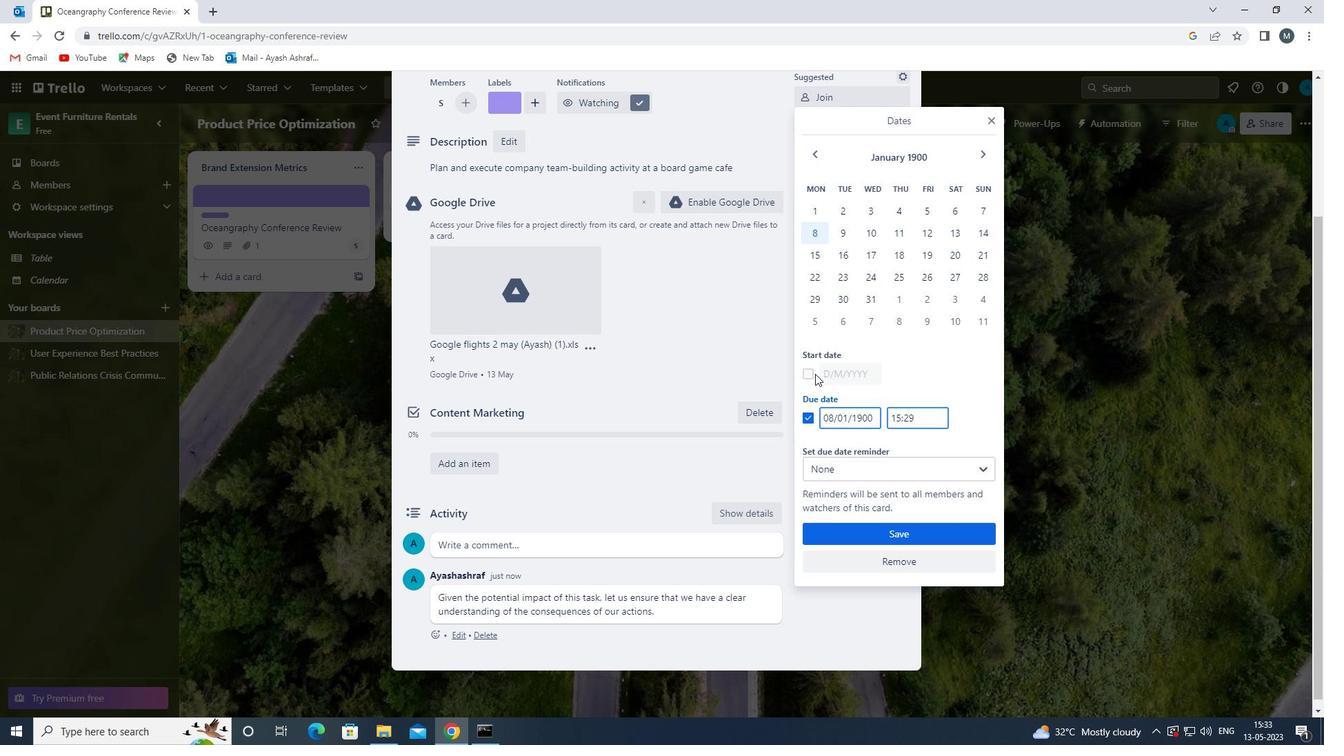 
Action: Mouse pressed left at (812, 373)
Screenshot: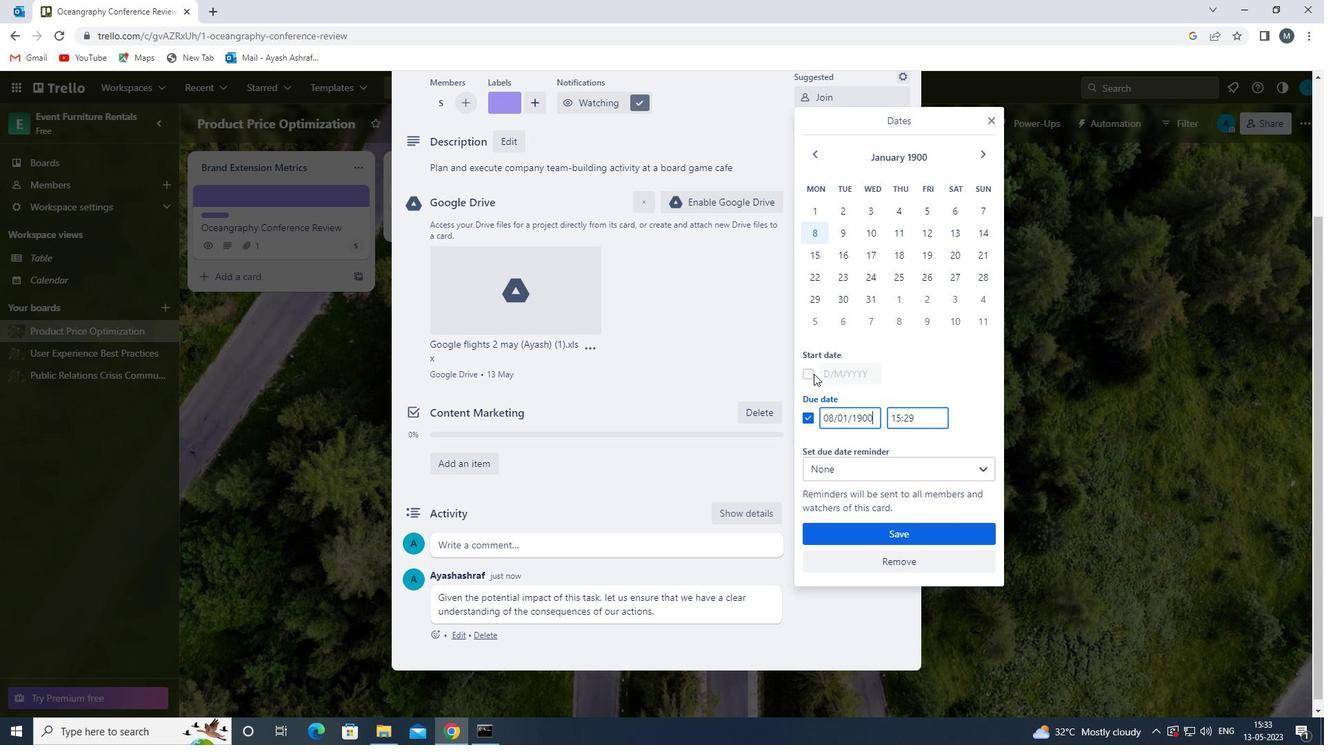 
Action: Mouse moved to (832, 373)
Screenshot: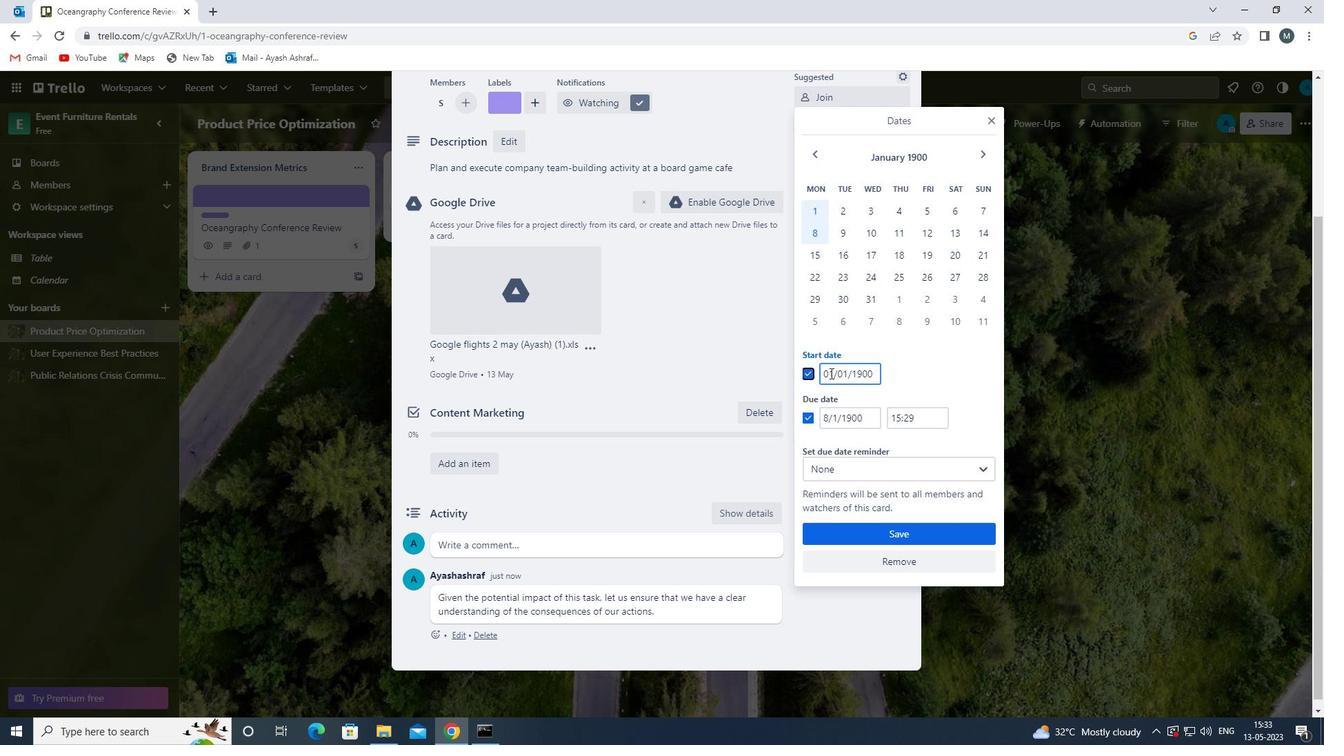 
Action: Mouse pressed left at (832, 373)
Screenshot: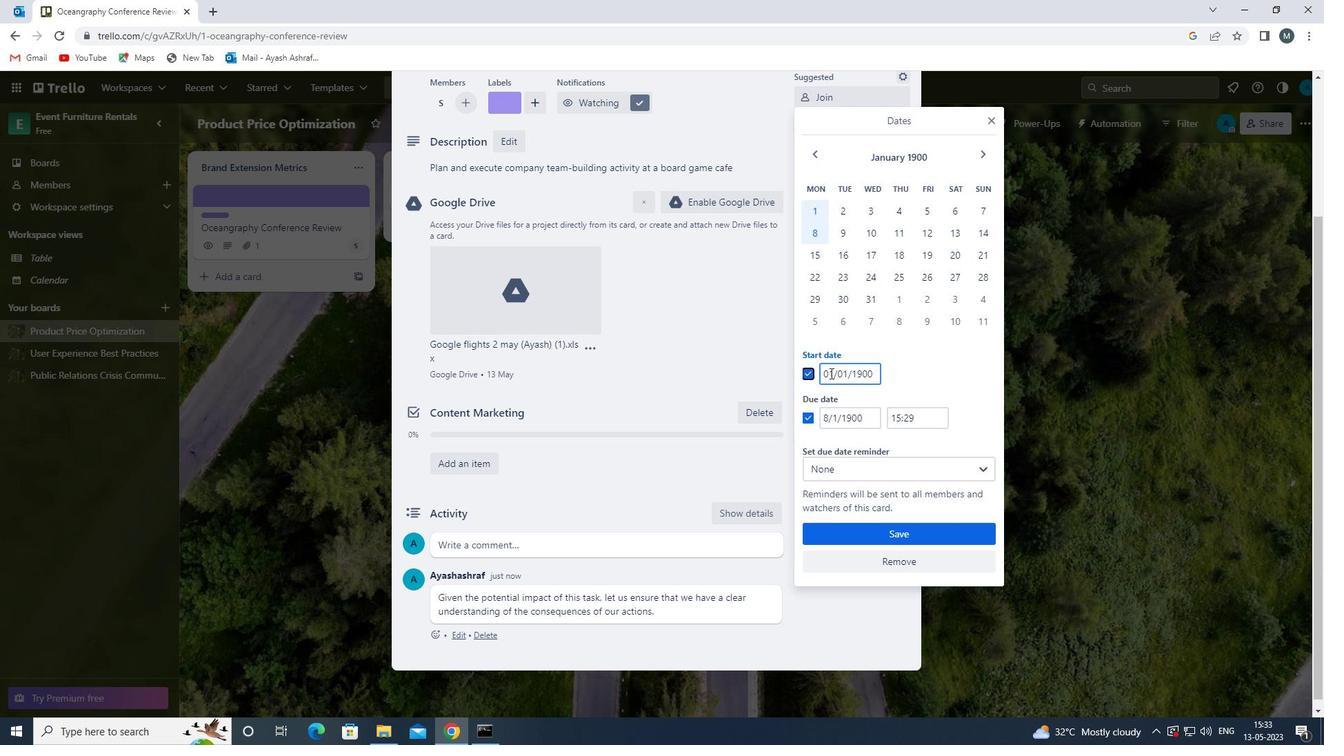 
Action: Mouse moved to (830, 371)
Screenshot: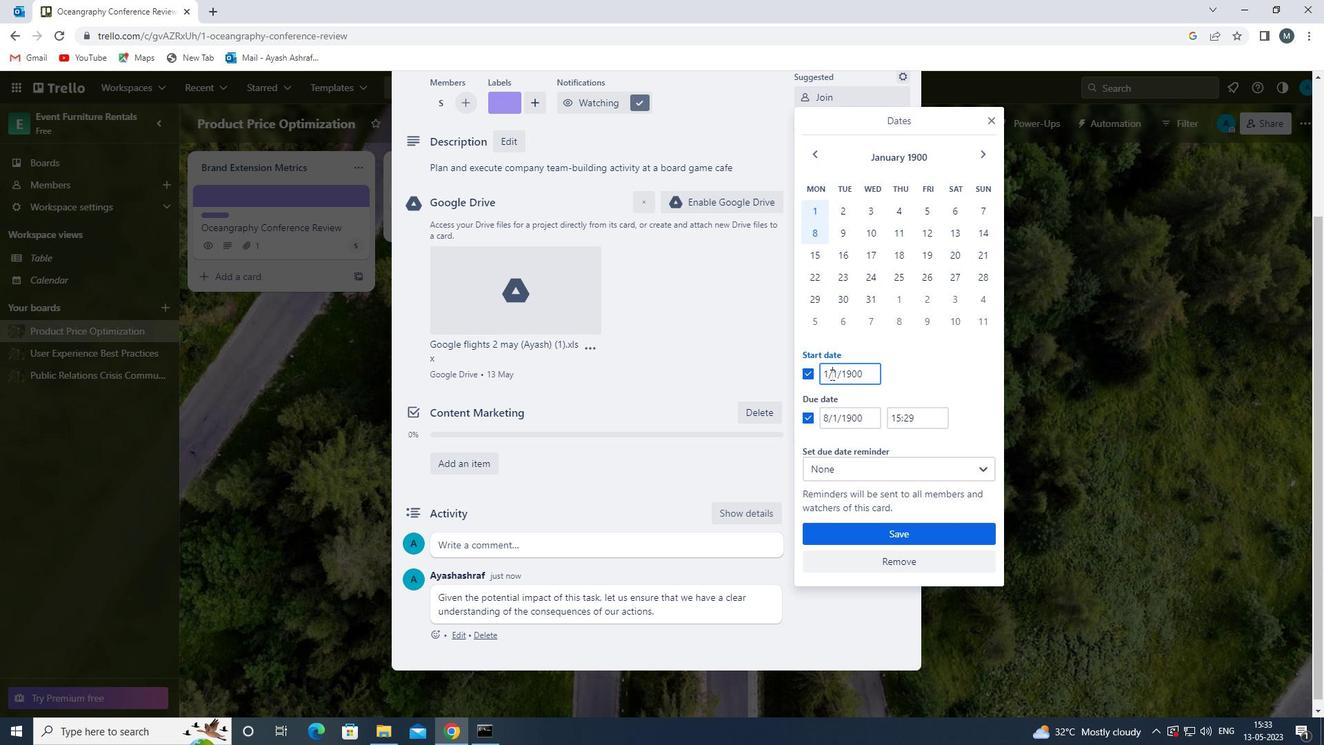 
Action: Mouse pressed left at (830, 371)
Screenshot: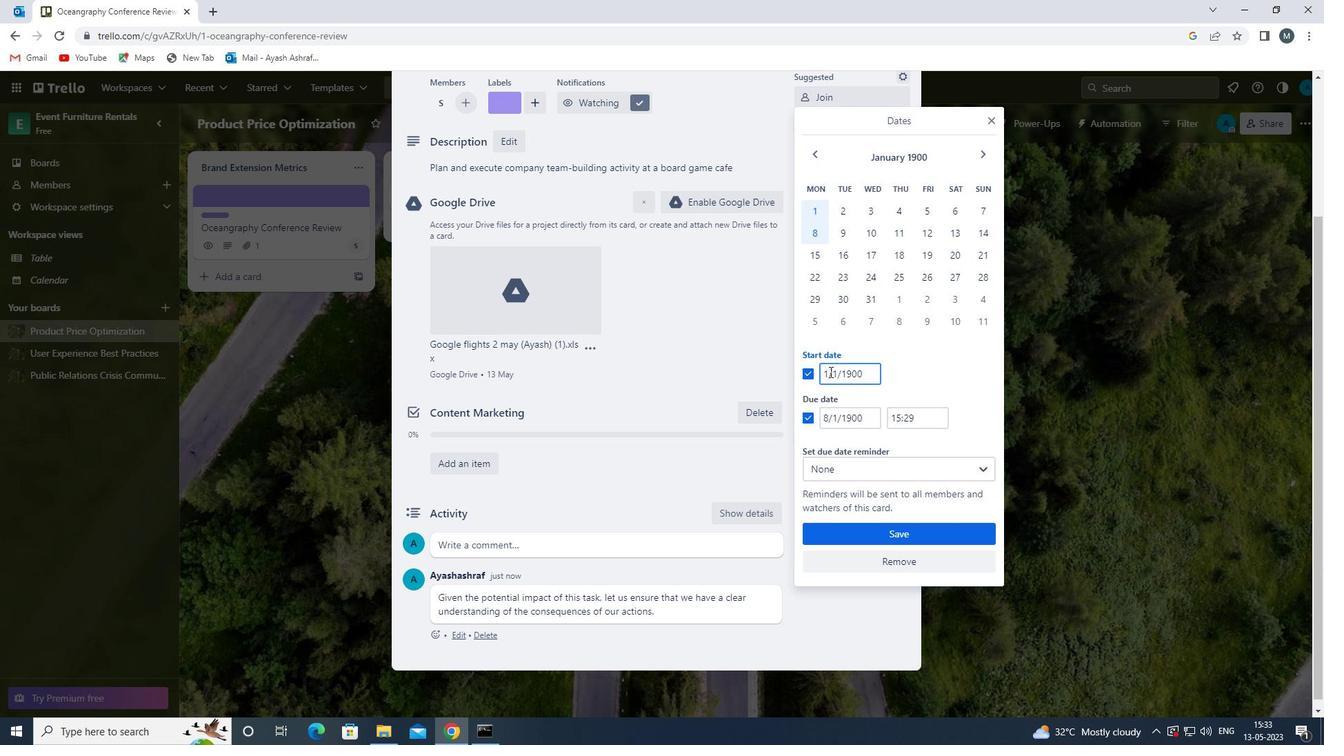 
Action: Mouse moved to (840, 378)
Screenshot: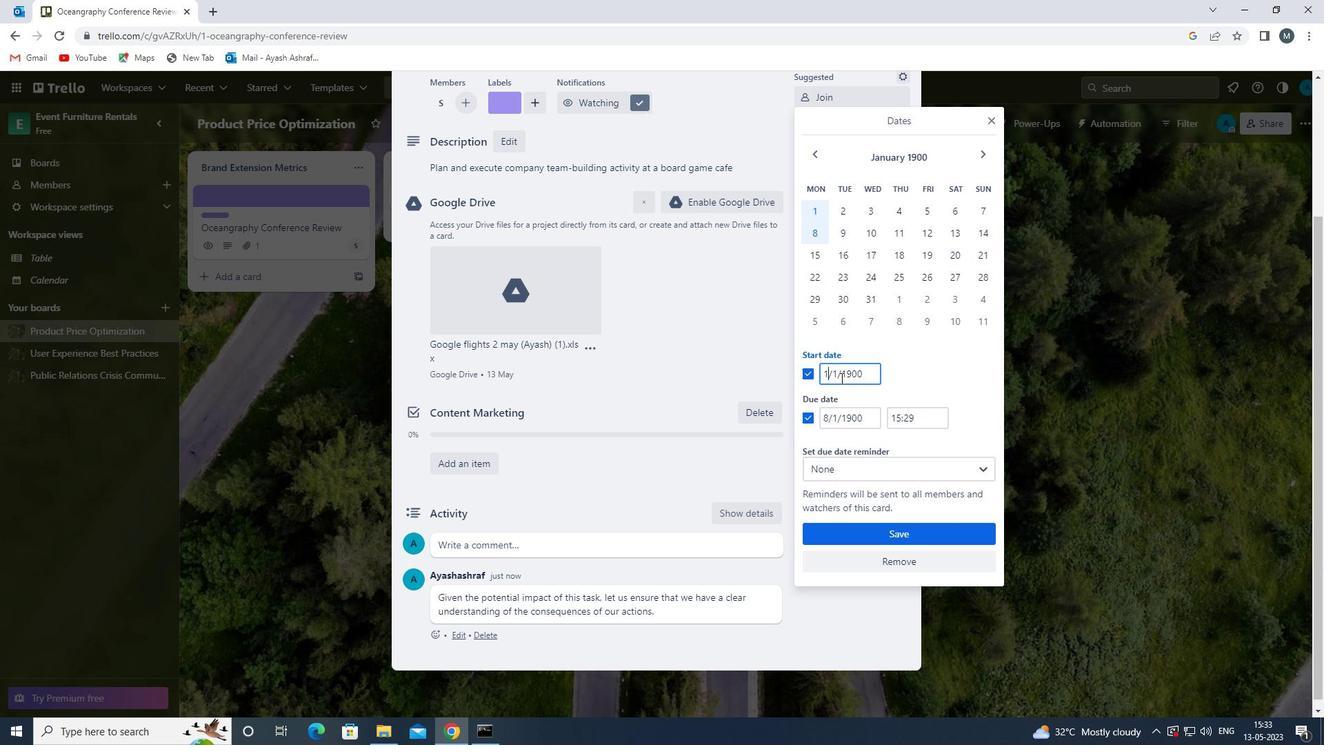 
Action: Key pressed <Key.backspace>-<Key.backspace>02
Screenshot: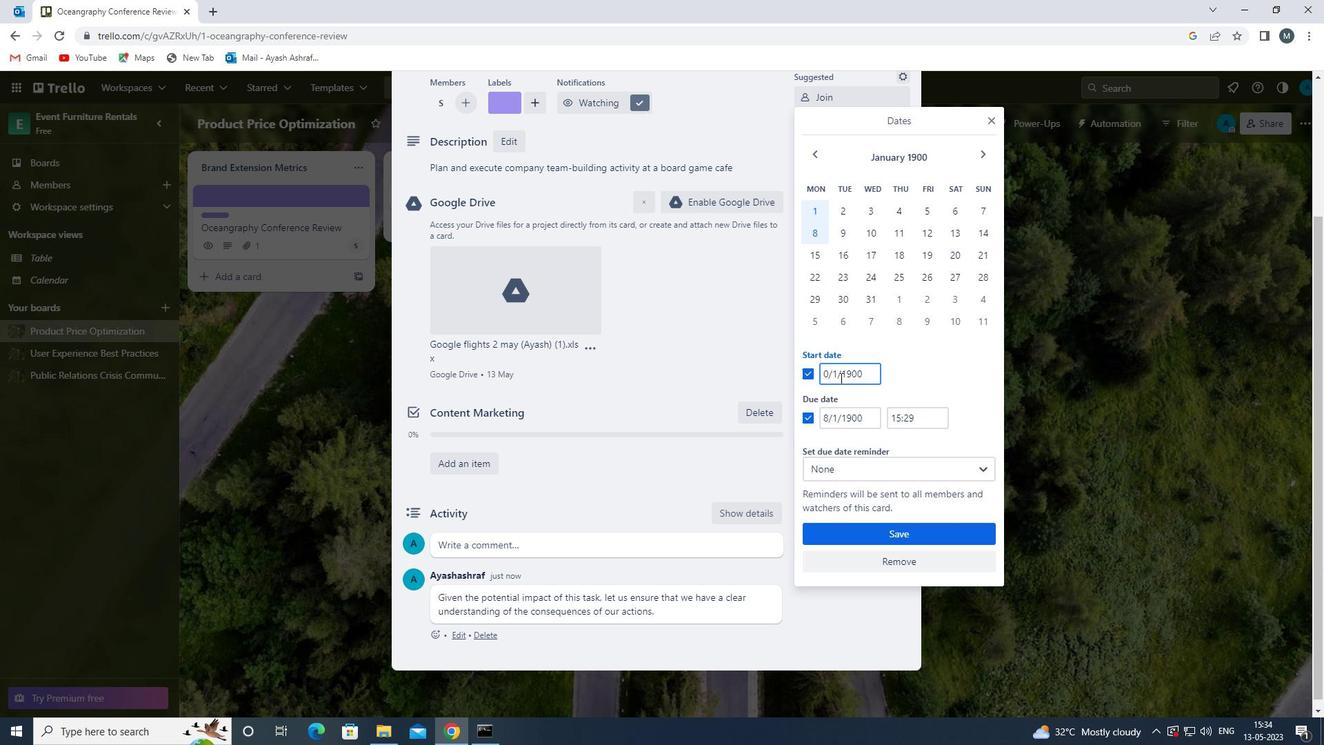 
Action: Mouse moved to (839, 374)
Screenshot: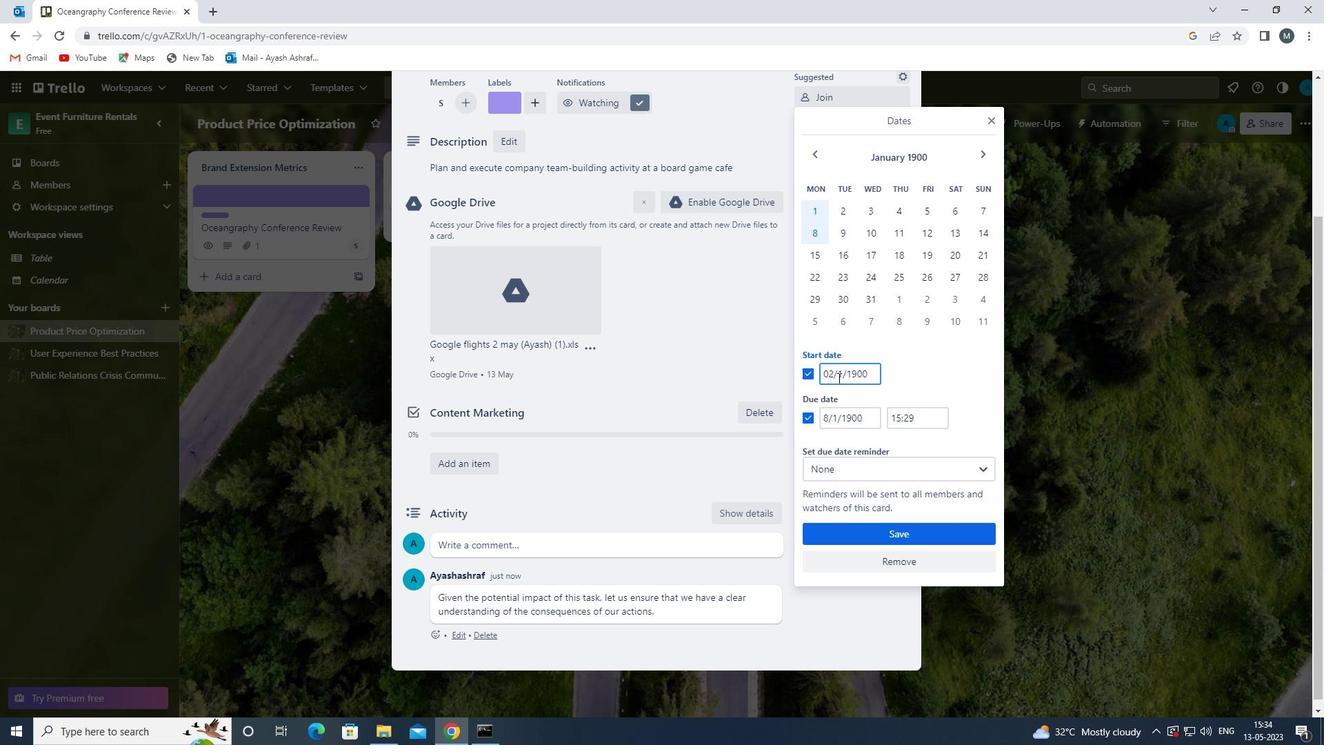 
Action: Mouse pressed left at (839, 374)
Screenshot: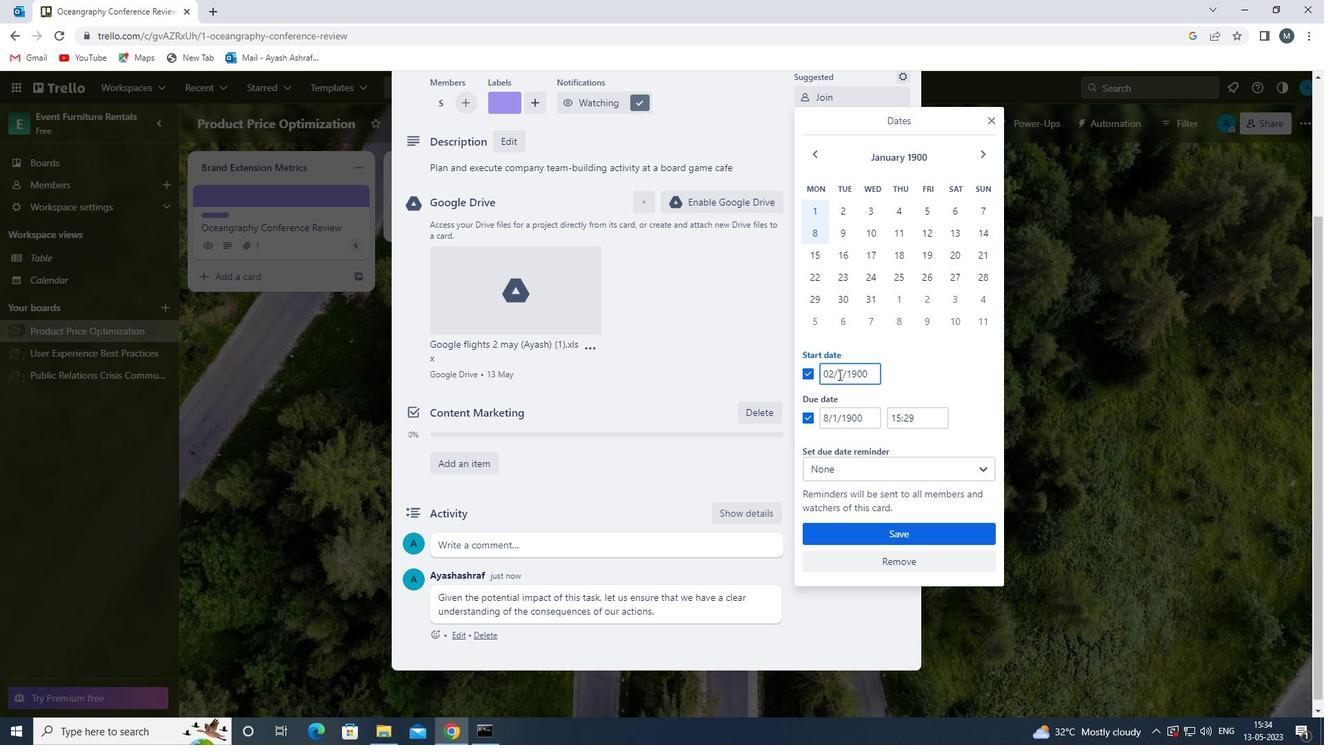 
Action: Mouse moved to (848, 376)
Screenshot: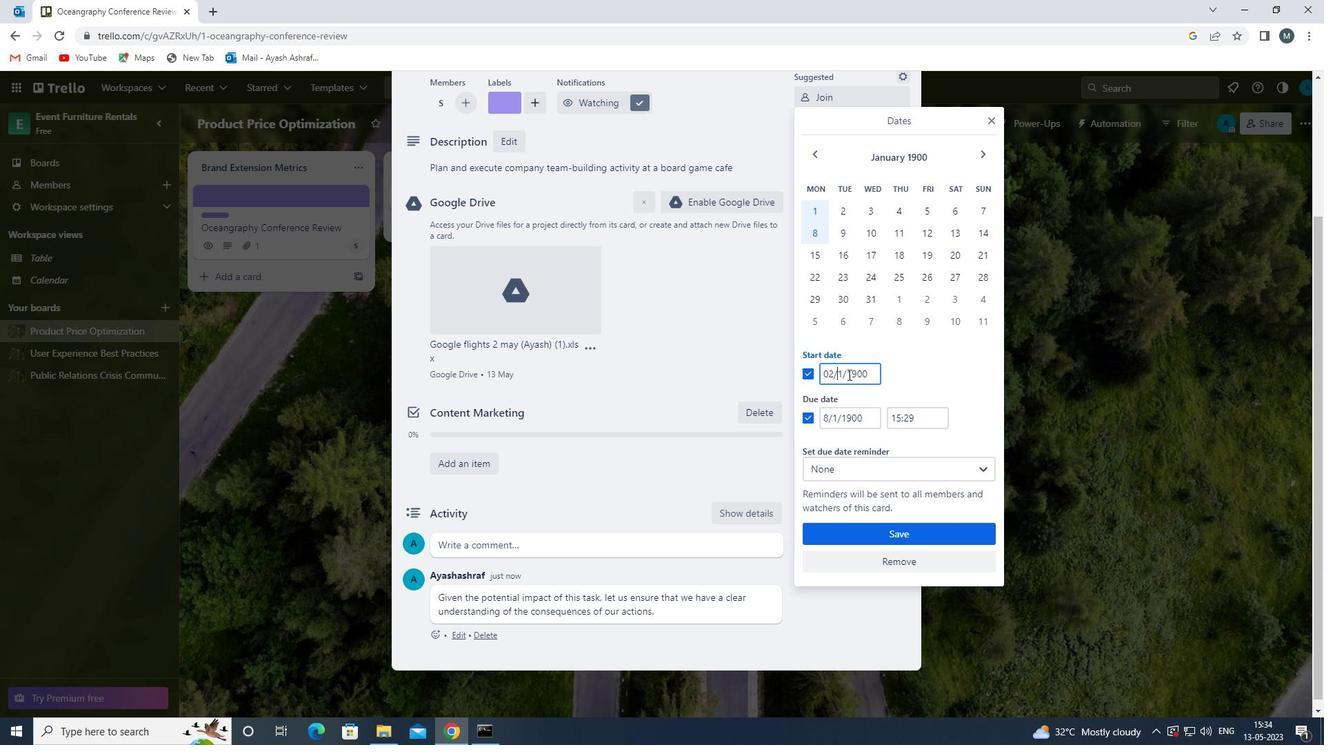
Action: Key pressed 0
Screenshot: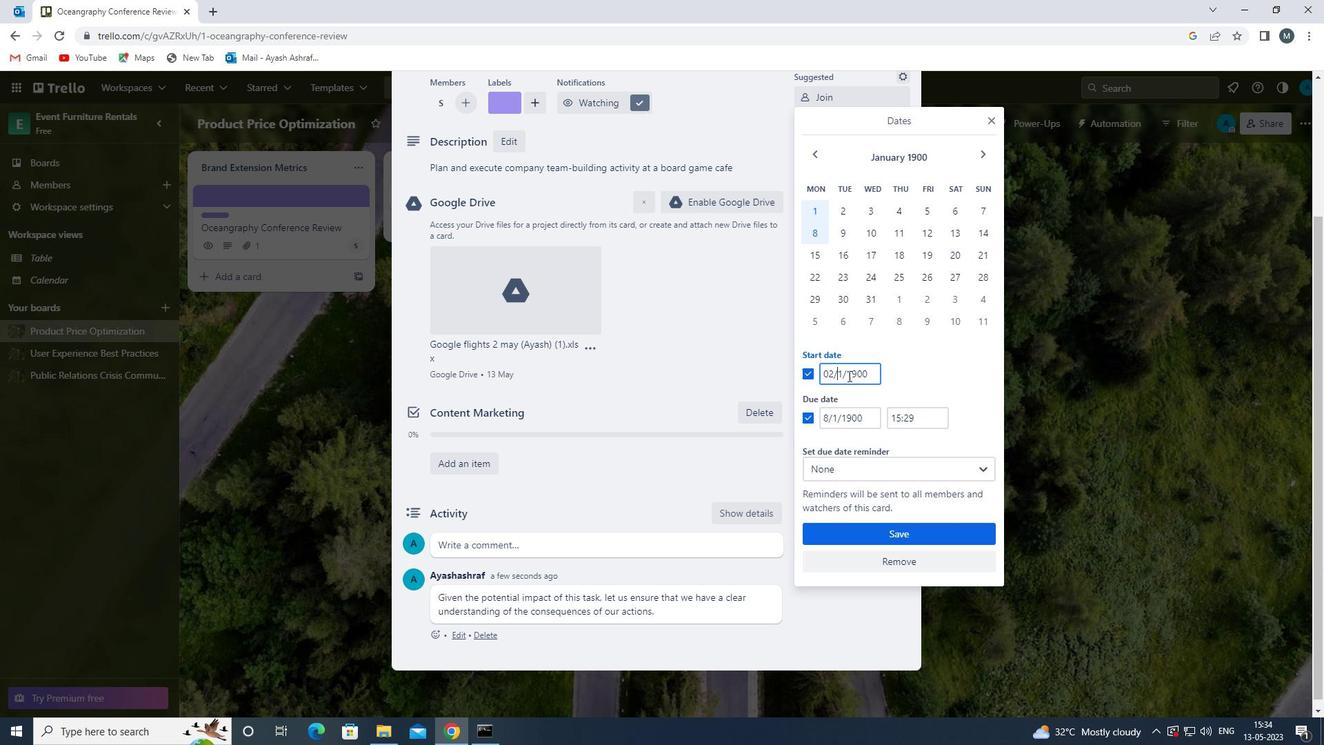 
Action: Mouse moved to (828, 416)
Screenshot: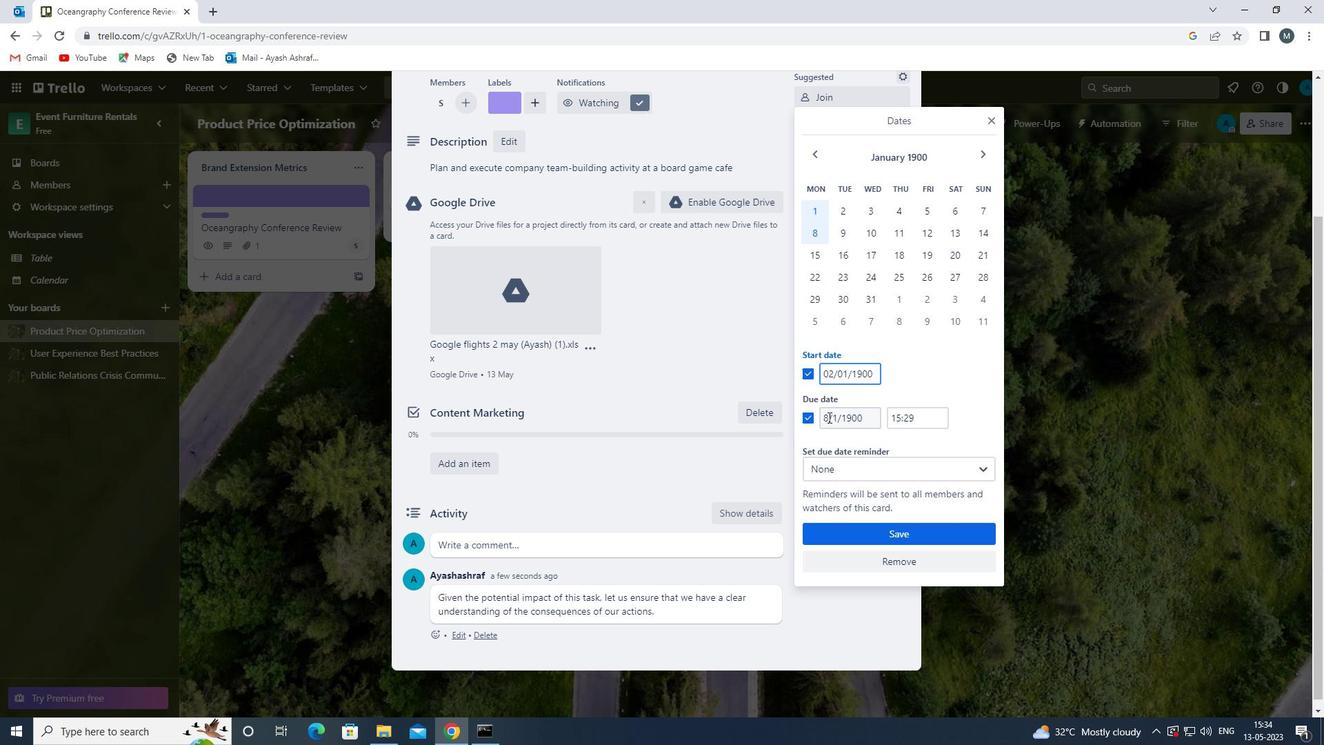 
Action: Mouse pressed left at (828, 416)
Screenshot: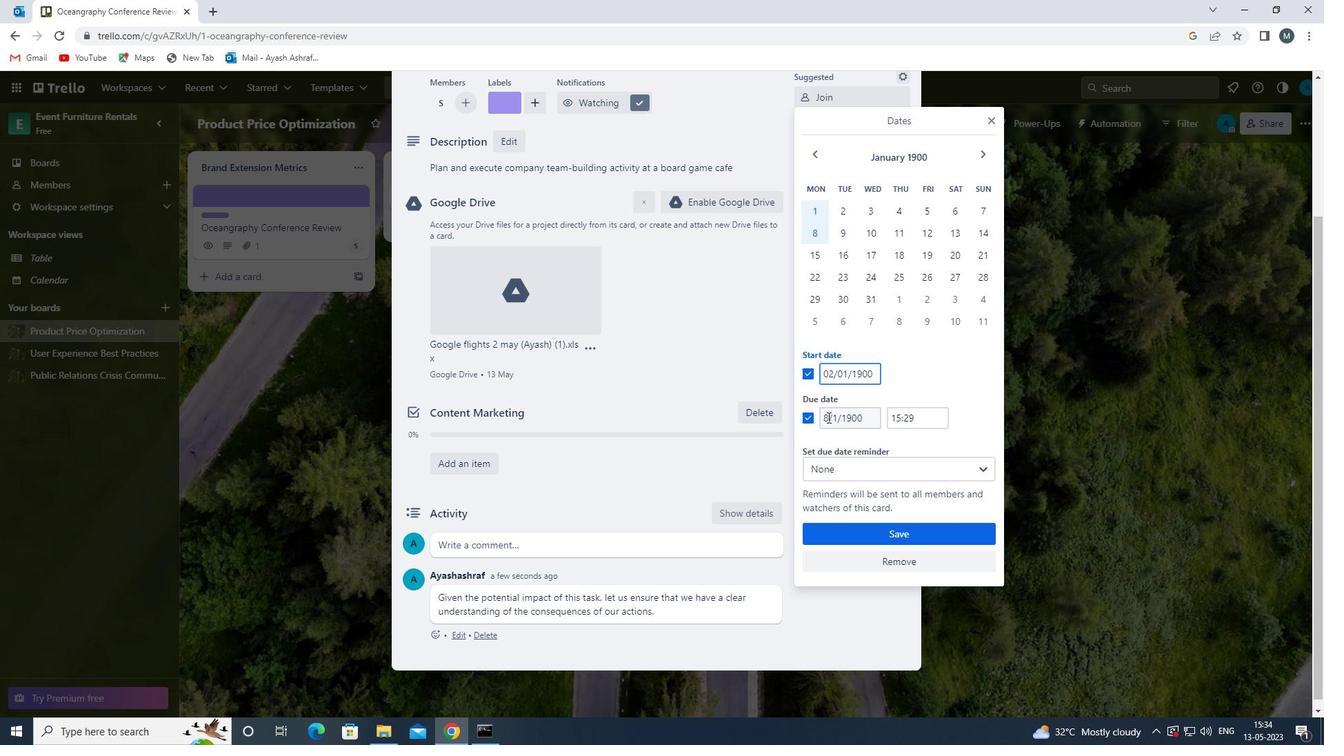 
Action: Mouse moved to (829, 423)
Screenshot: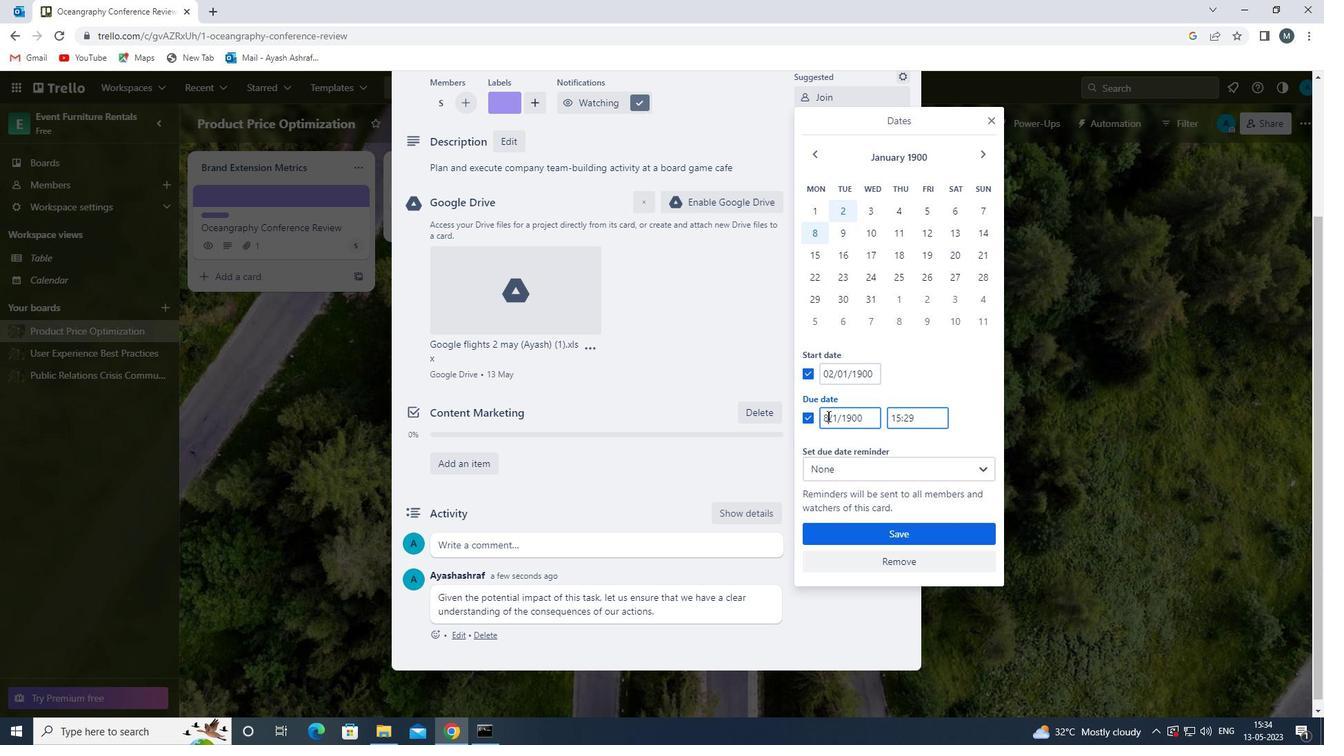 
Action: Key pressed <Key.backspace>09
Screenshot: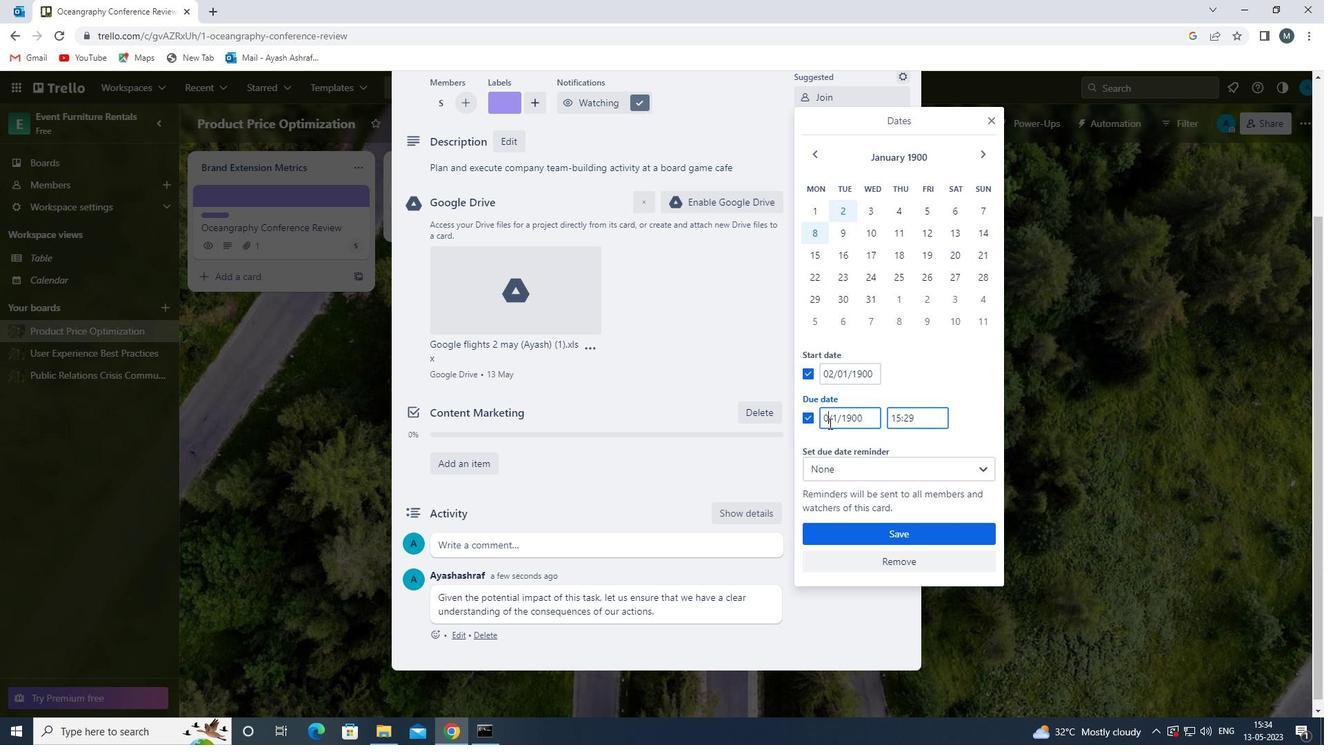 
Action: Mouse moved to (838, 422)
Screenshot: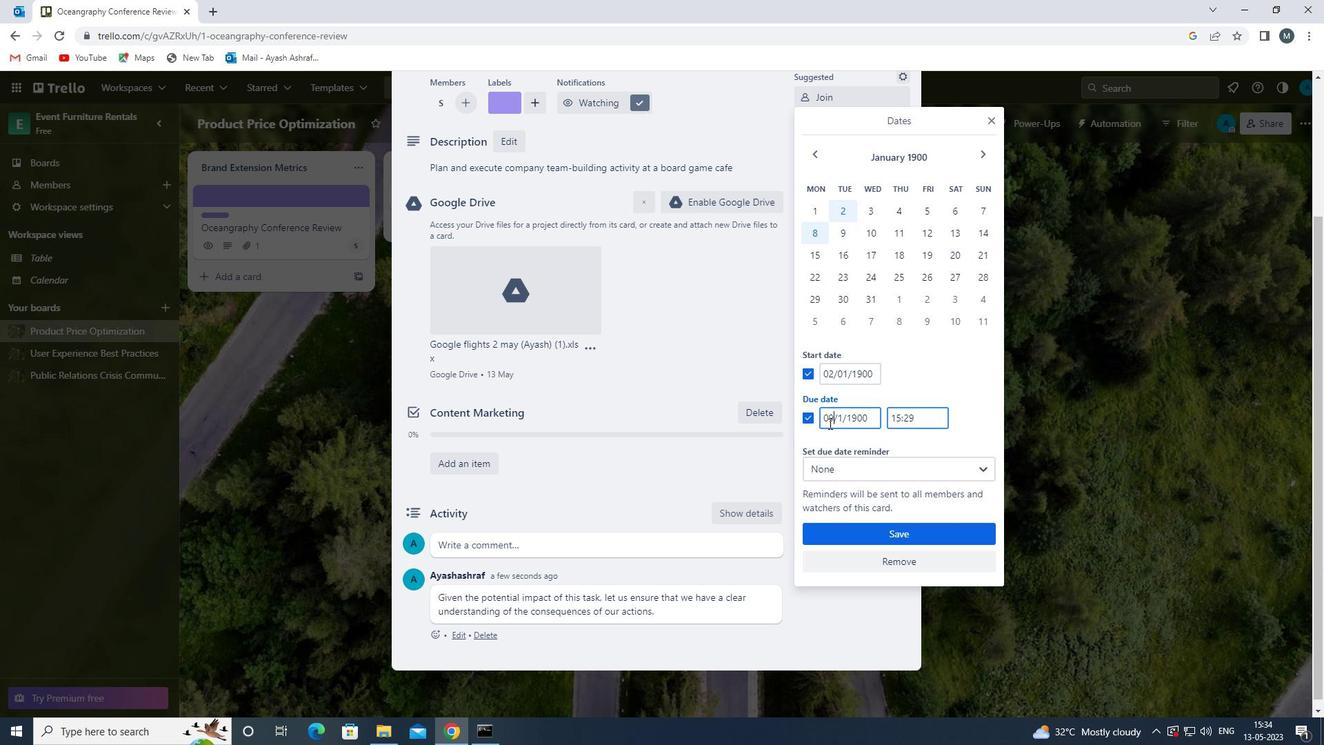 
Action: Mouse pressed left at (838, 422)
Screenshot: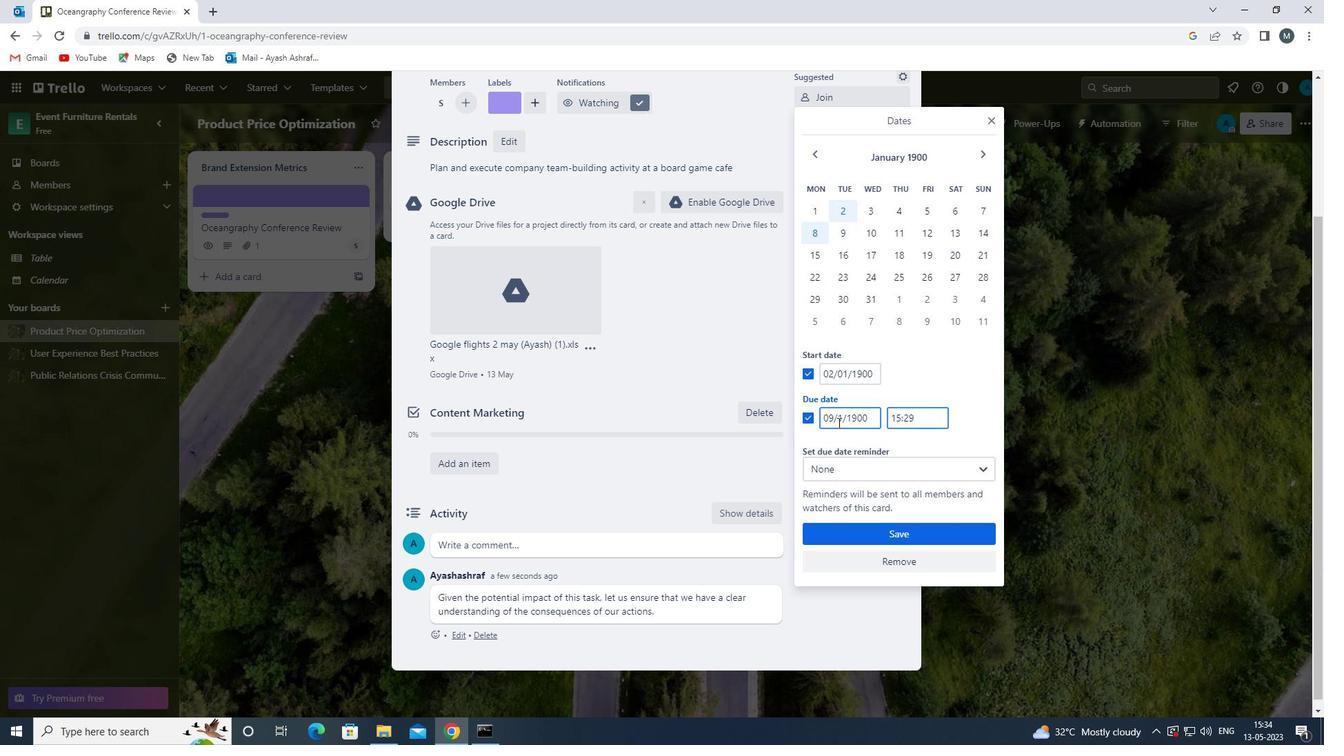 
Action: Mouse moved to (841, 424)
Screenshot: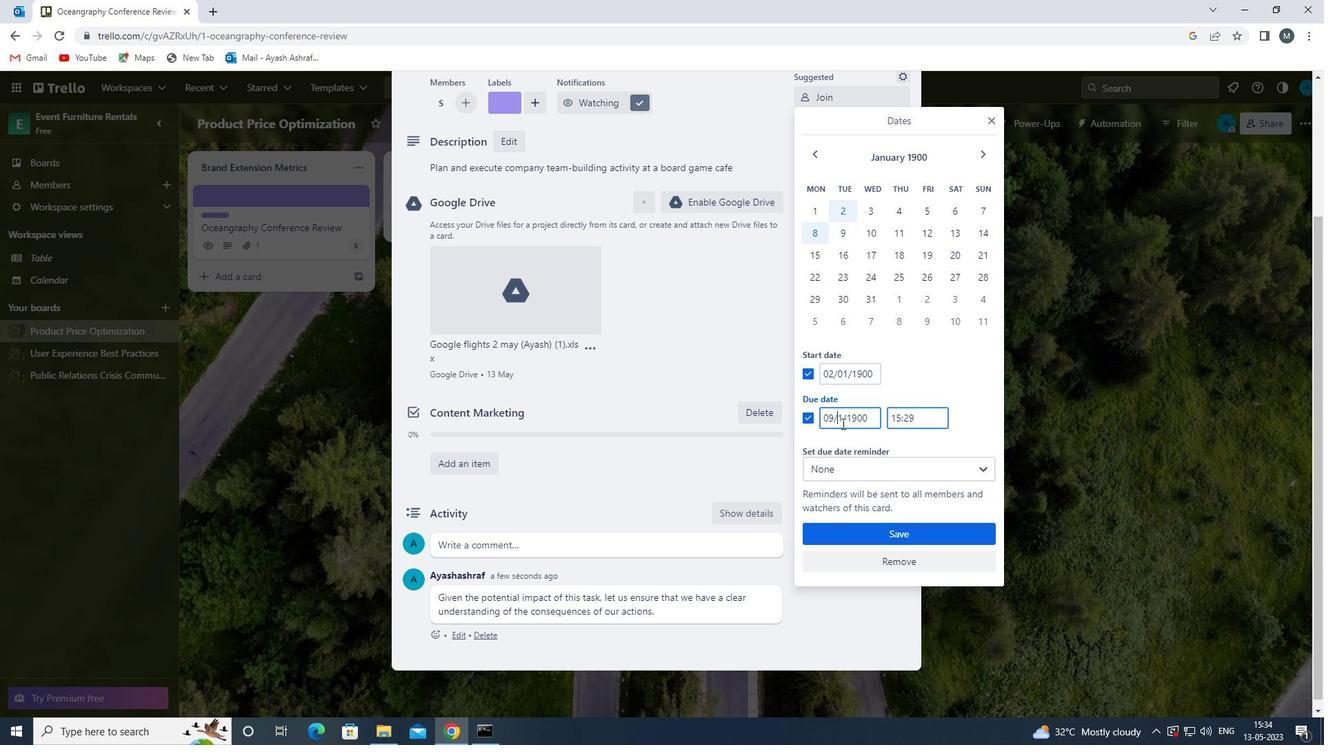 
Action: Key pressed 0
Screenshot: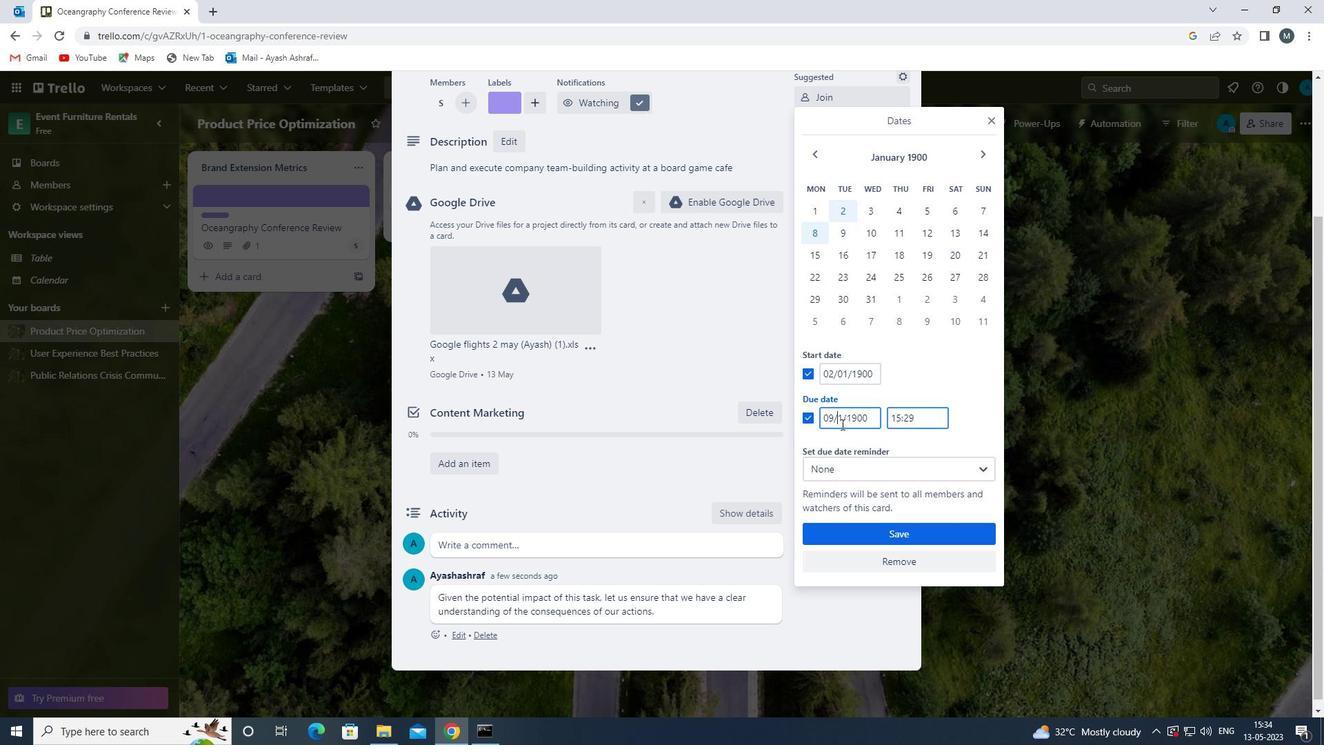 
Action: Mouse moved to (864, 534)
Screenshot: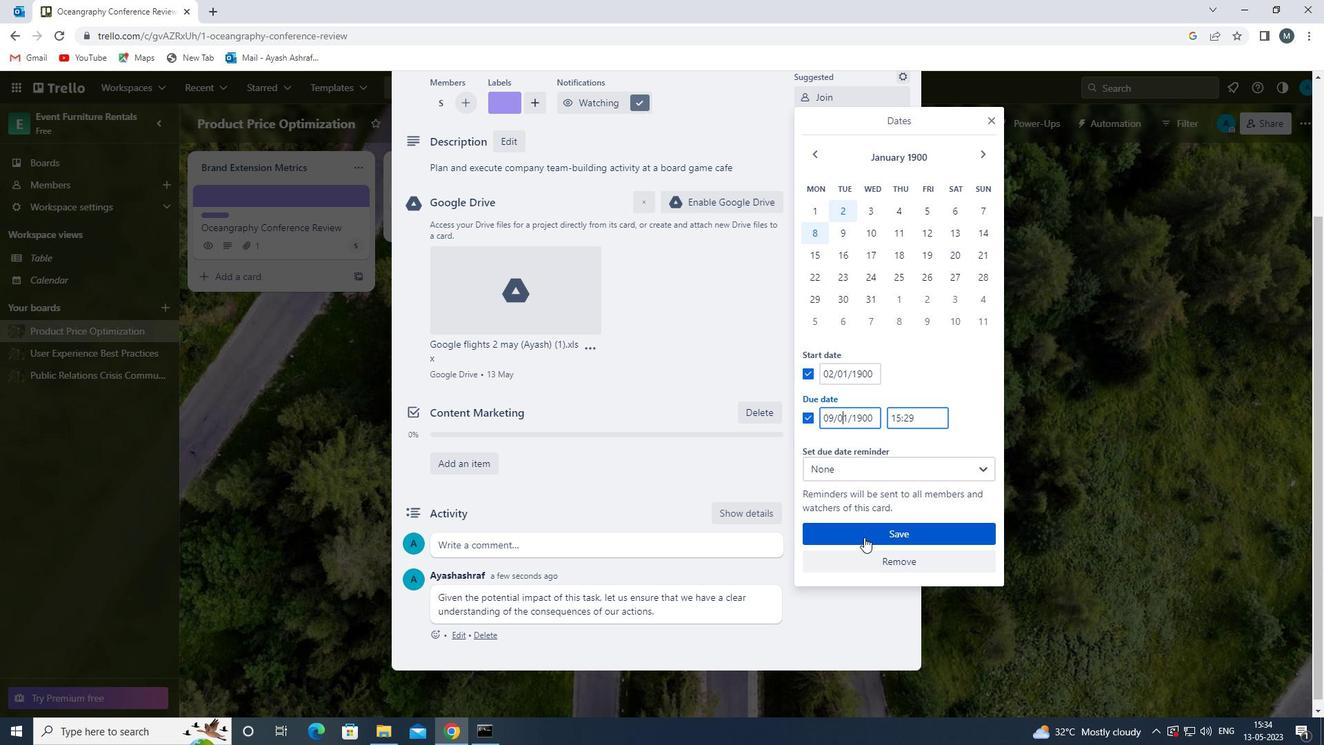 
Action: Mouse pressed left at (864, 534)
Screenshot: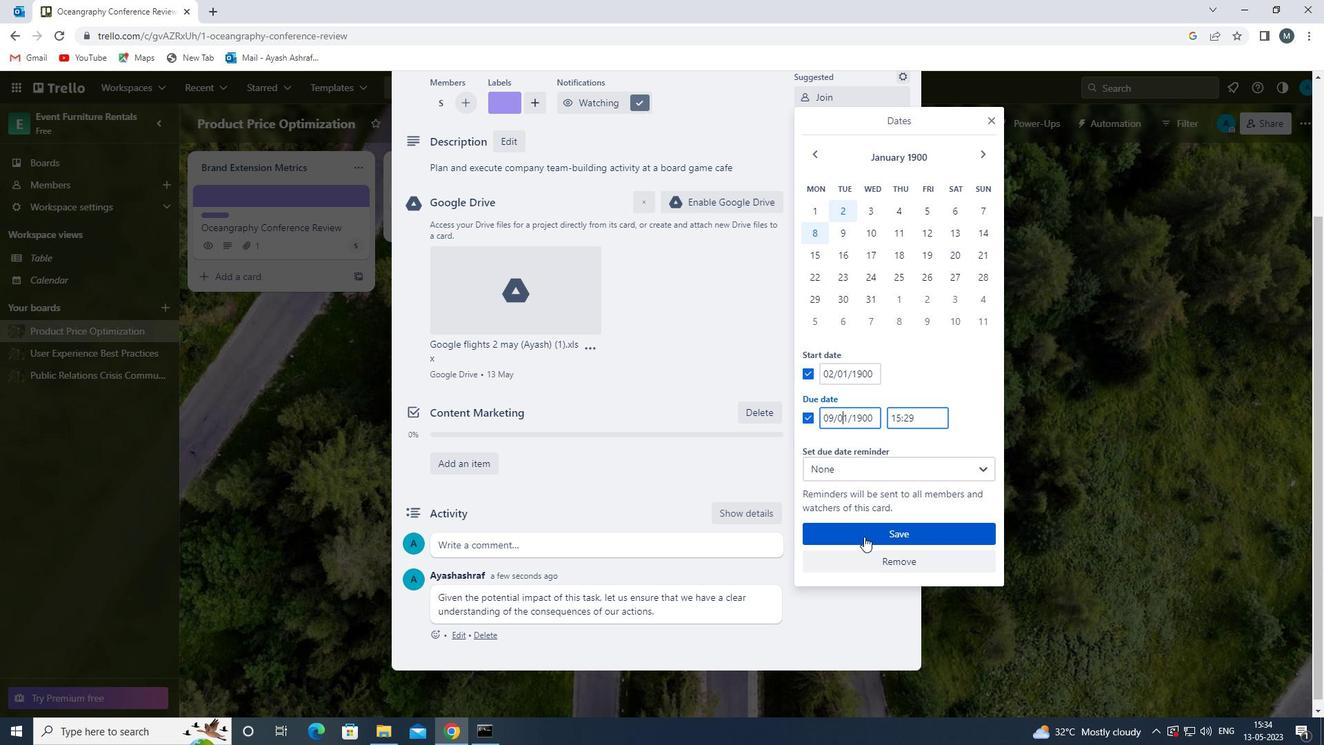 
Action: Mouse moved to (664, 543)
Screenshot: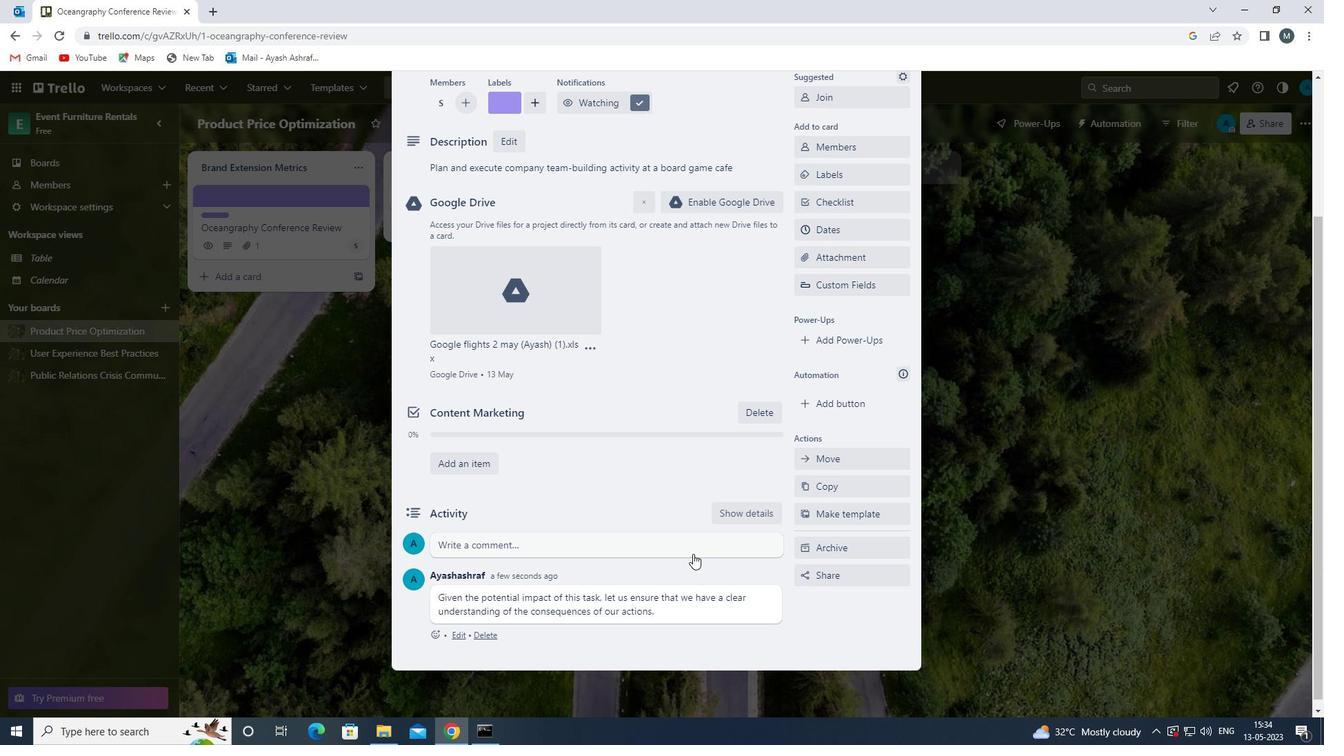 
Action: Mouse scrolled (664, 543) with delta (0, 0)
Screenshot: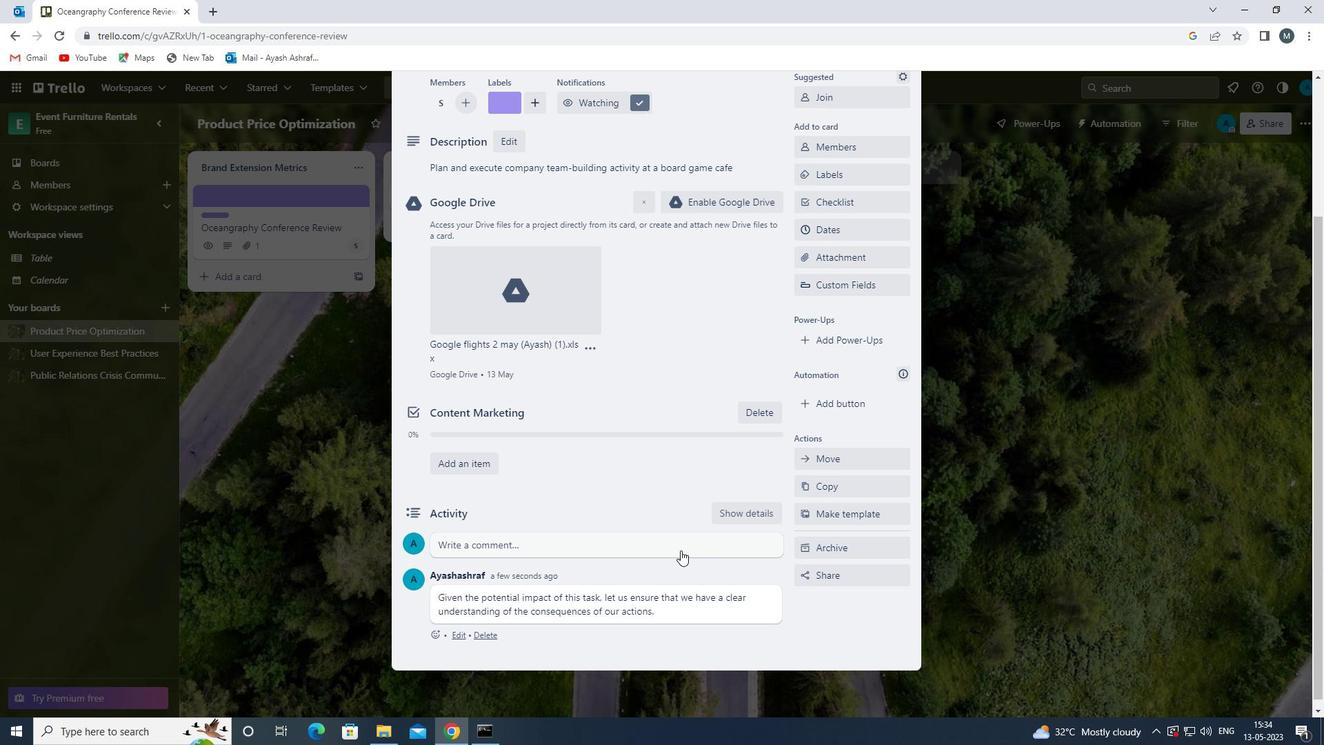 
Action: Mouse scrolled (664, 543) with delta (0, 0)
Screenshot: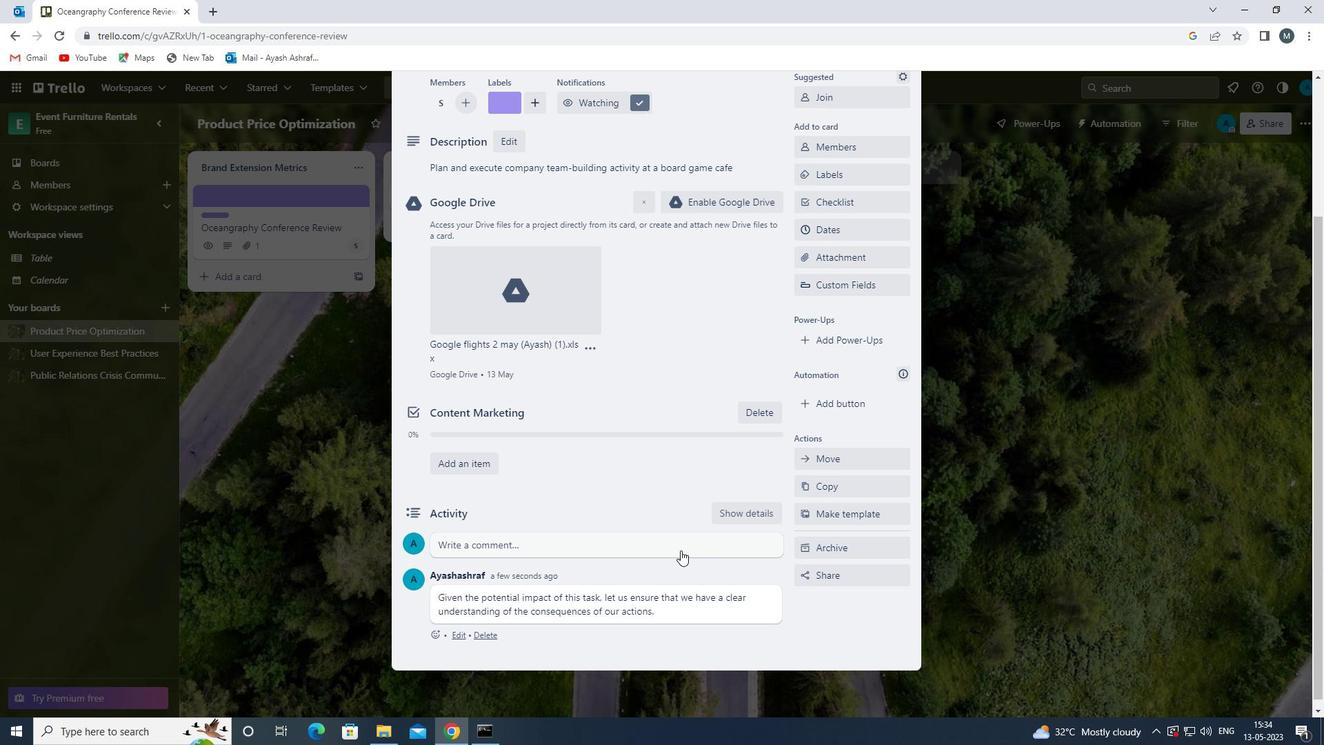
Action: Mouse scrolled (664, 543) with delta (0, 0)
Screenshot: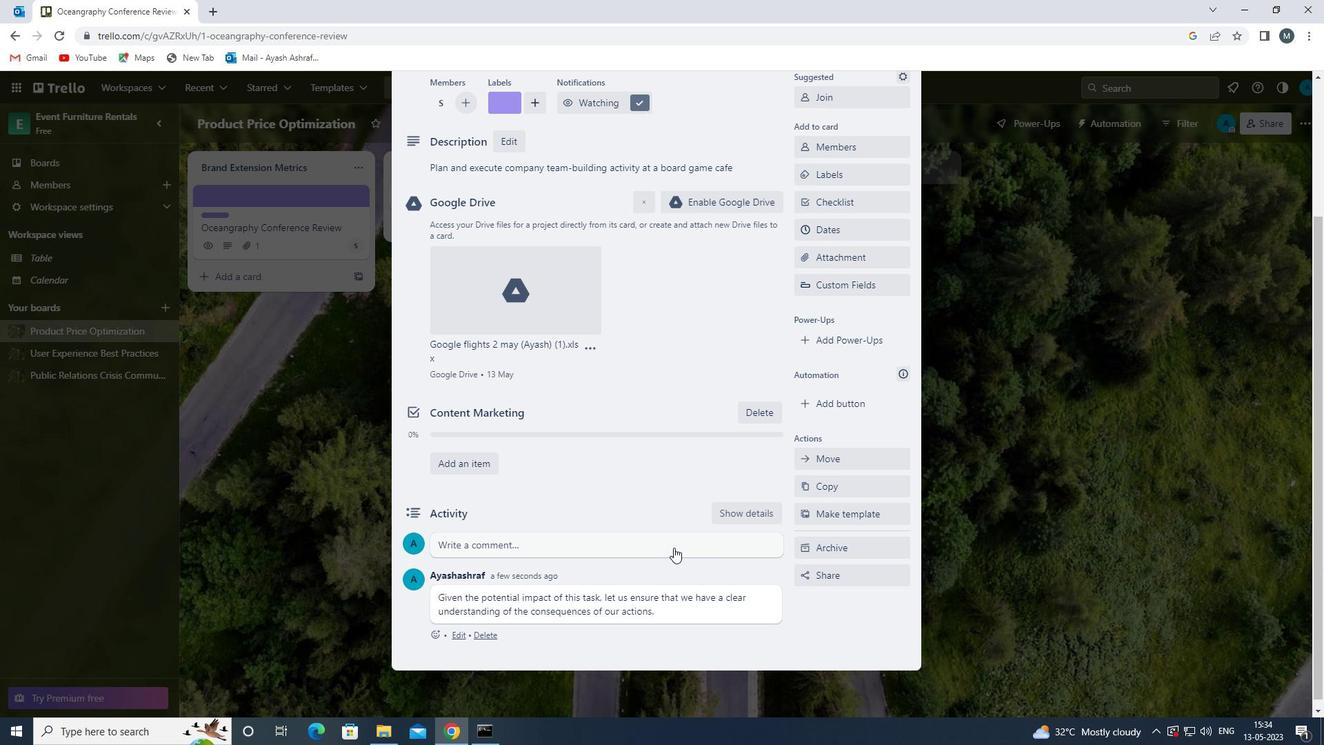 
Action: Mouse scrolled (664, 543) with delta (0, 0)
Screenshot: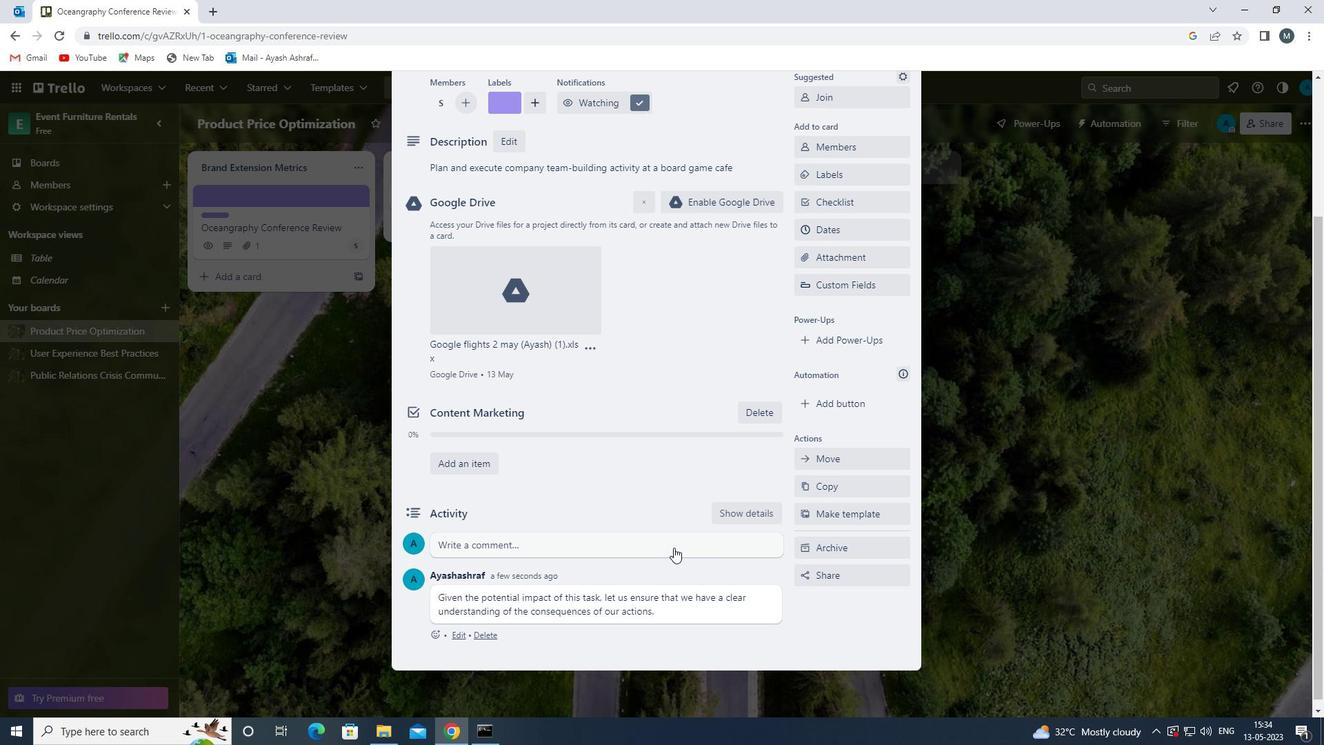 
Action: Mouse scrolled (664, 543) with delta (0, 0)
Screenshot: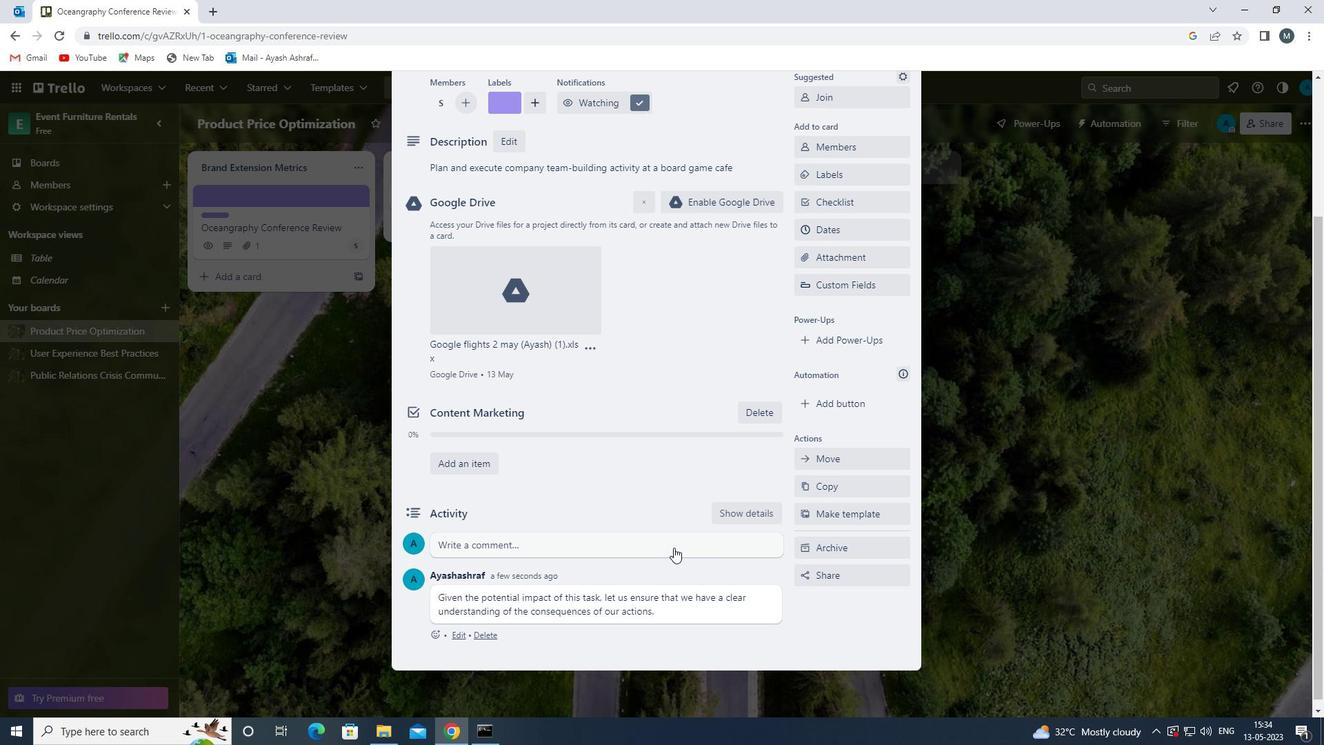 
Action: Mouse scrolled (664, 543) with delta (0, 0)
Screenshot: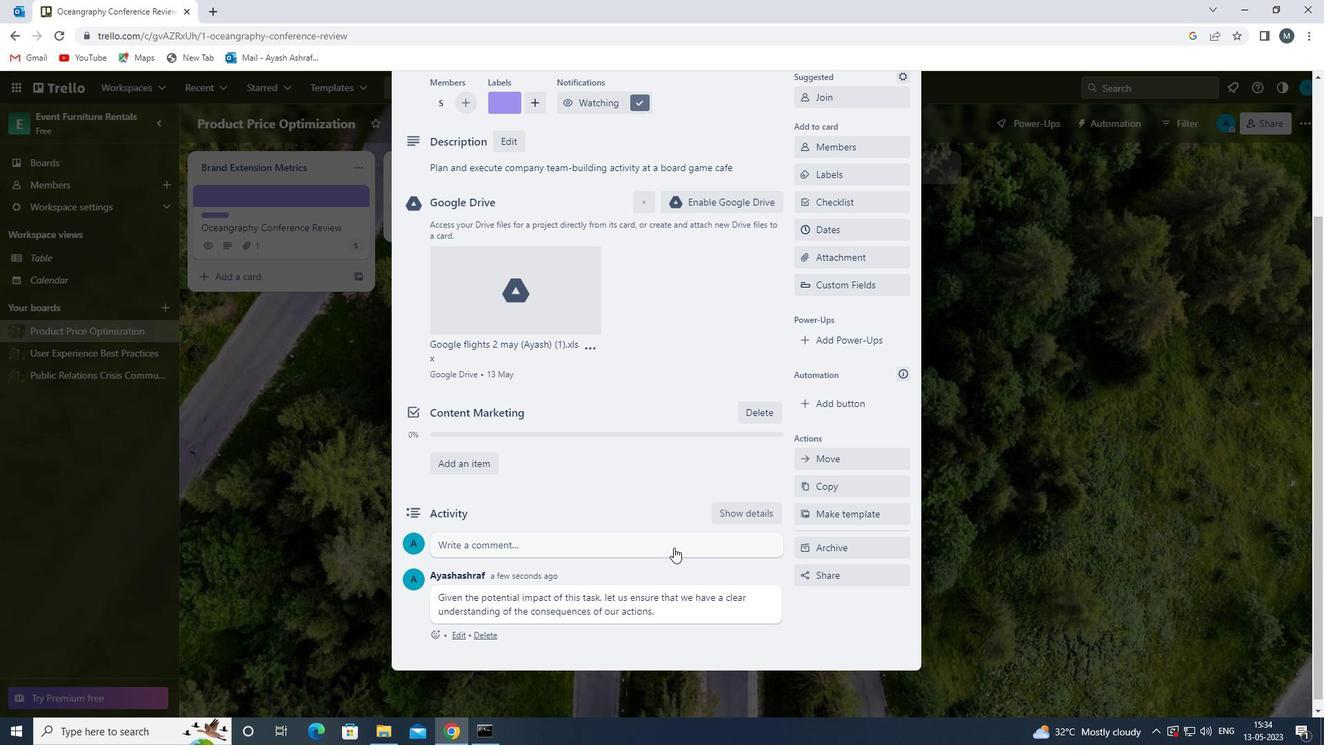 
Action: Mouse moved to (642, 539)
Screenshot: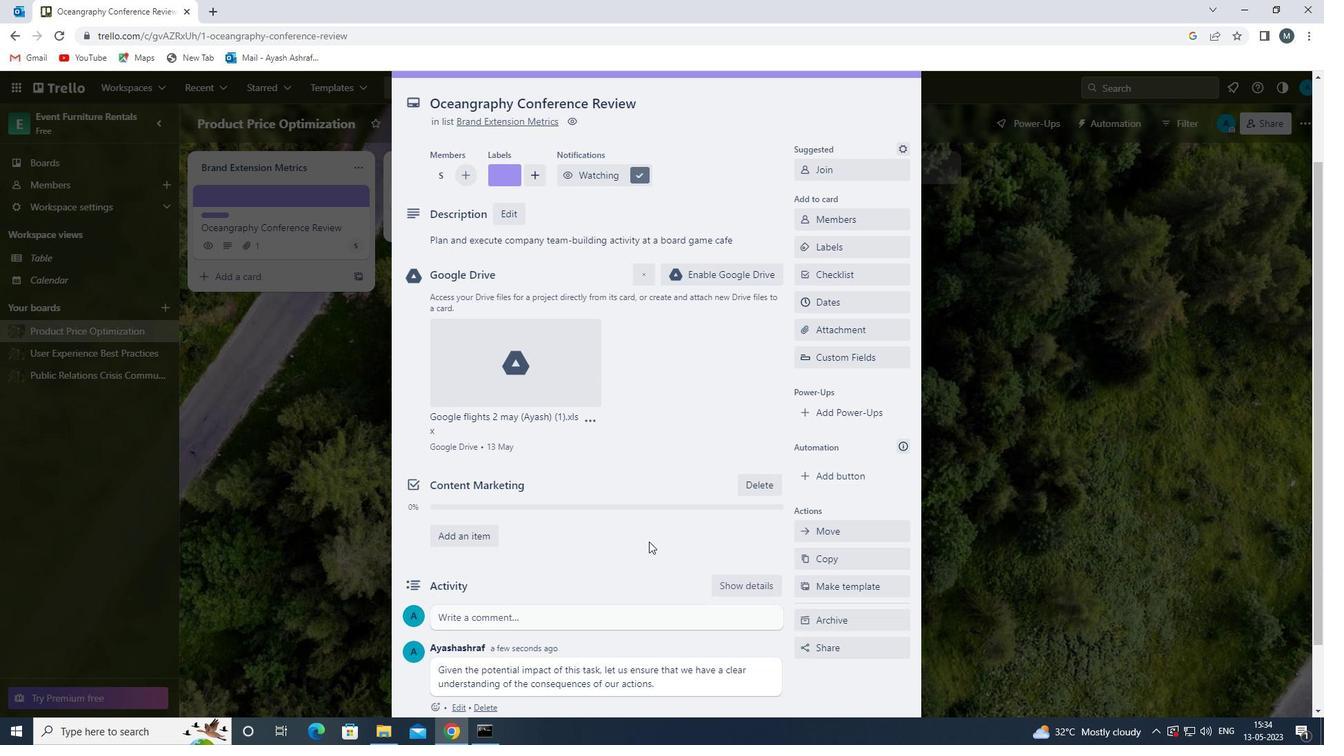 
Action: Mouse scrolled (642, 540) with delta (0, 0)
Screenshot: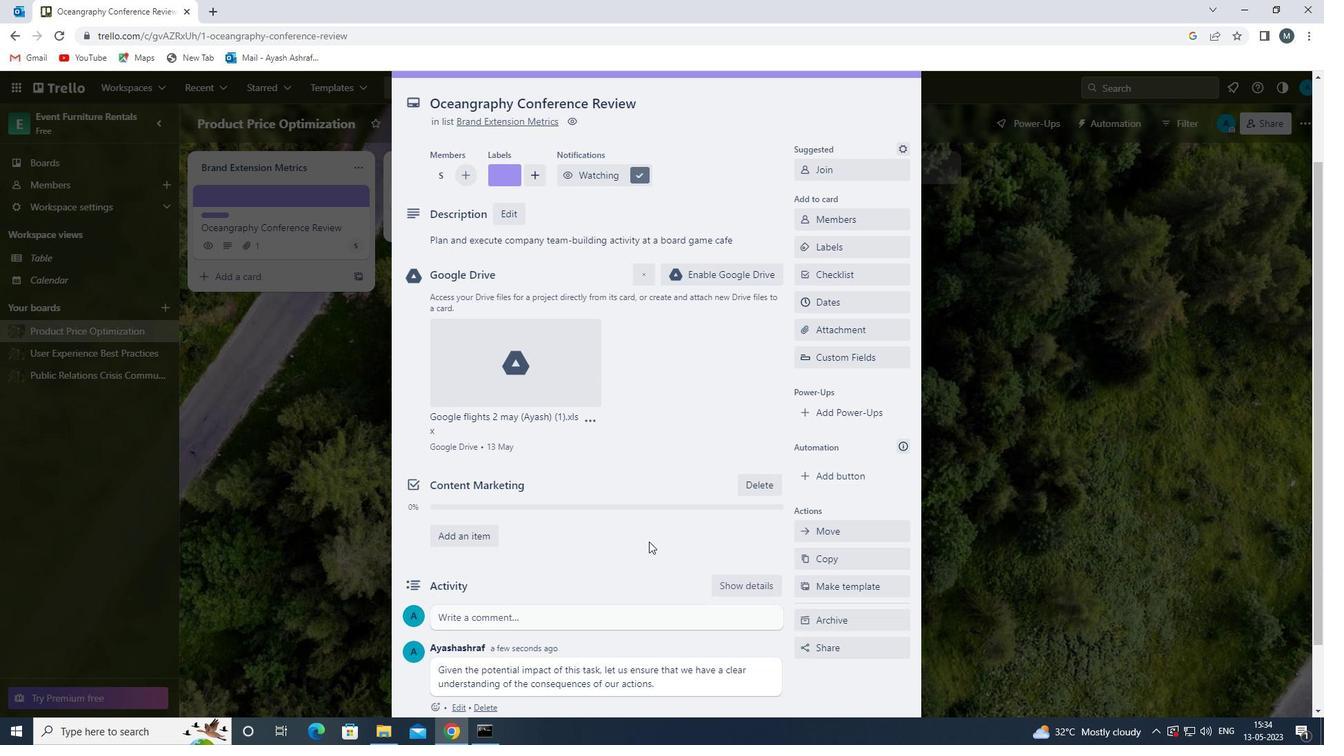 
Action: Mouse moved to (641, 539)
Screenshot: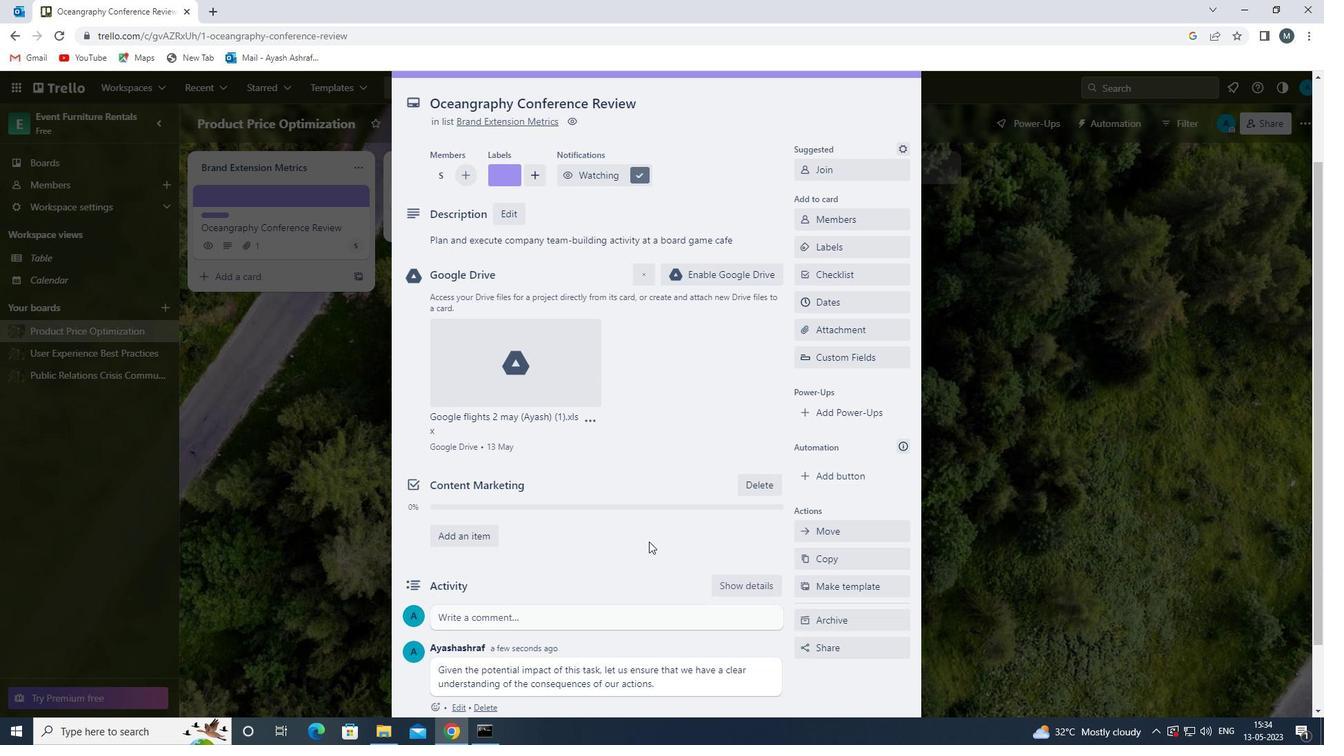 
Action: Mouse scrolled (641, 540) with delta (0, 0)
Screenshot: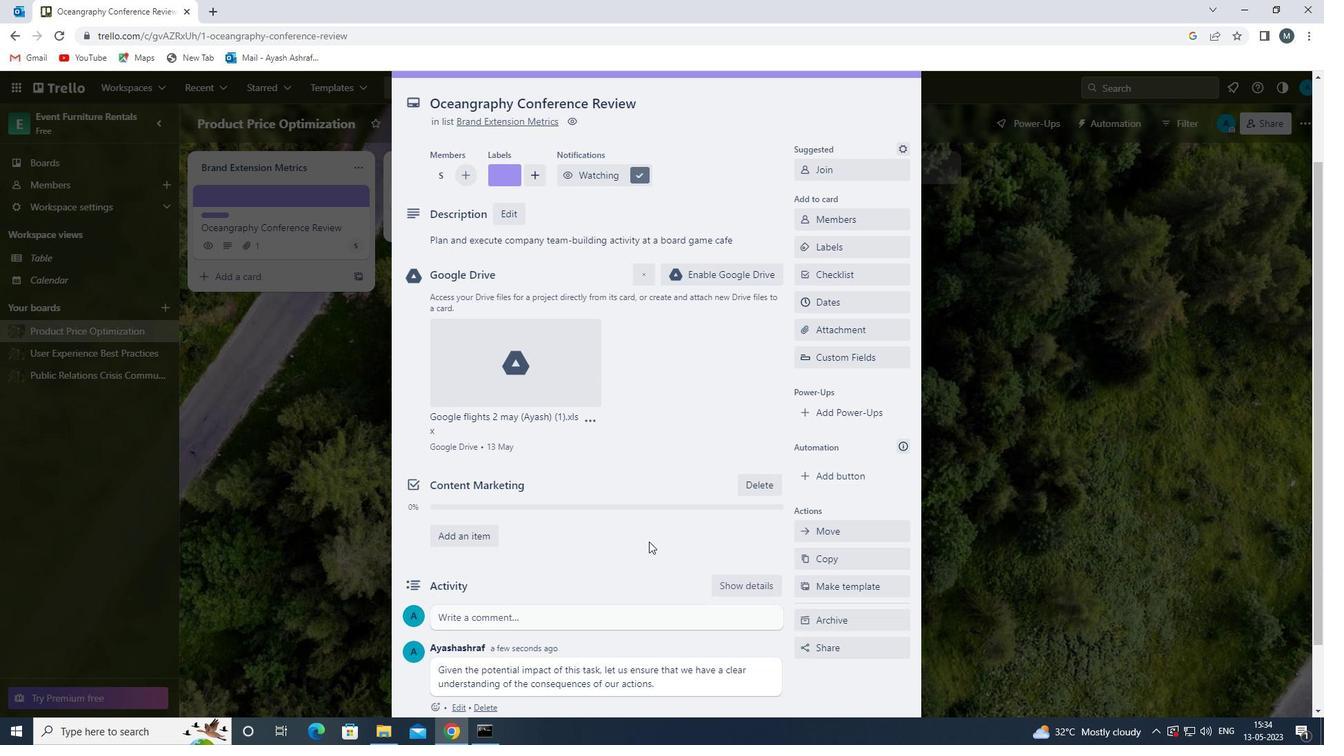 
Action: Mouse moved to (640, 539)
Screenshot: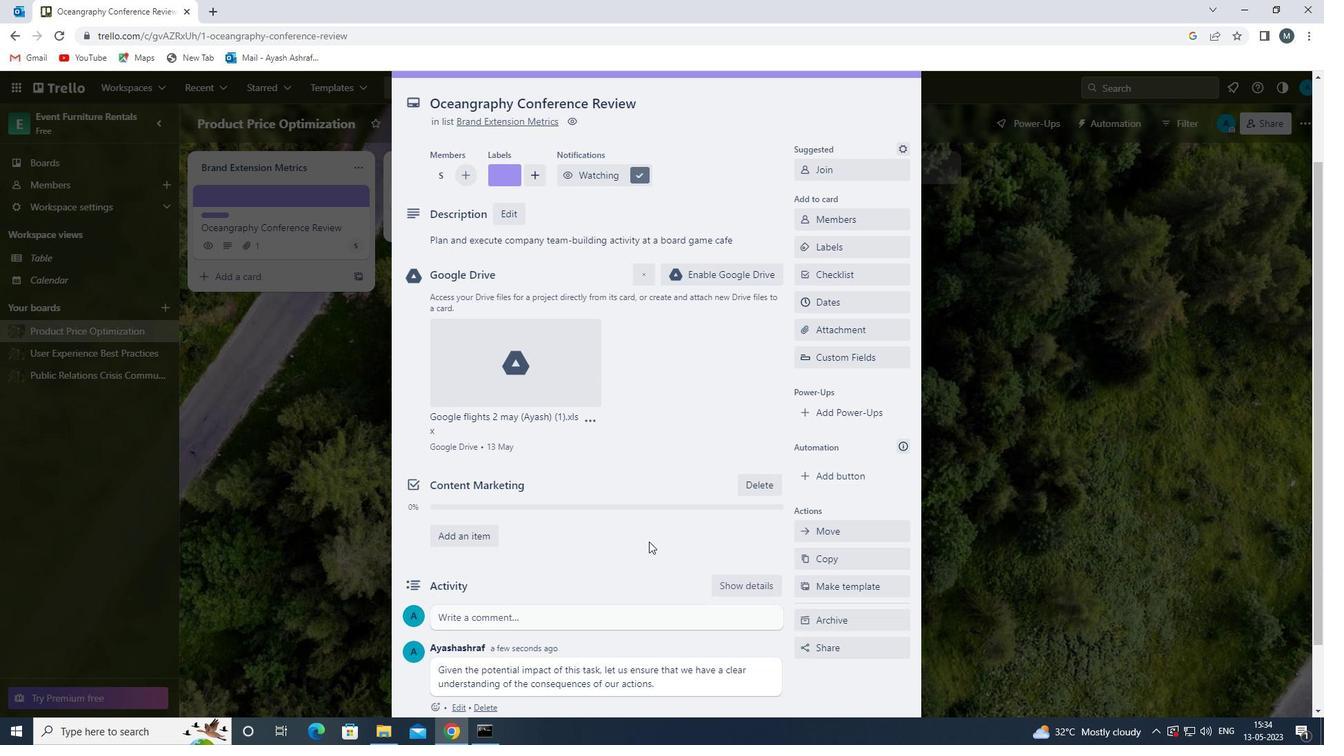 
Action: Mouse scrolled (640, 540) with delta (0, 0)
Screenshot: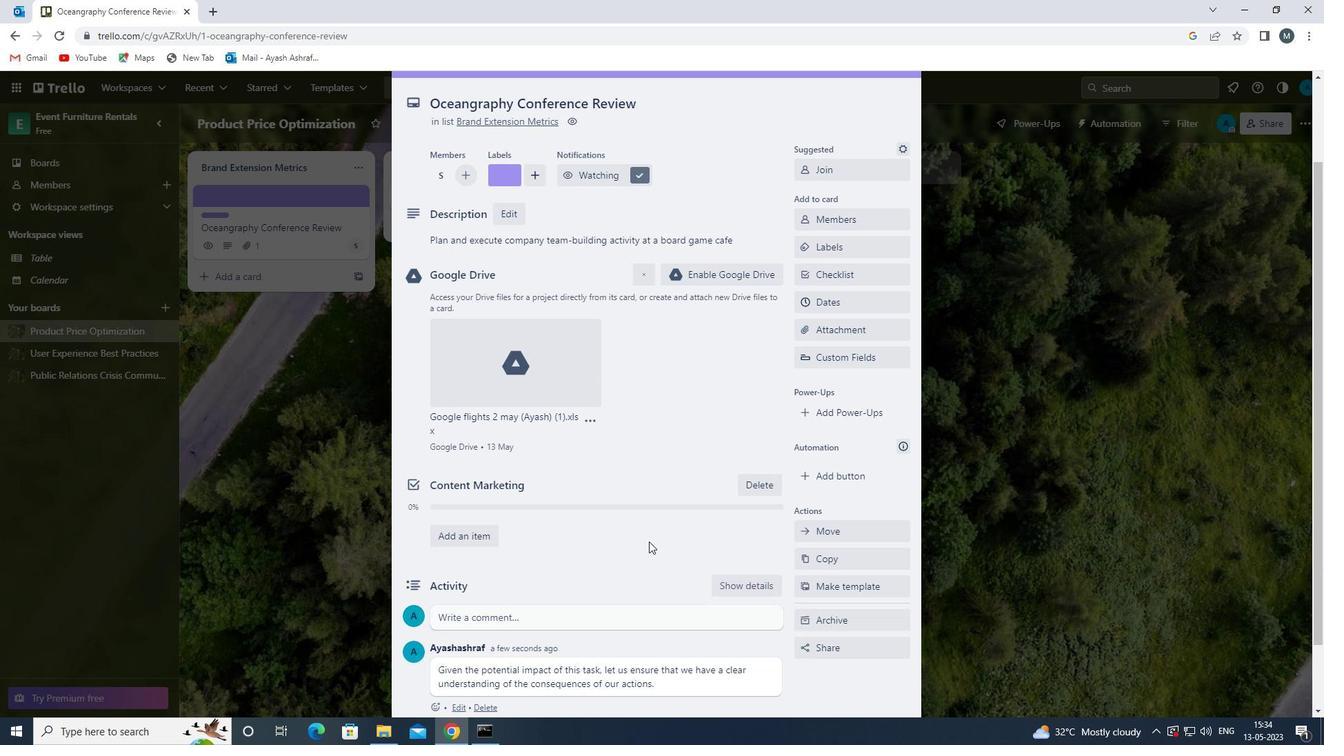 
Action: Mouse scrolled (640, 540) with delta (0, 0)
Screenshot: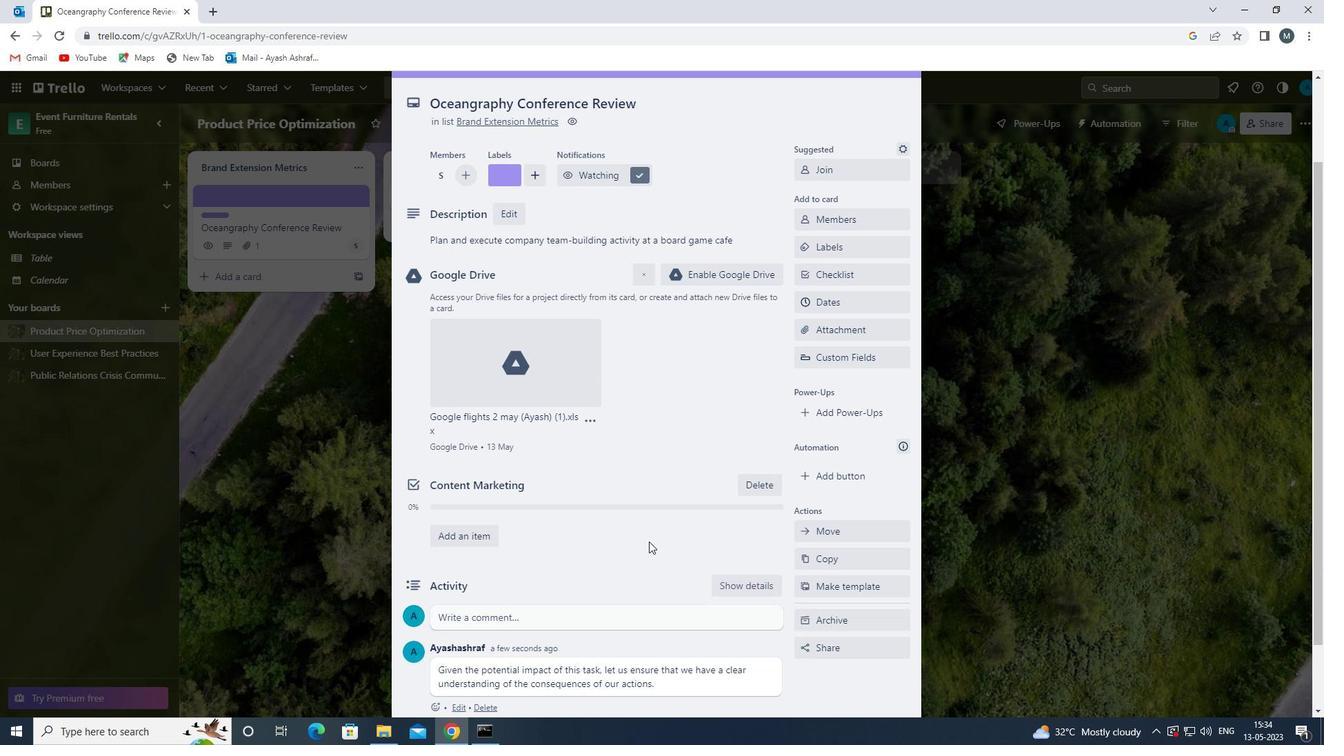 
Action: Mouse scrolled (640, 540) with delta (0, 0)
Screenshot: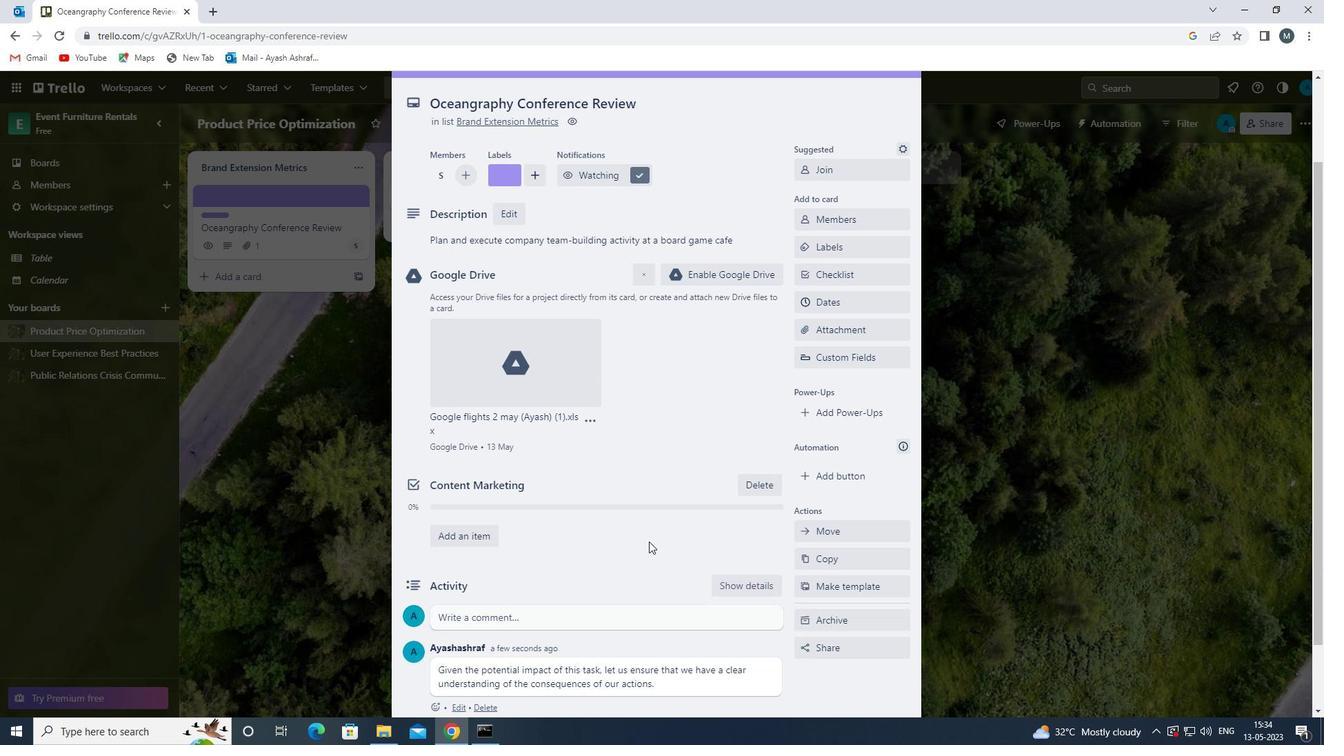 
Action: Mouse scrolled (640, 540) with delta (0, 0)
Screenshot: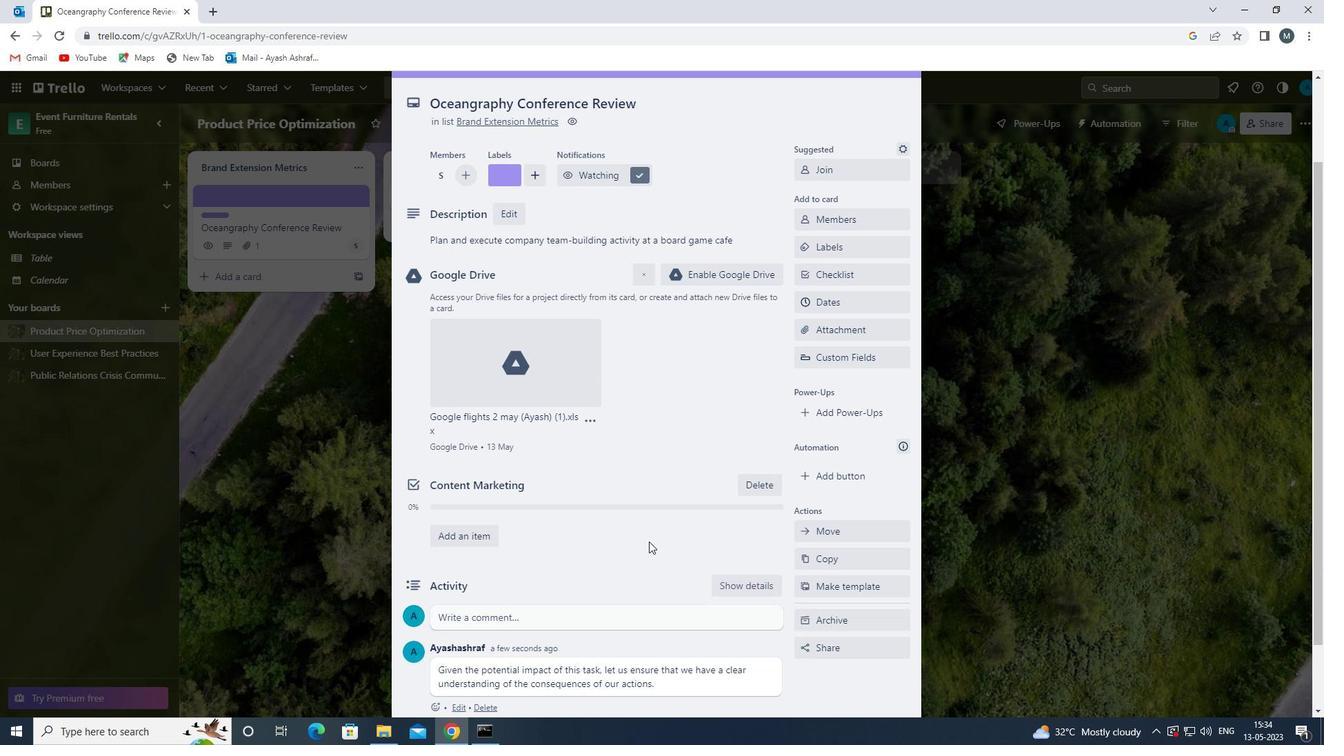 
Action: Mouse moved to (639, 538)
Screenshot: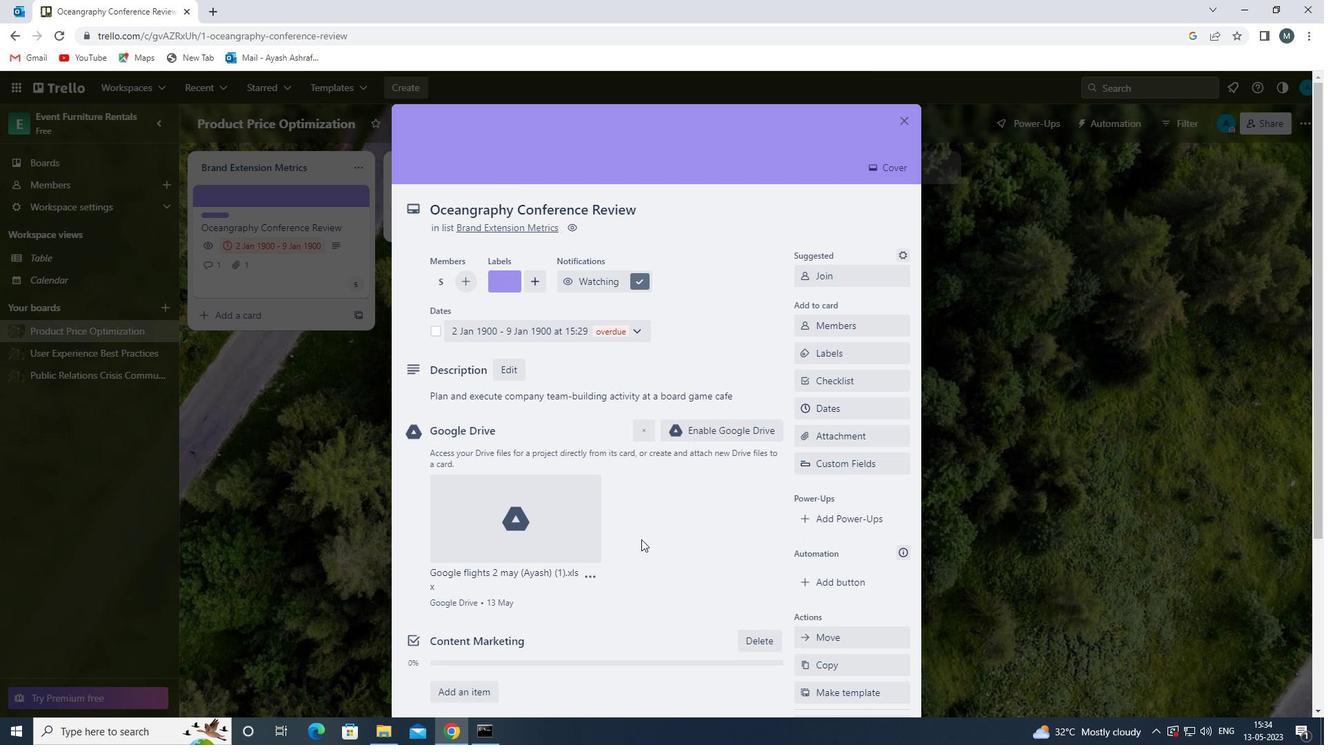 
